 Task: Find a place to stay in Brest, France, from 26 Aug to 10 Sep for 8 guests, with a price range of ₹12,000 to ₹15,000, including amenities like free parking and wifi, and property type as house.
Action: Mouse moved to (476, 110)
Screenshot: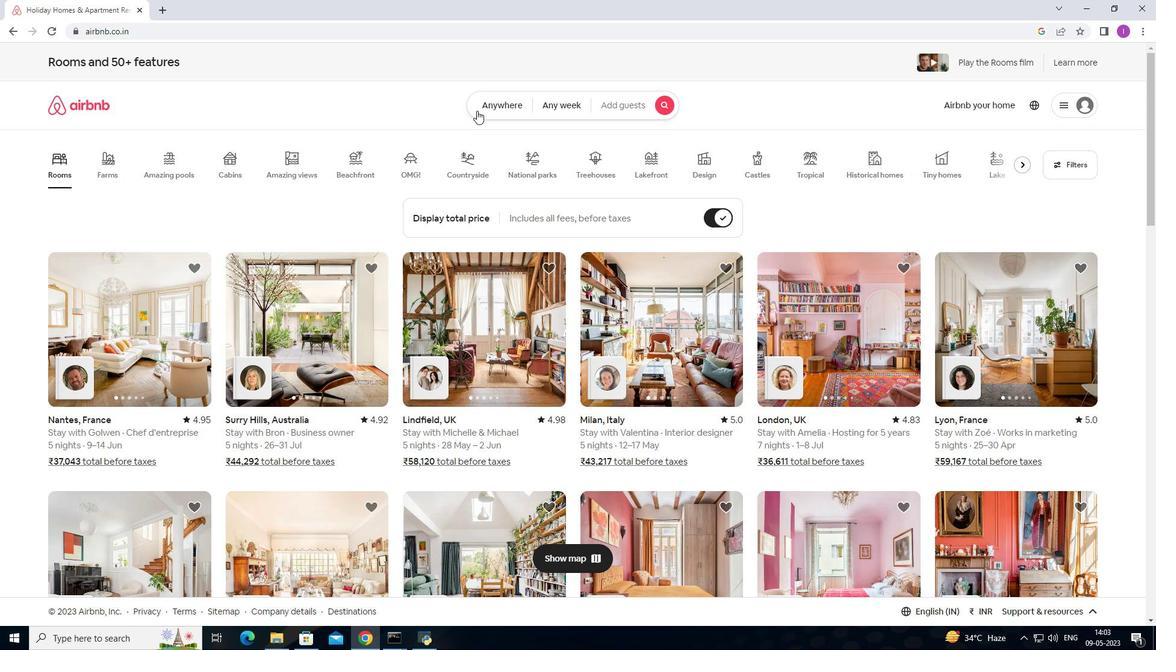 
Action: Mouse pressed left at (476, 110)
Screenshot: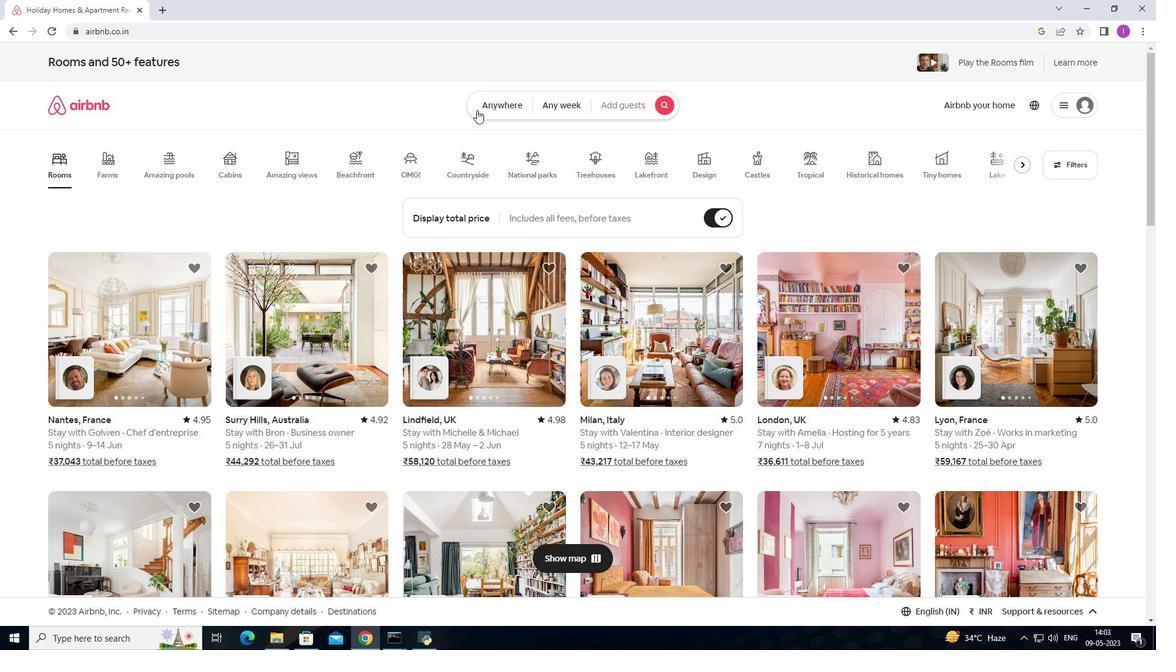 
Action: Mouse moved to (383, 160)
Screenshot: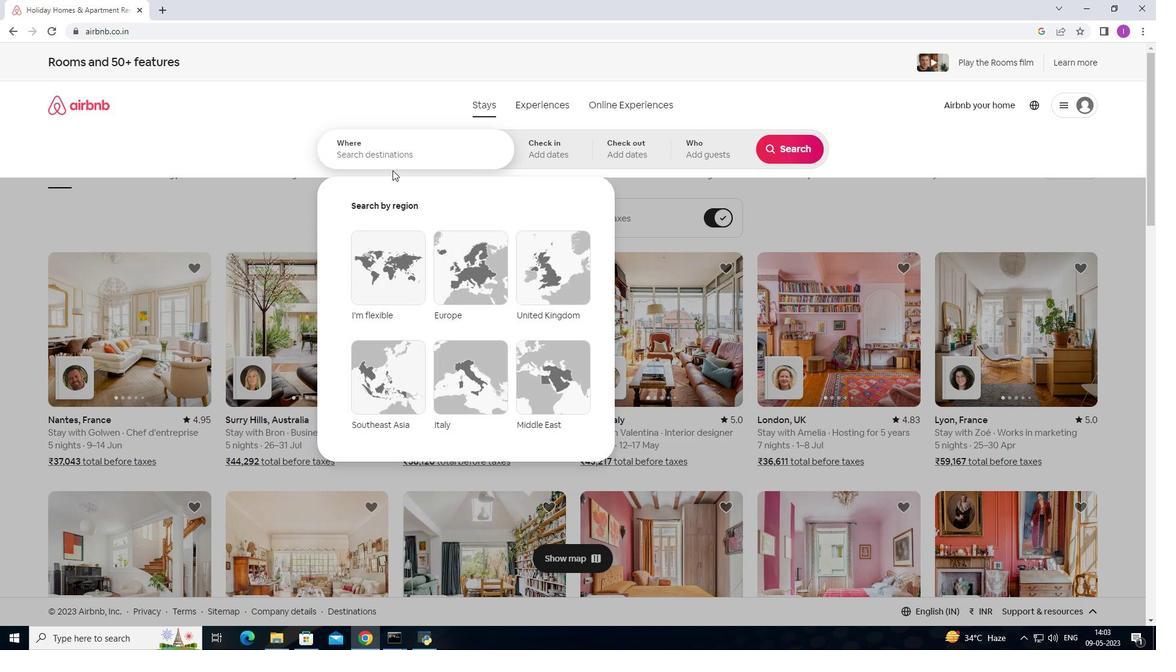 
Action: Mouse pressed left at (383, 160)
Screenshot: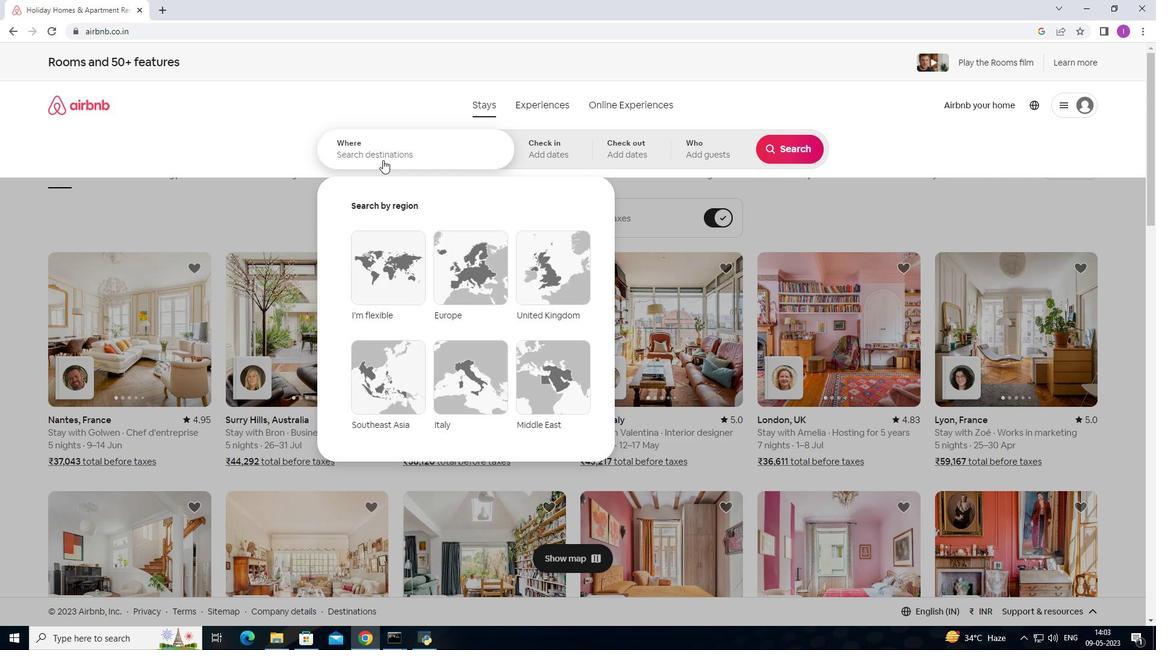 
Action: Mouse moved to (372, 158)
Screenshot: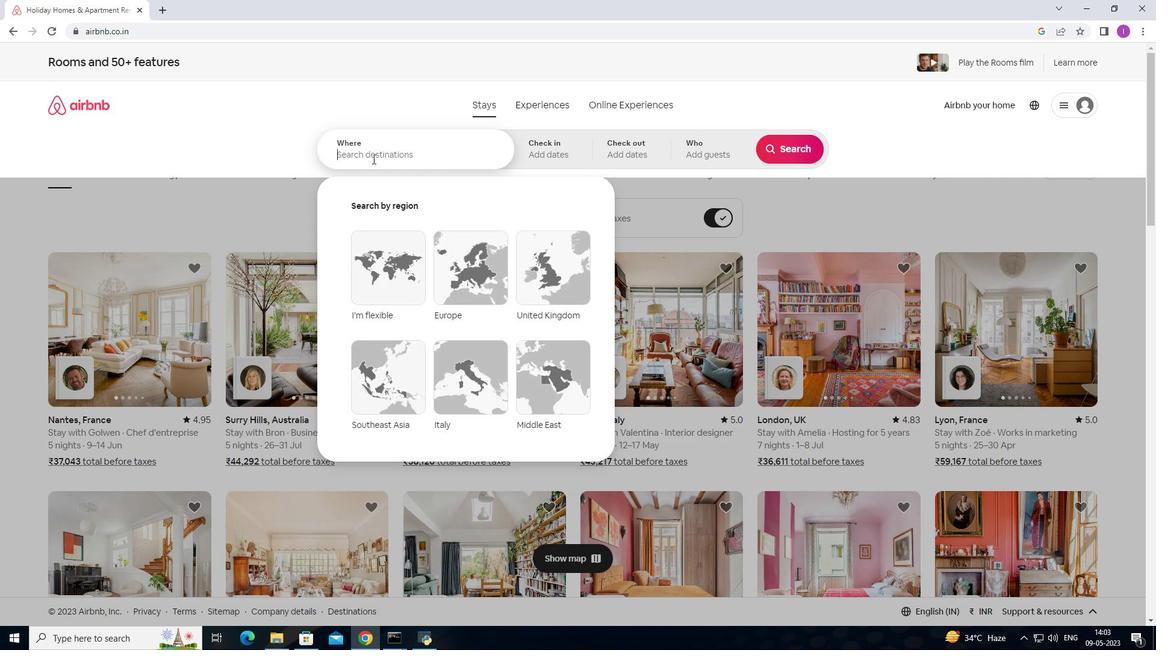 
Action: Key pressed <Key.shift>Brea<Key.backspace>st,<Key.shift>France
Screenshot: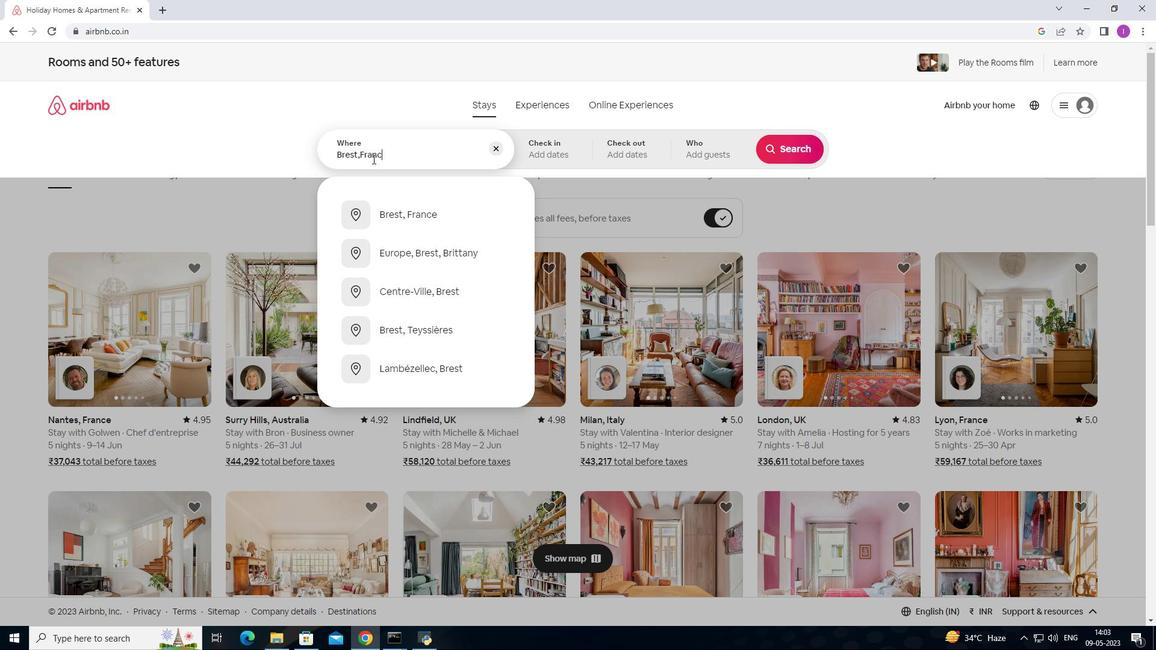 
Action: Mouse moved to (542, 151)
Screenshot: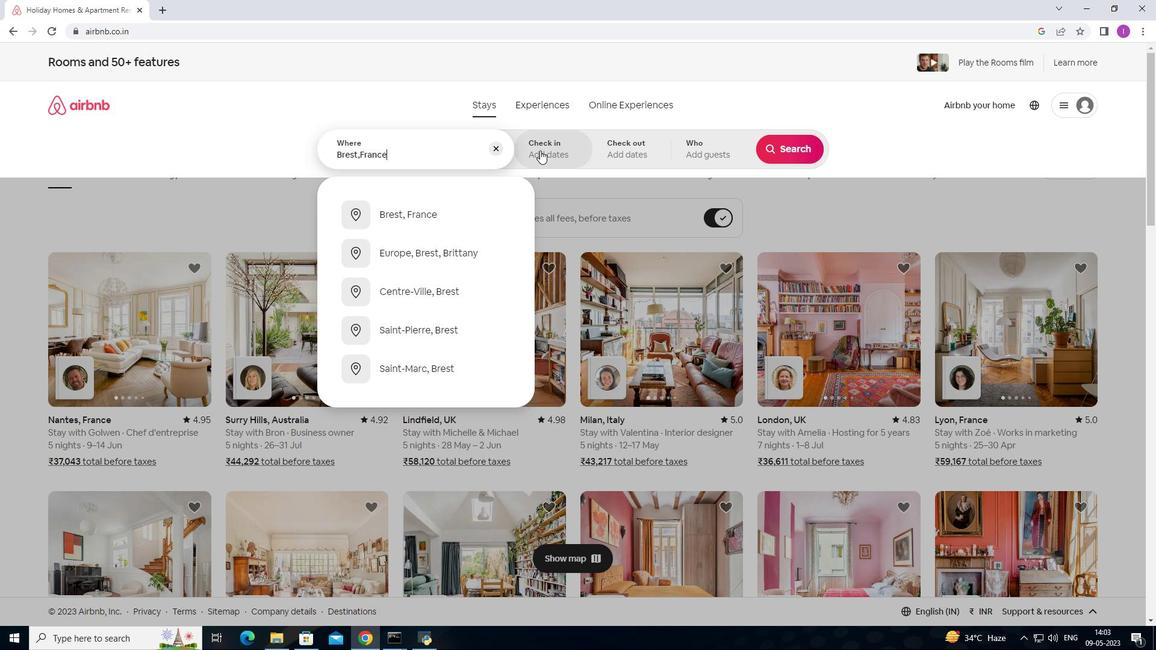 
Action: Mouse pressed left at (542, 151)
Screenshot: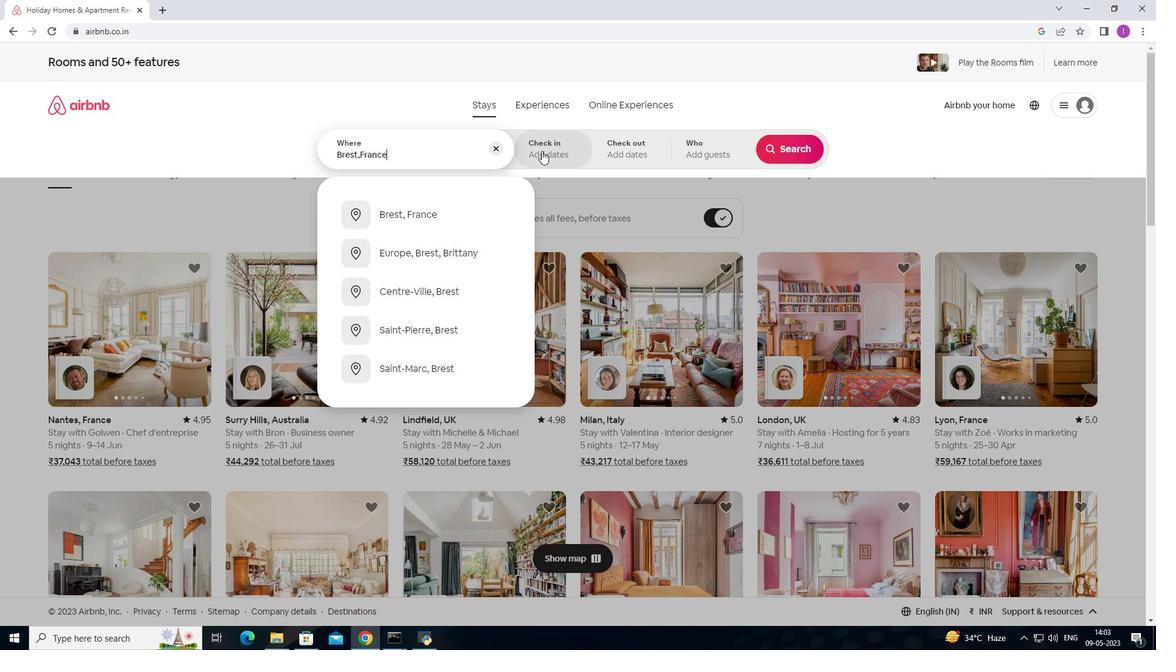 
Action: Mouse moved to (791, 249)
Screenshot: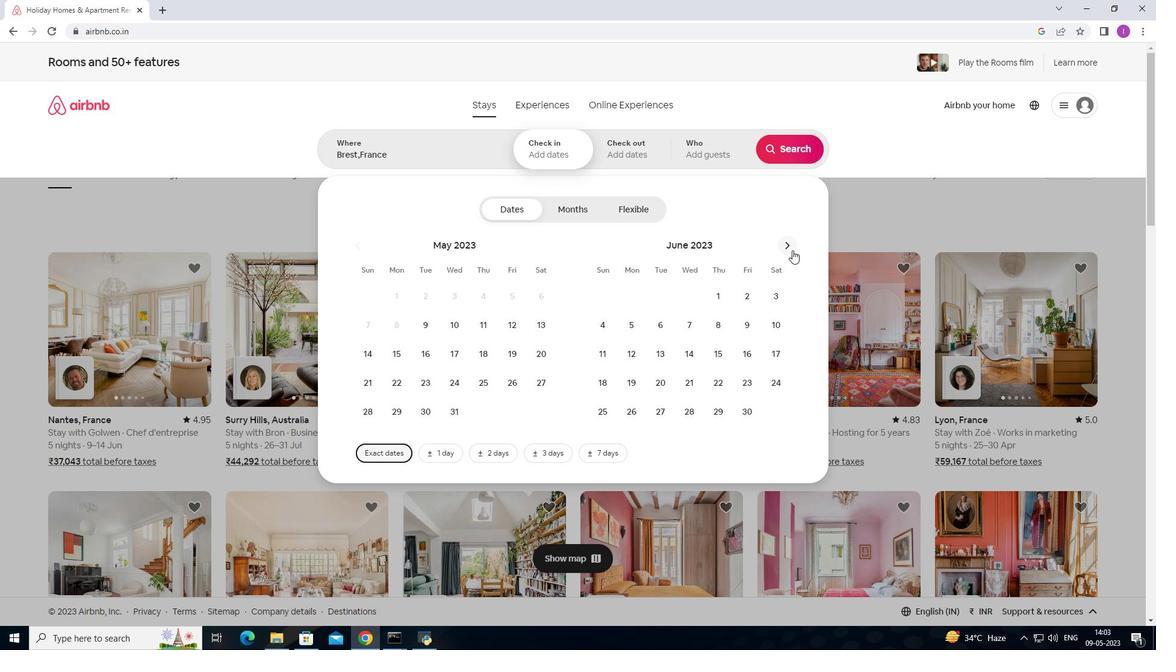 
Action: Mouse pressed left at (791, 249)
Screenshot: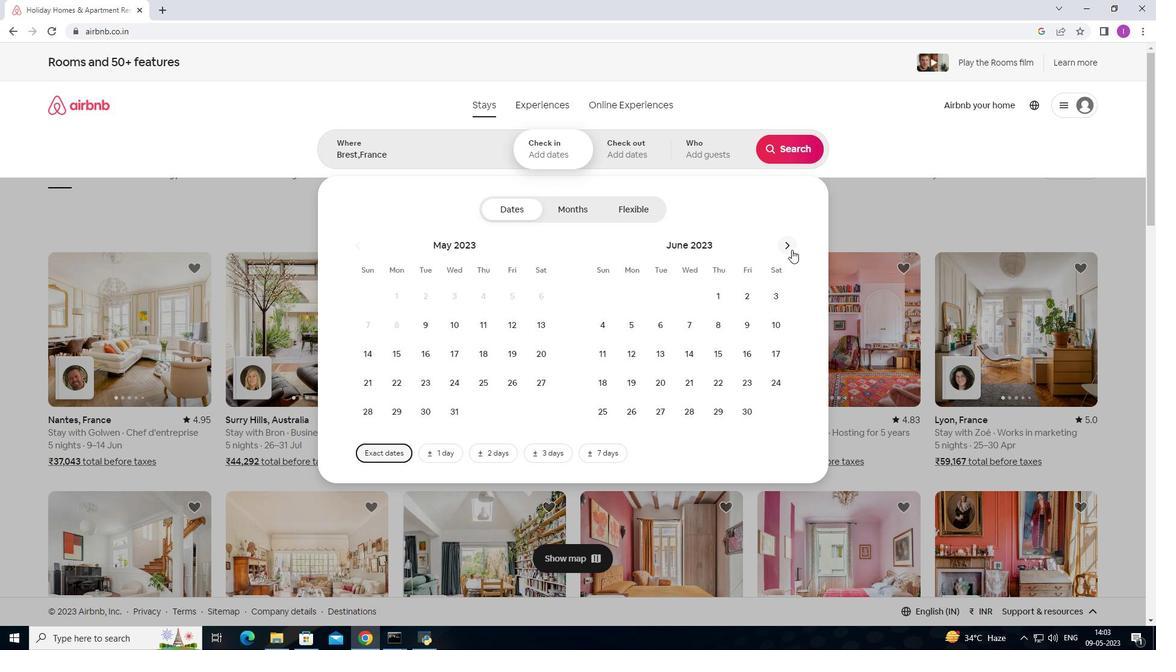 
Action: Mouse pressed left at (791, 249)
Screenshot: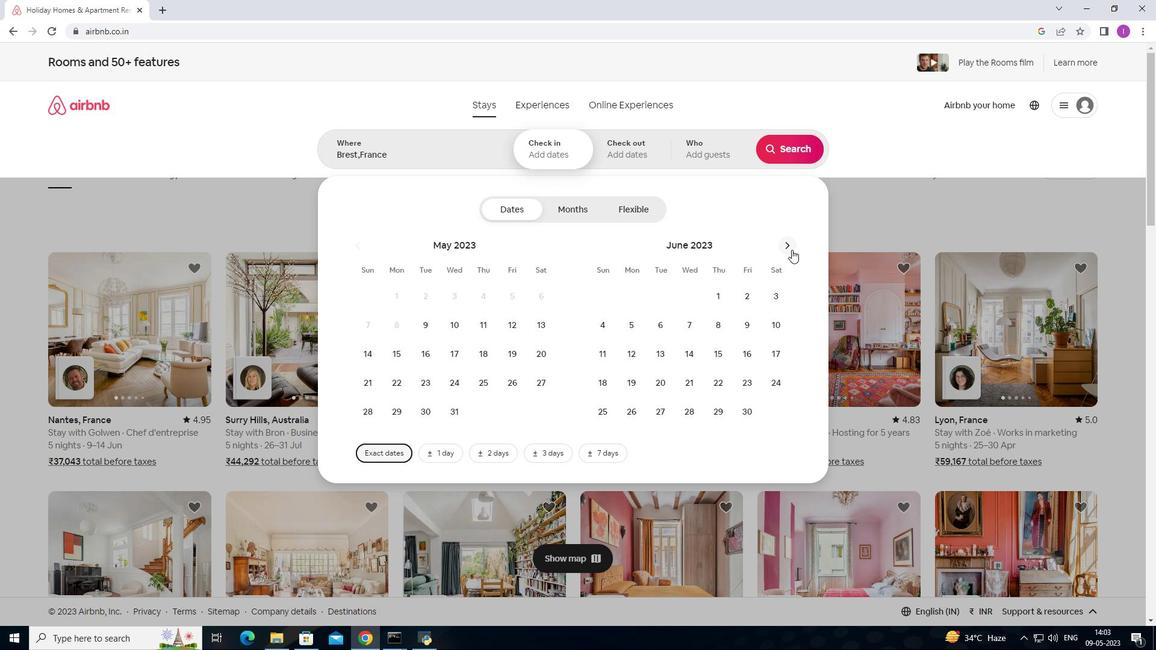 
Action: Mouse pressed left at (791, 249)
Screenshot: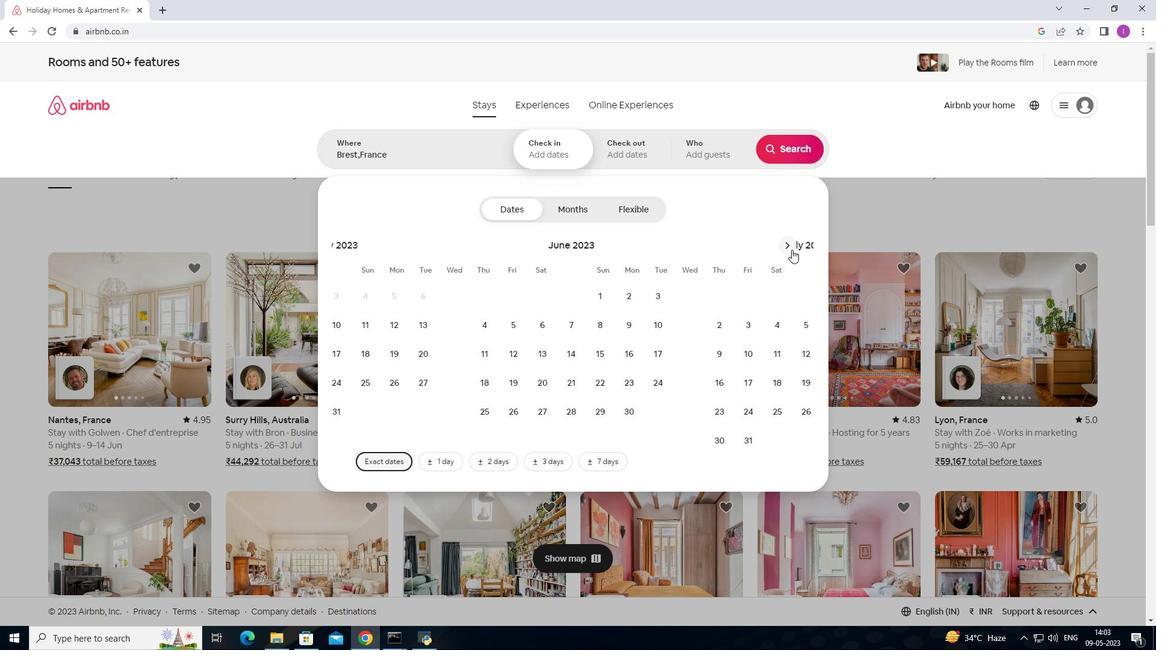 
Action: Mouse moved to (783, 262)
Screenshot: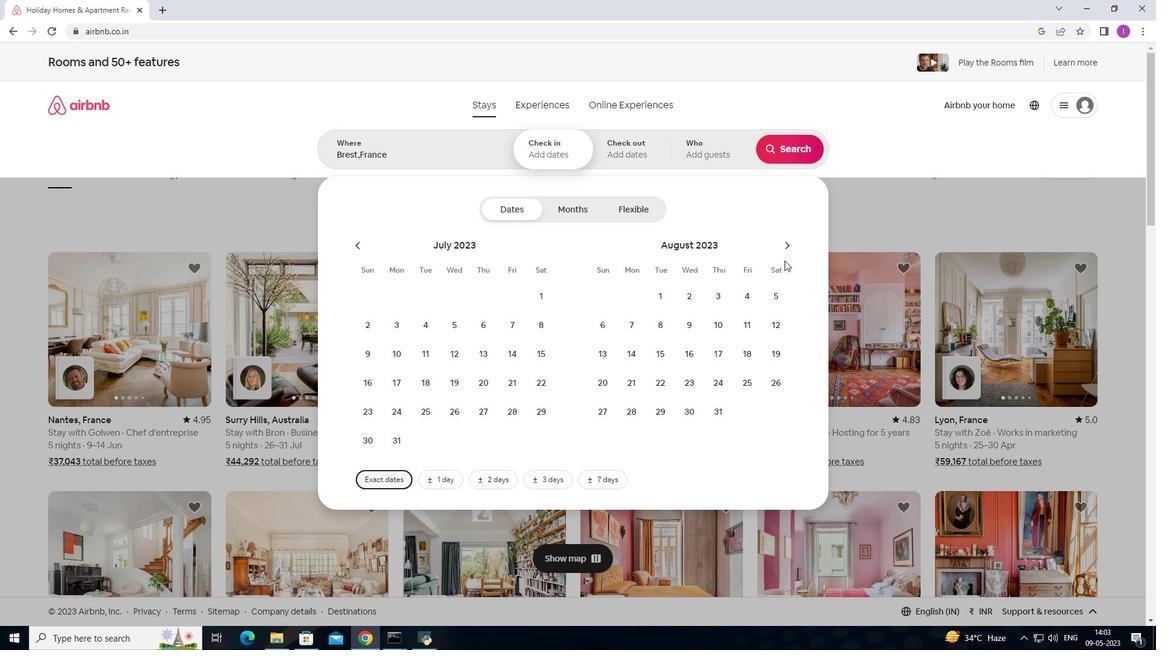 
Action: Mouse pressed left at (783, 262)
Screenshot: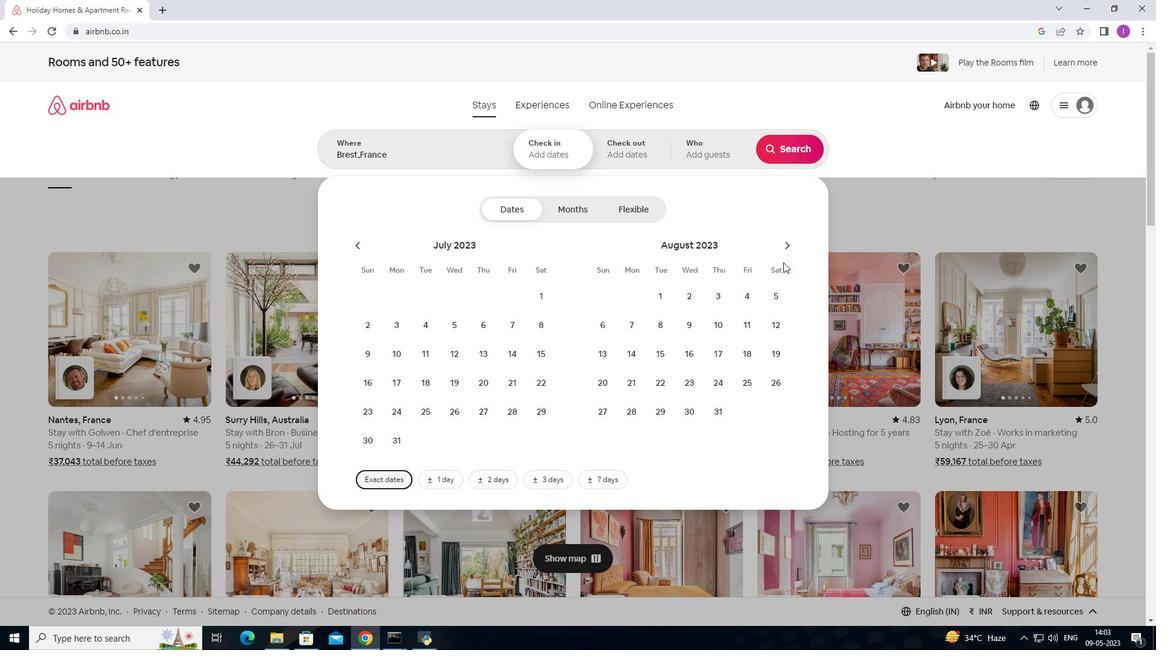 
Action: Mouse moved to (784, 248)
Screenshot: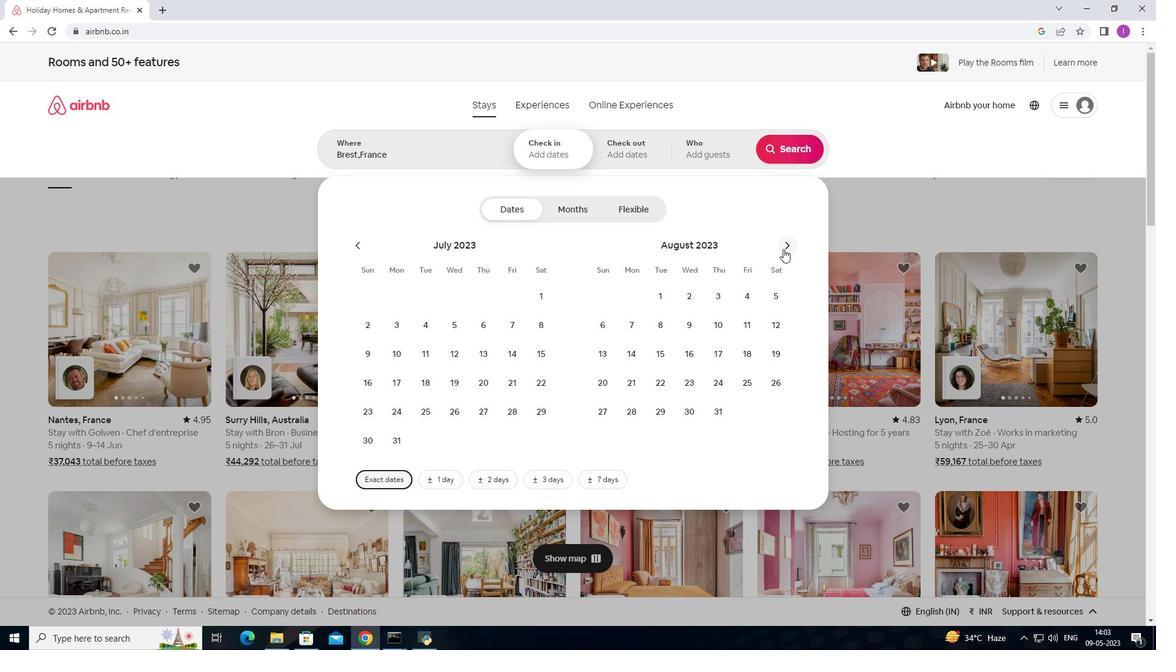 
Action: Mouse pressed left at (784, 248)
Screenshot: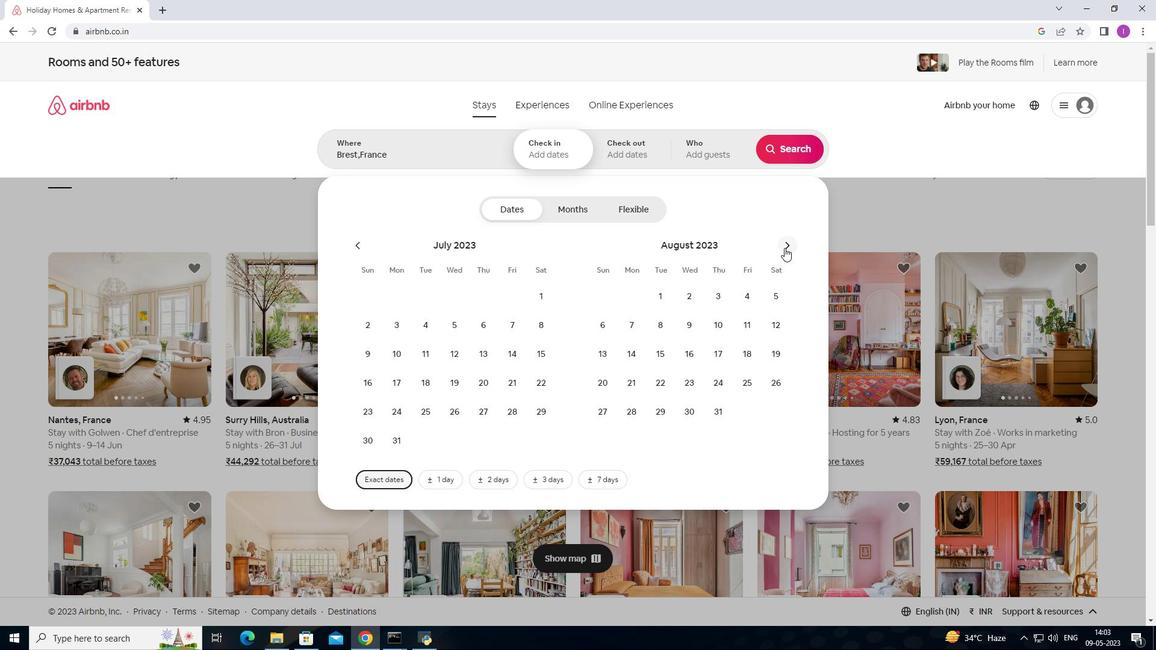 
Action: Mouse moved to (534, 384)
Screenshot: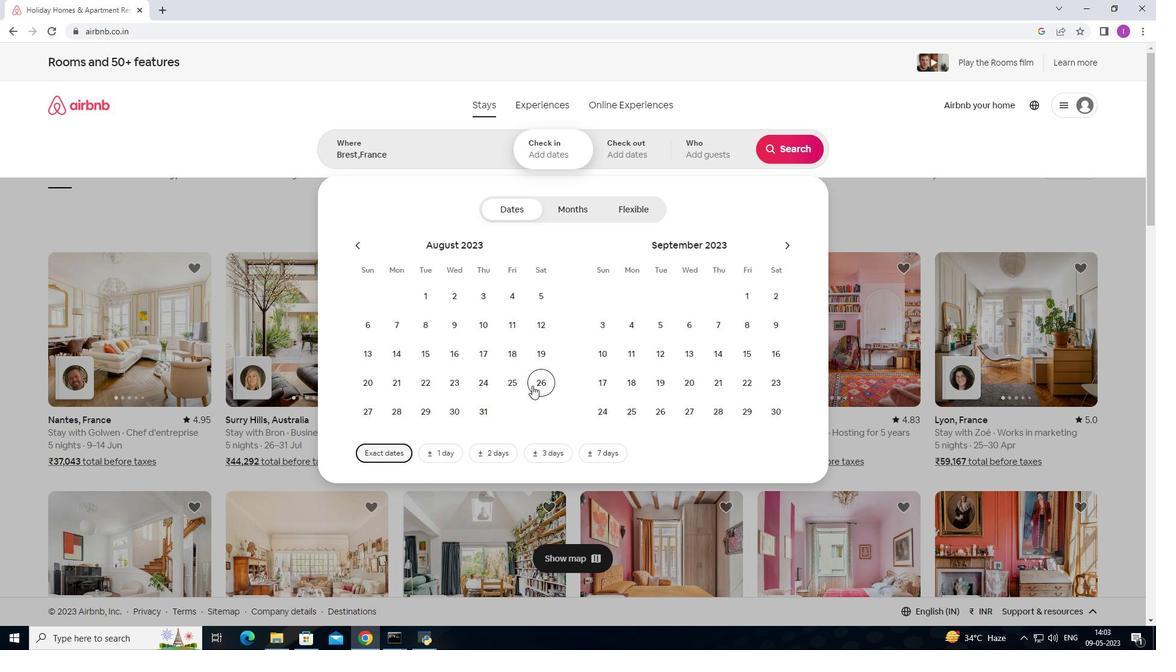 
Action: Mouse pressed left at (534, 384)
Screenshot: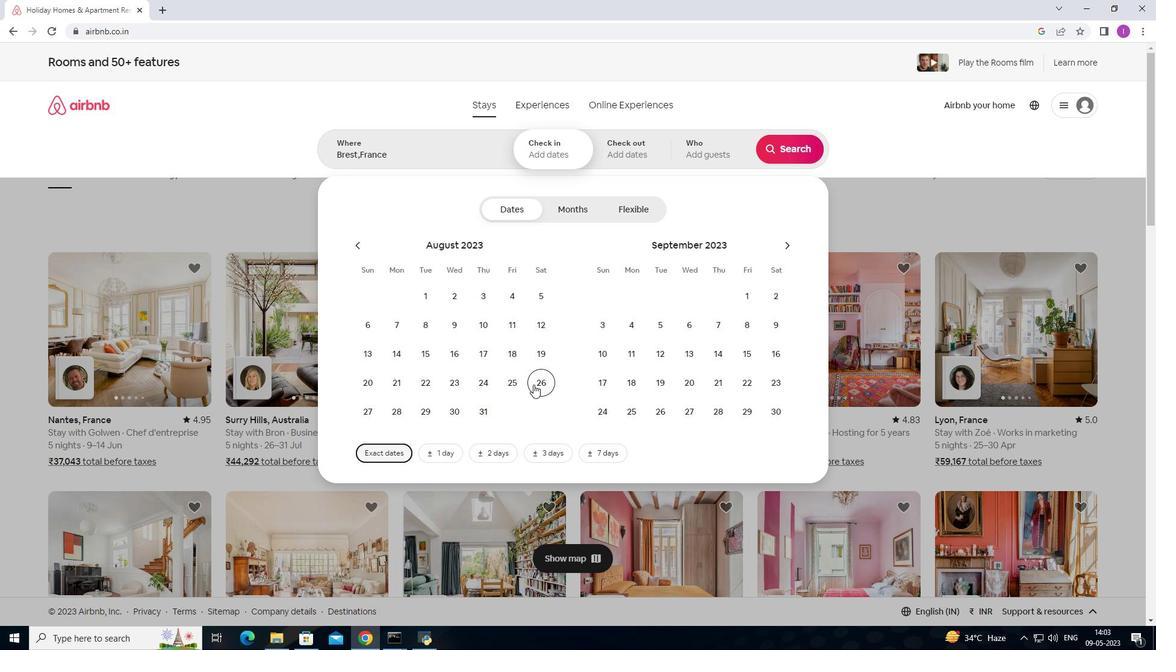 
Action: Mouse moved to (612, 354)
Screenshot: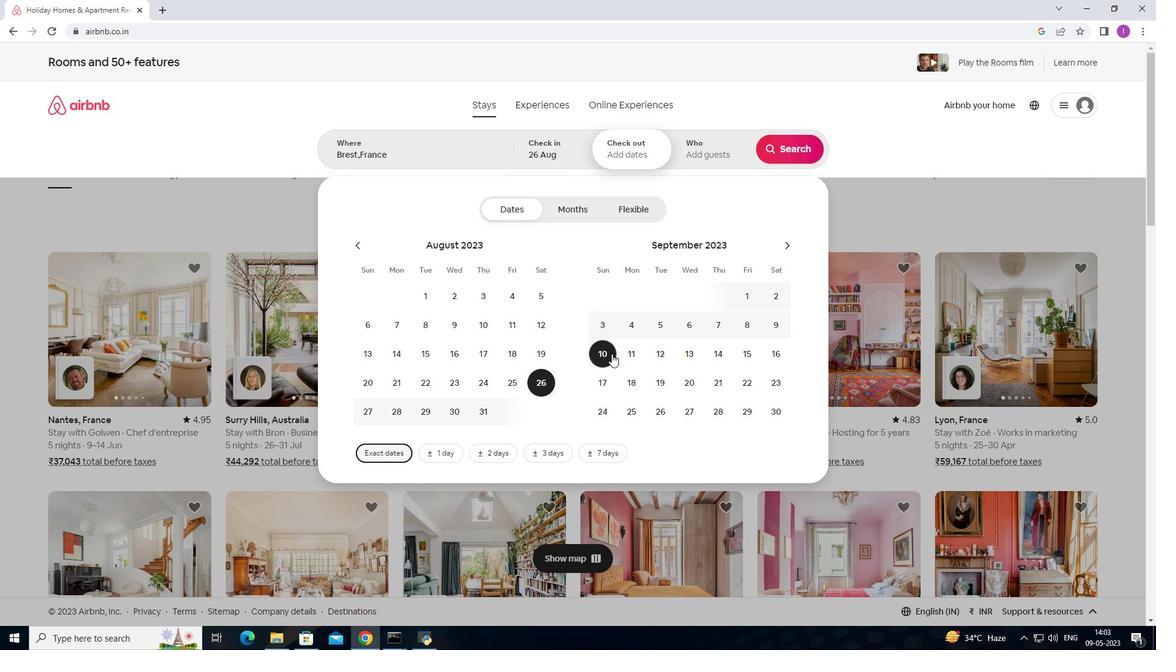 
Action: Mouse pressed left at (612, 354)
Screenshot: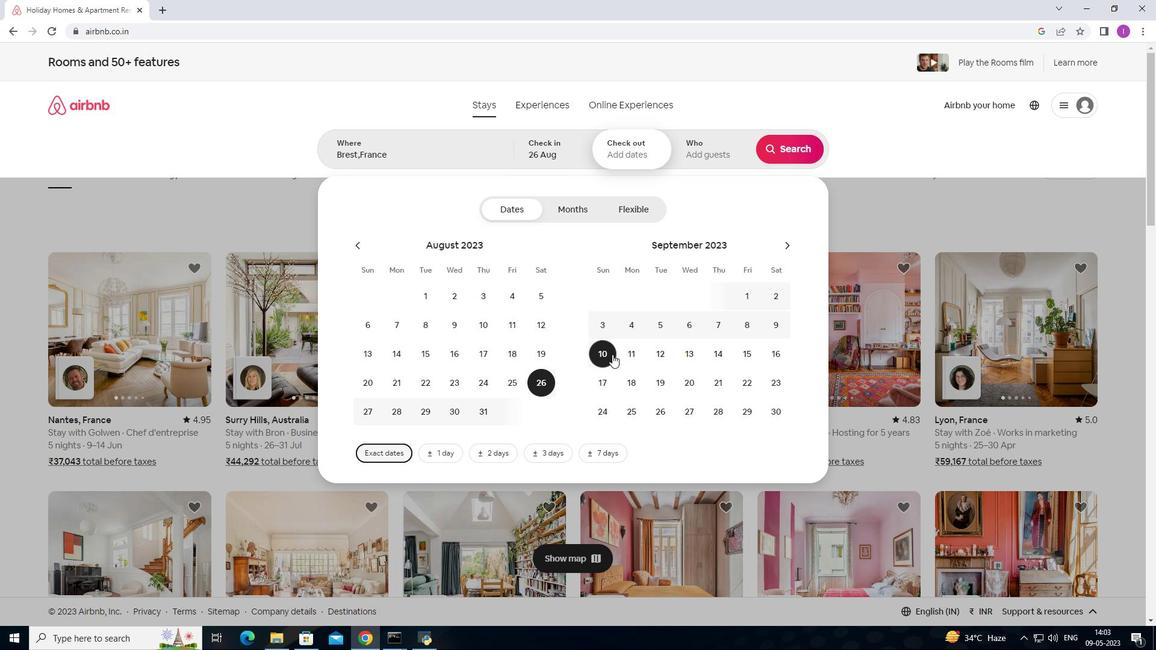 
Action: Mouse moved to (696, 159)
Screenshot: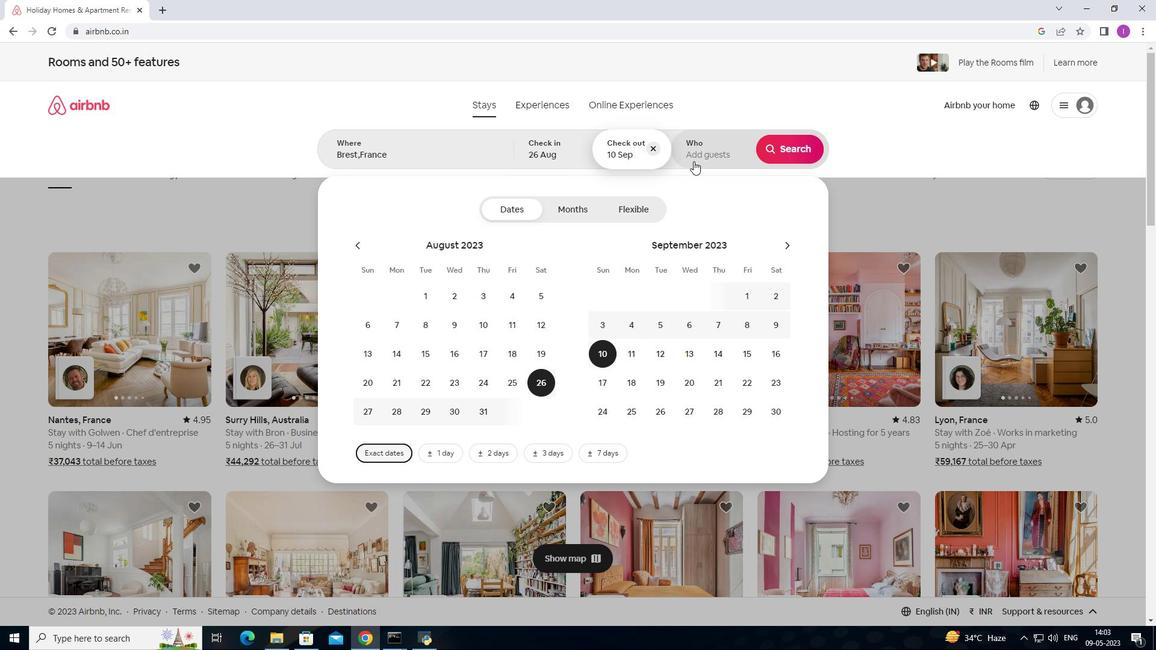 
Action: Mouse pressed left at (696, 159)
Screenshot: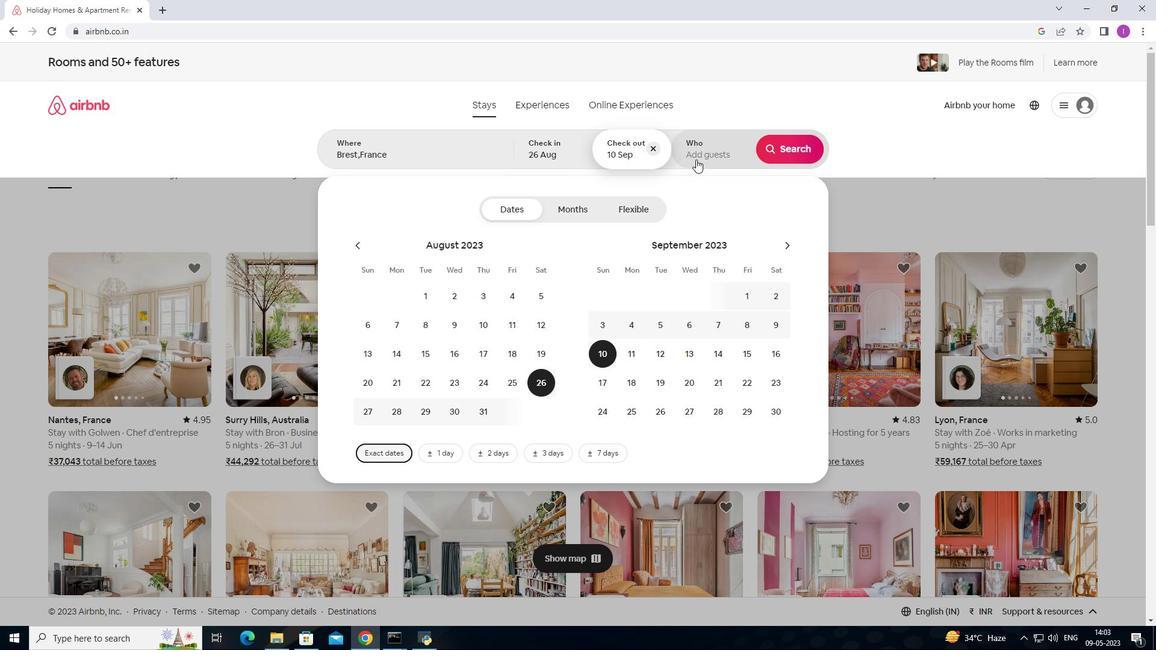 
Action: Mouse moved to (792, 213)
Screenshot: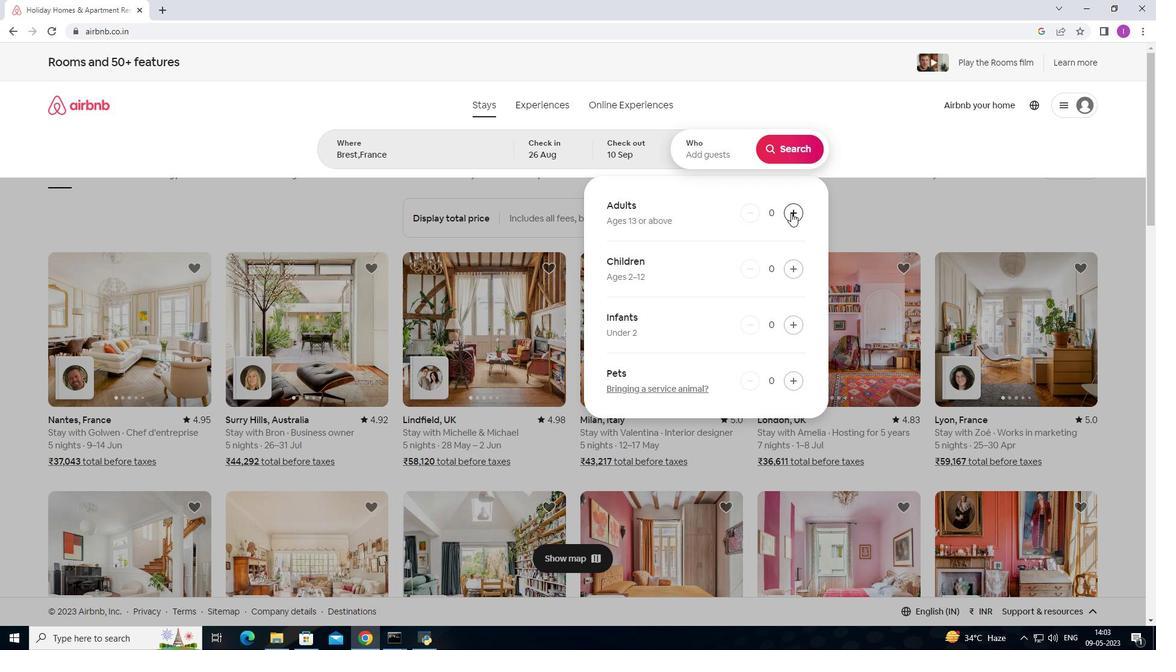 
Action: Mouse pressed left at (792, 213)
Screenshot: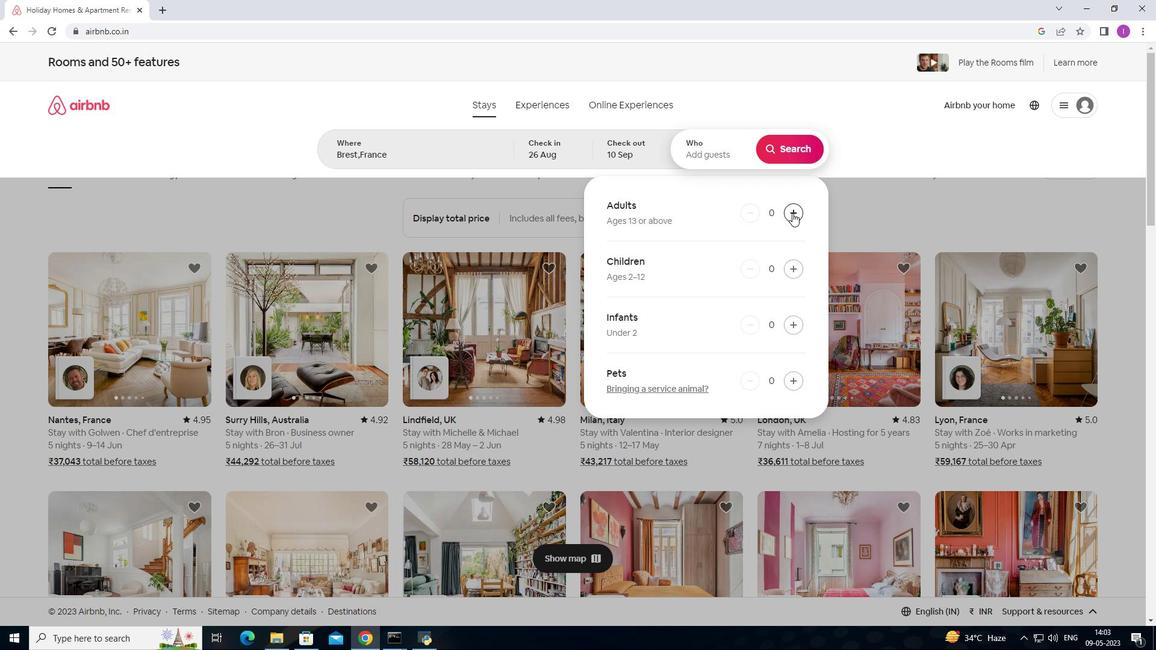 
Action: Mouse moved to (793, 213)
Screenshot: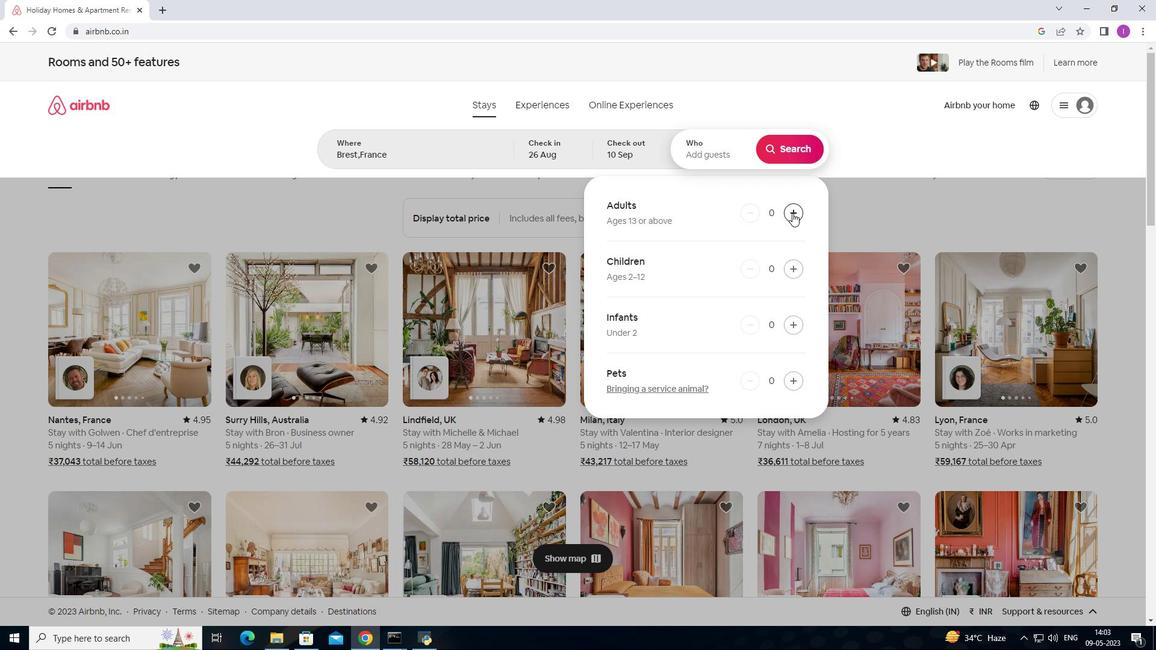 
Action: Mouse pressed left at (793, 213)
Screenshot: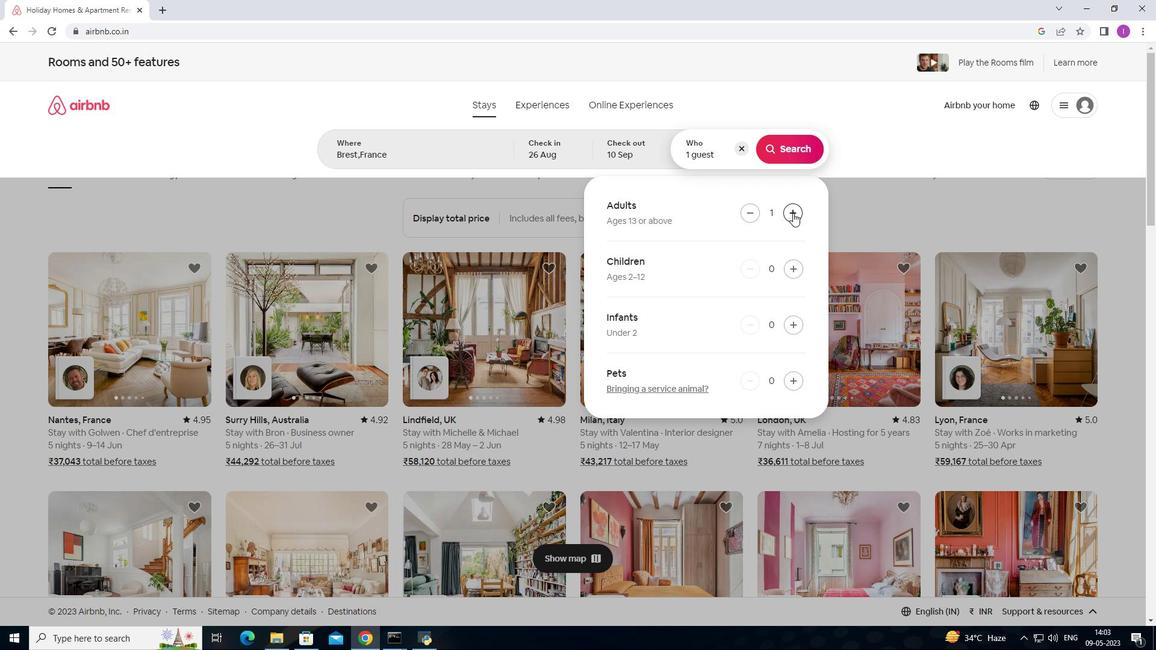 
Action: Mouse pressed left at (793, 213)
Screenshot: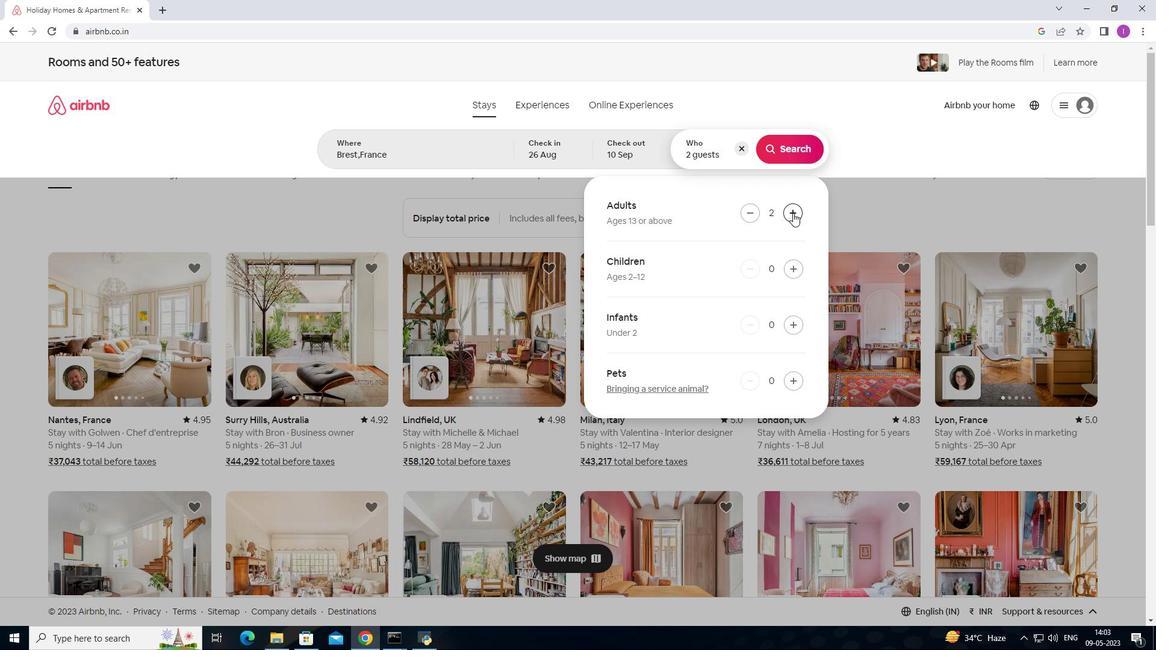 
Action: Mouse pressed left at (793, 213)
Screenshot: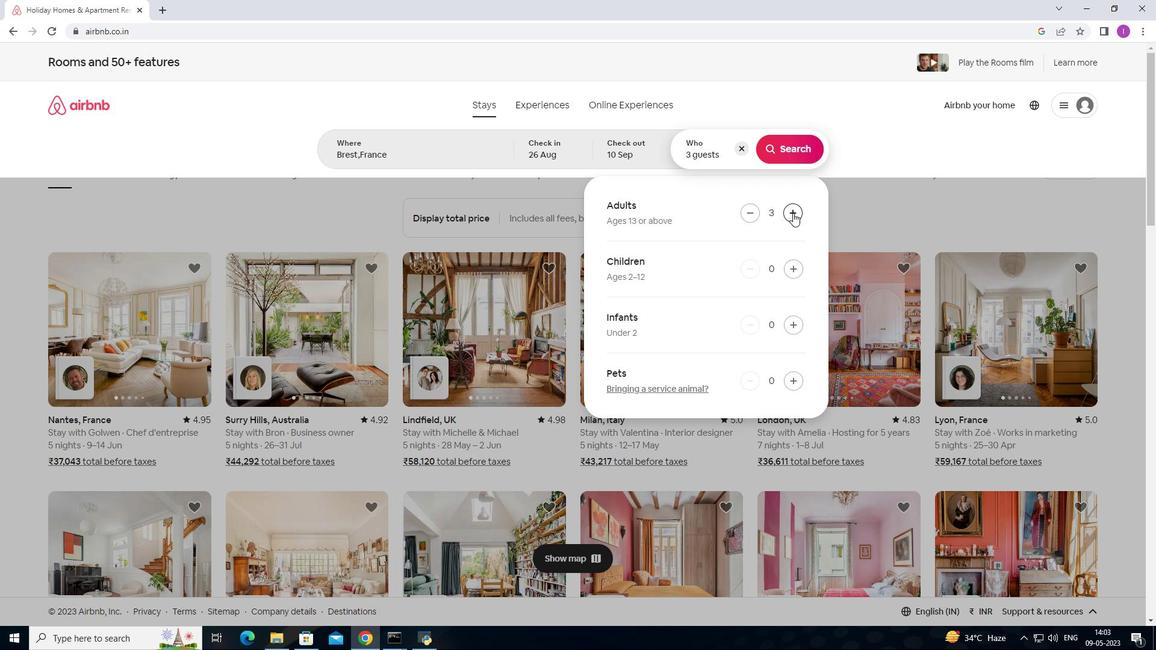 
Action: Mouse pressed left at (793, 213)
Screenshot: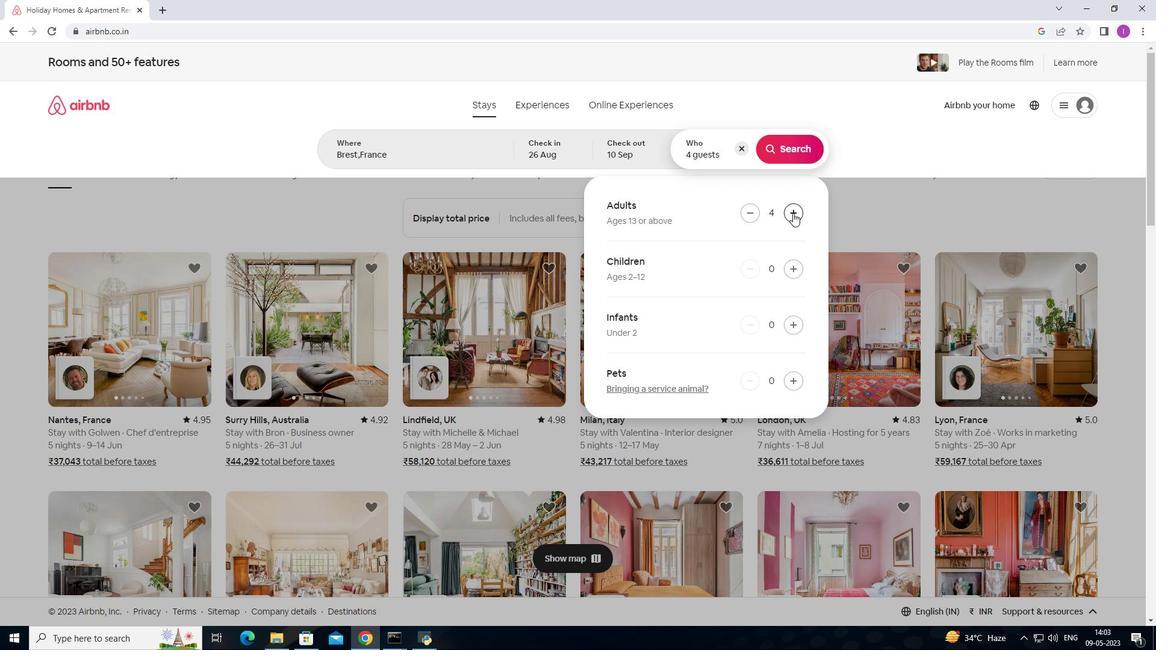 
Action: Mouse pressed left at (793, 213)
Screenshot: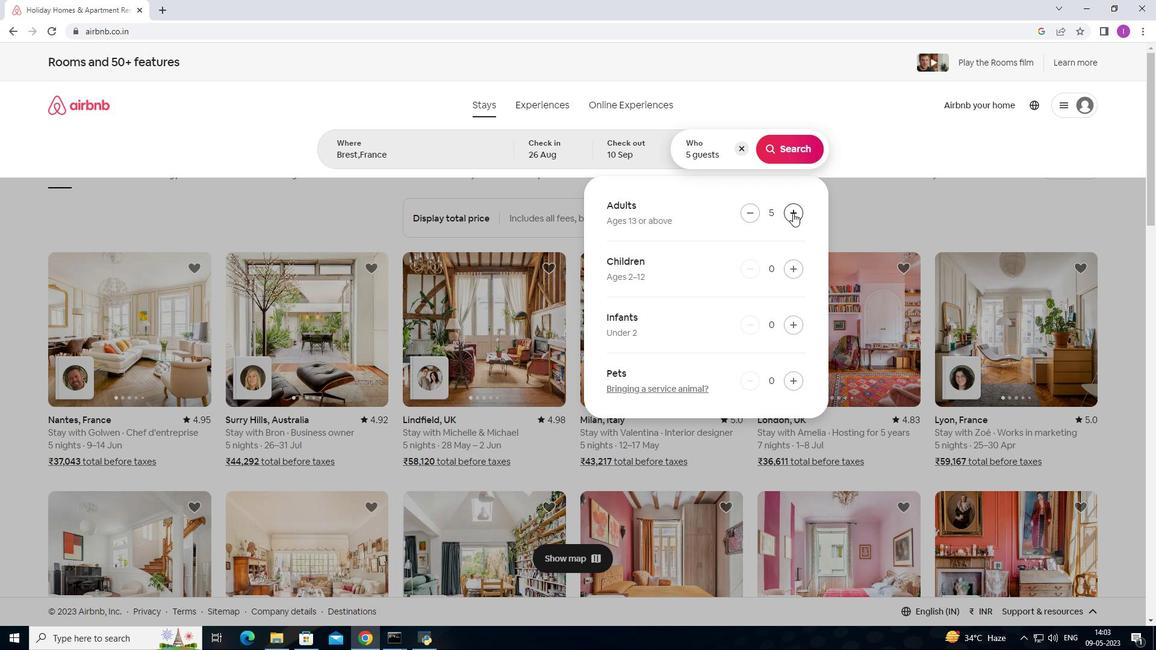 
Action: Mouse moved to (794, 272)
Screenshot: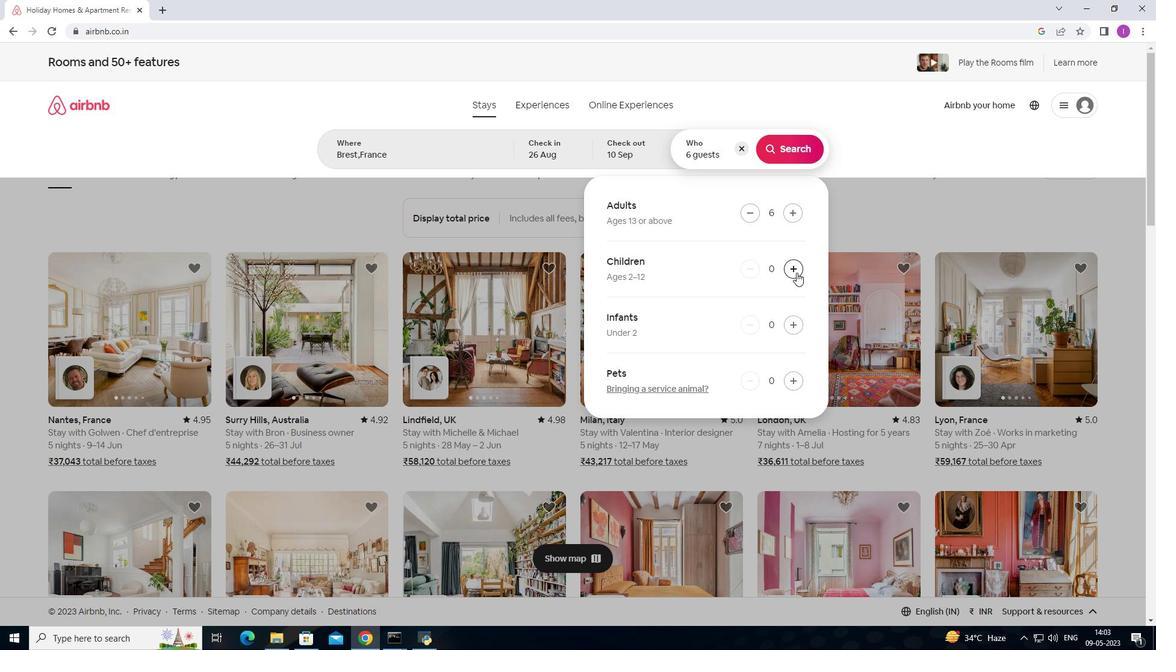 
Action: Mouse pressed left at (794, 272)
Screenshot: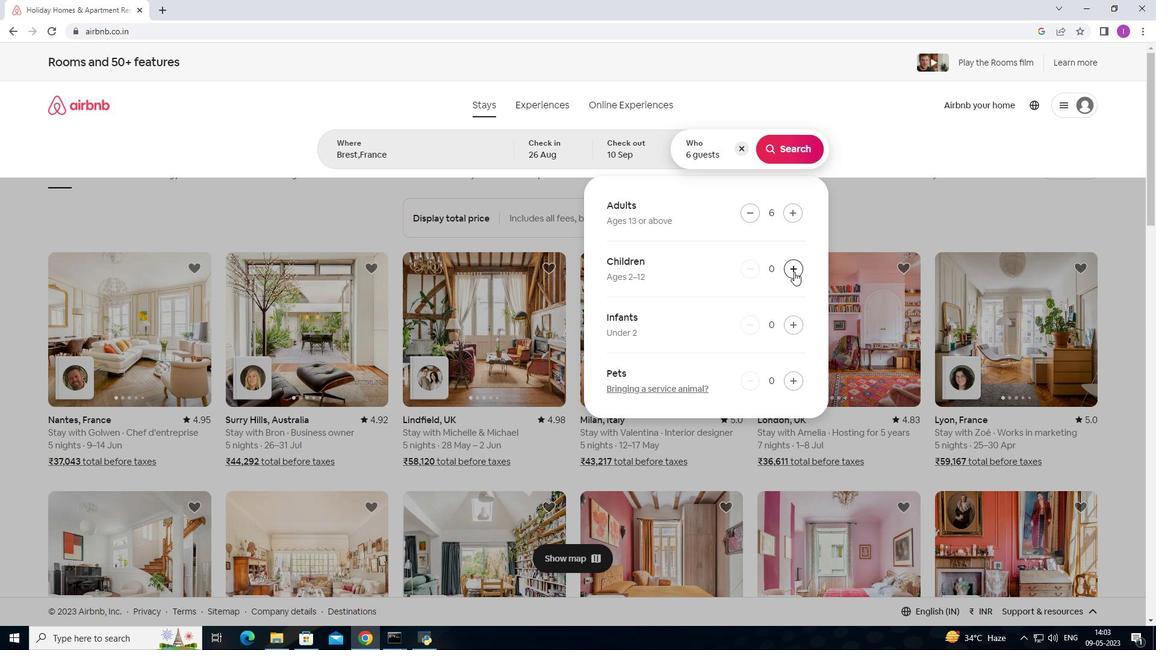 
Action: Mouse pressed left at (794, 272)
Screenshot: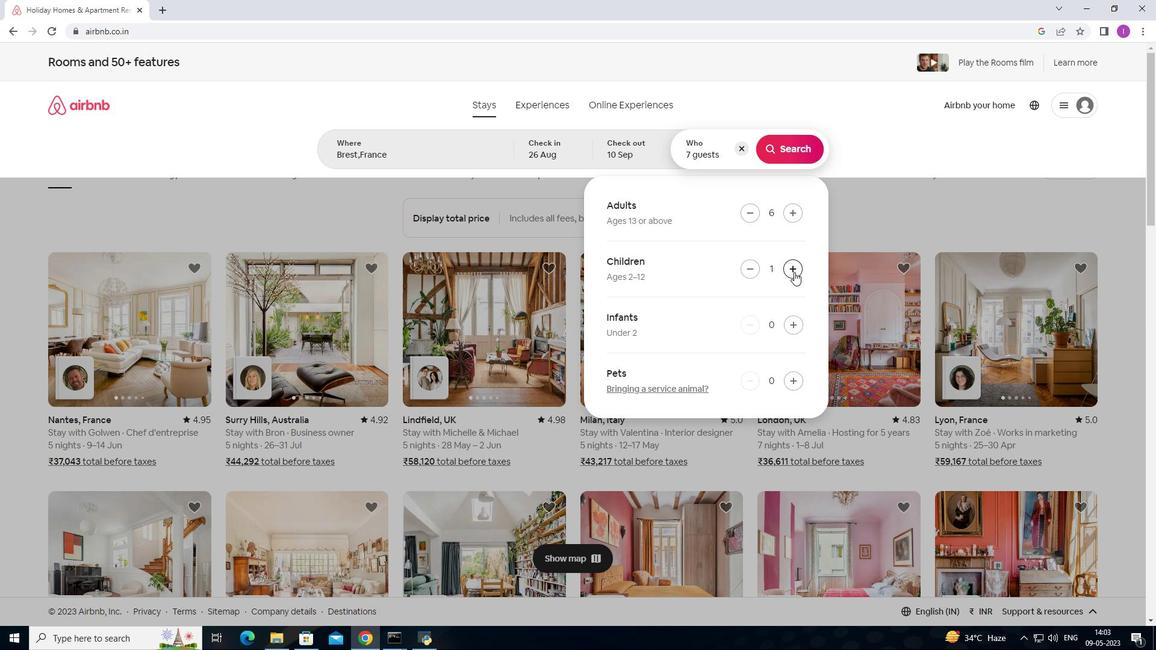 
Action: Mouse moved to (792, 142)
Screenshot: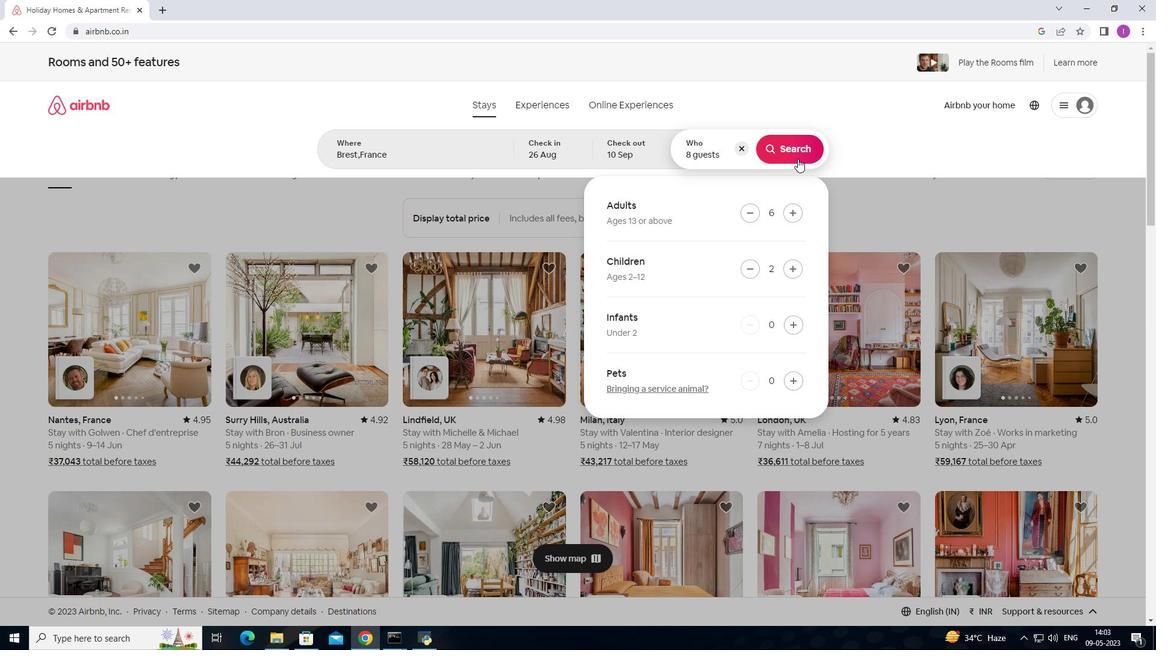 
Action: Mouse pressed left at (792, 142)
Screenshot: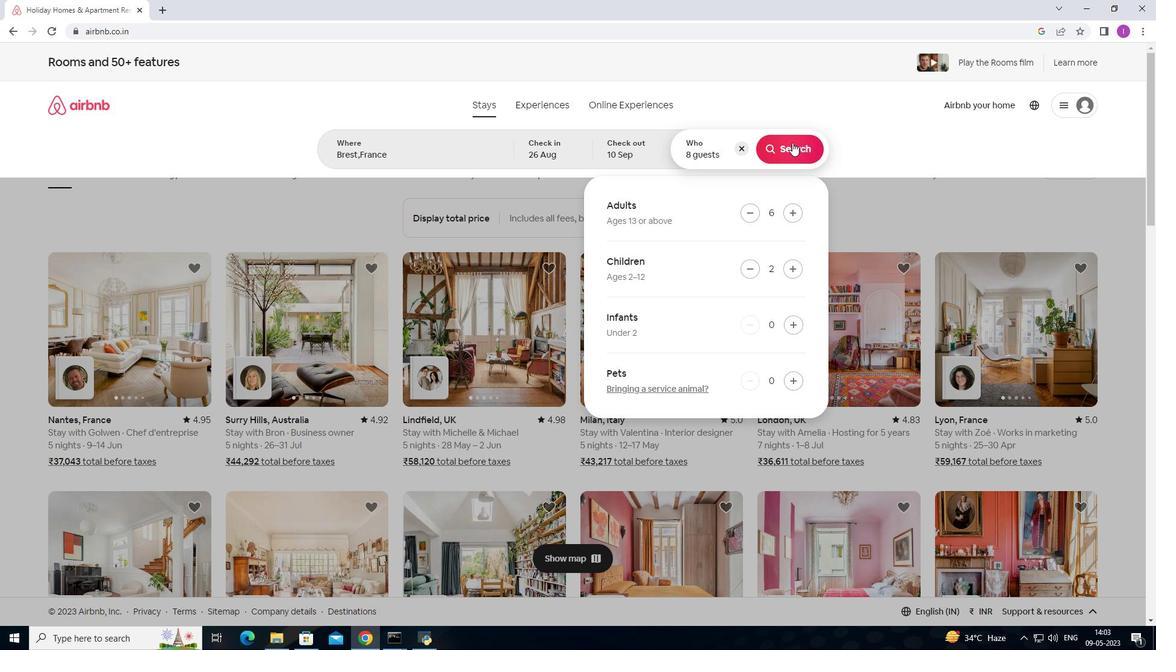 
Action: Mouse moved to (1094, 112)
Screenshot: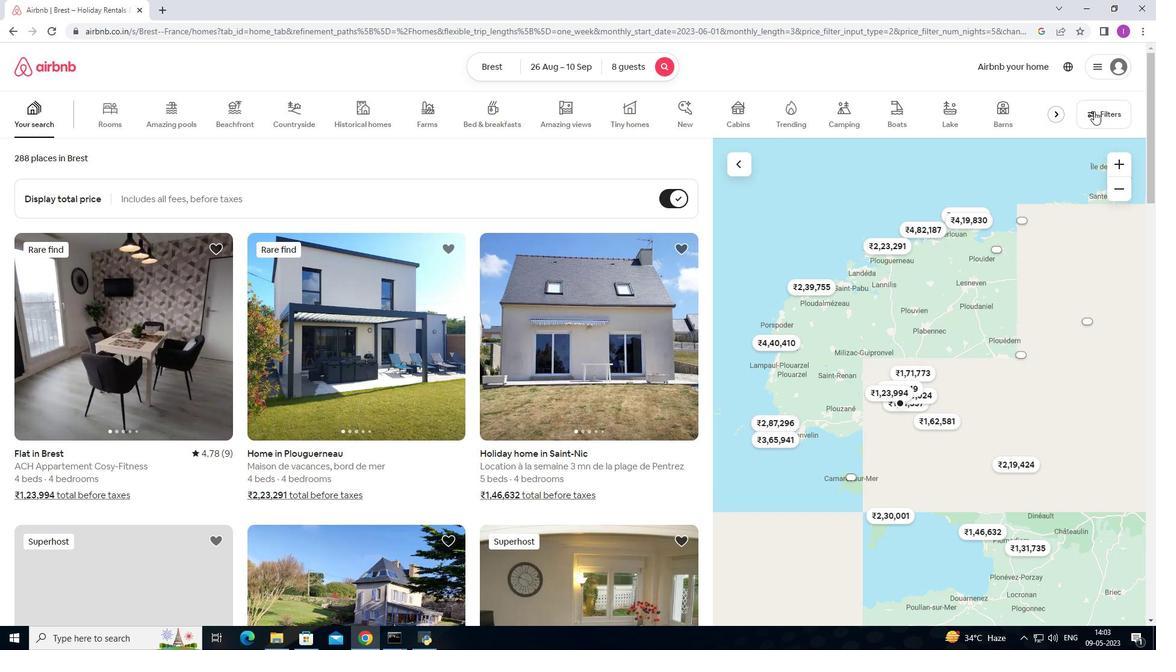 
Action: Mouse pressed left at (1094, 112)
Screenshot: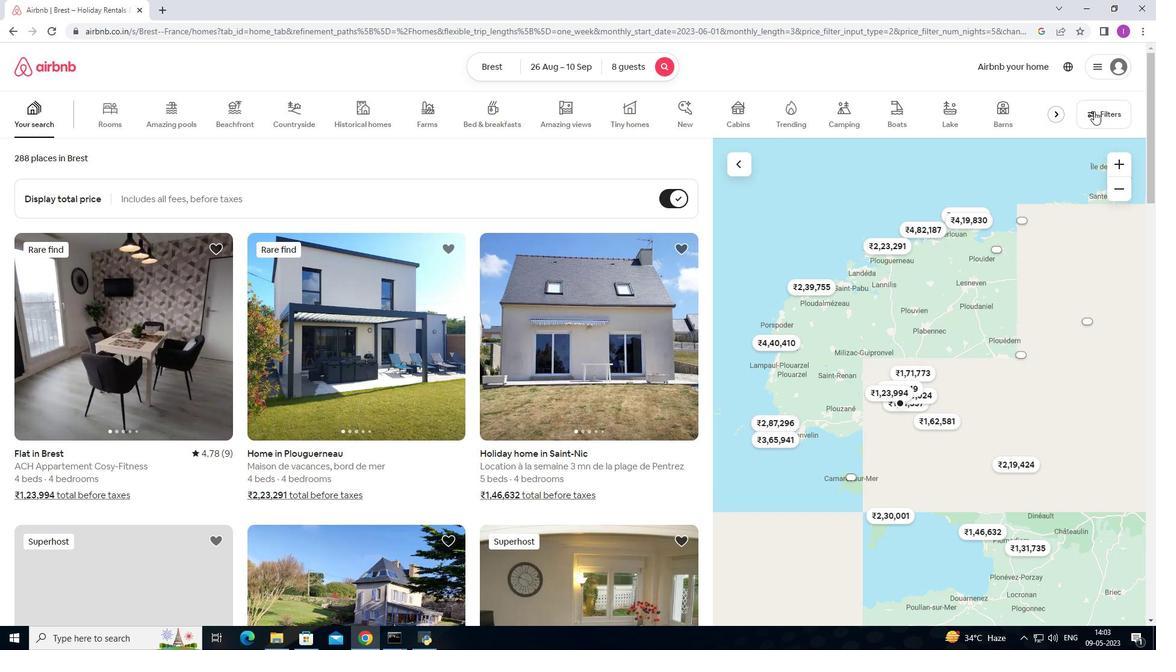 
Action: Mouse moved to (433, 414)
Screenshot: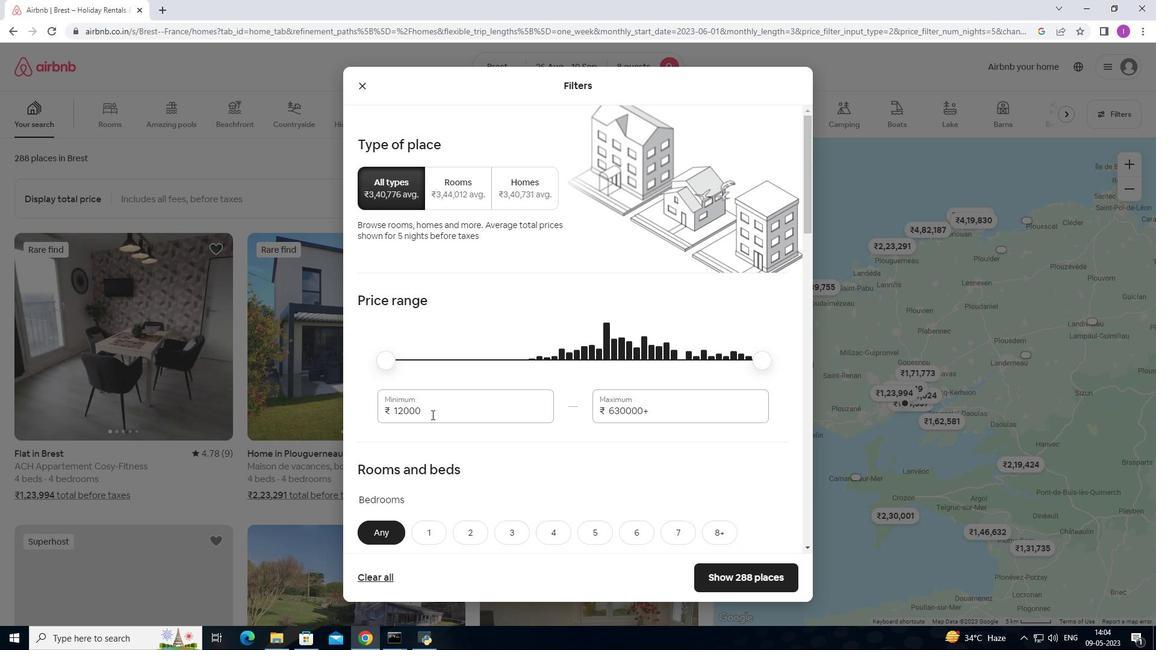 
Action: Mouse pressed left at (433, 414)
Screenshot: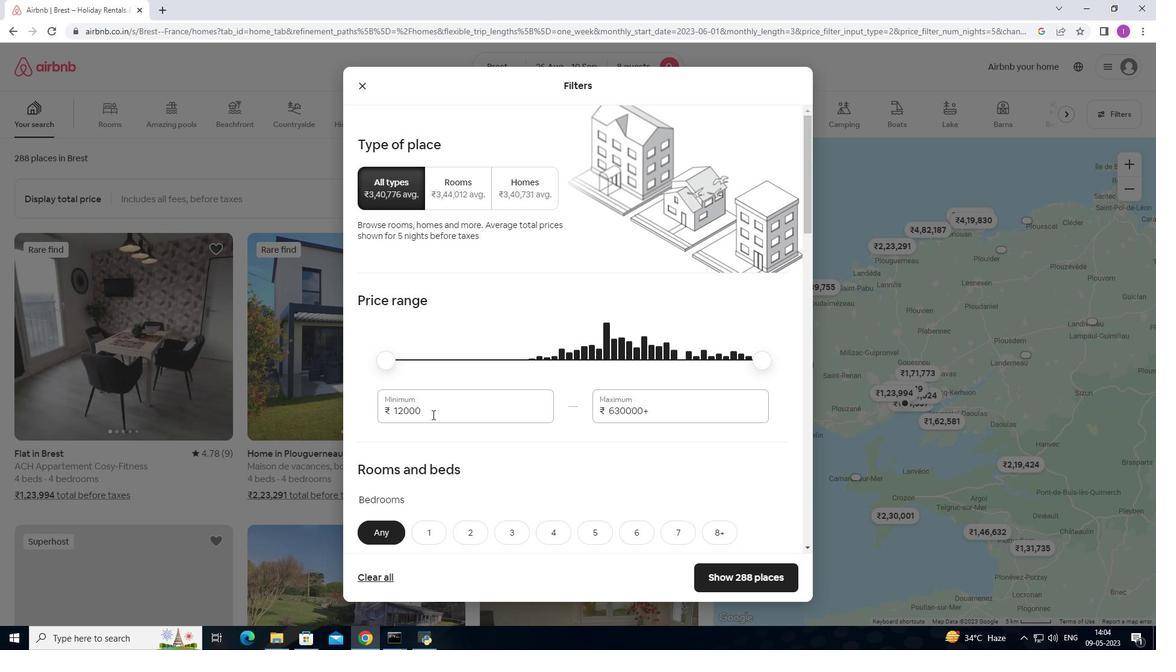 
Action: Mouse moved to (390, 413)
Screenshot: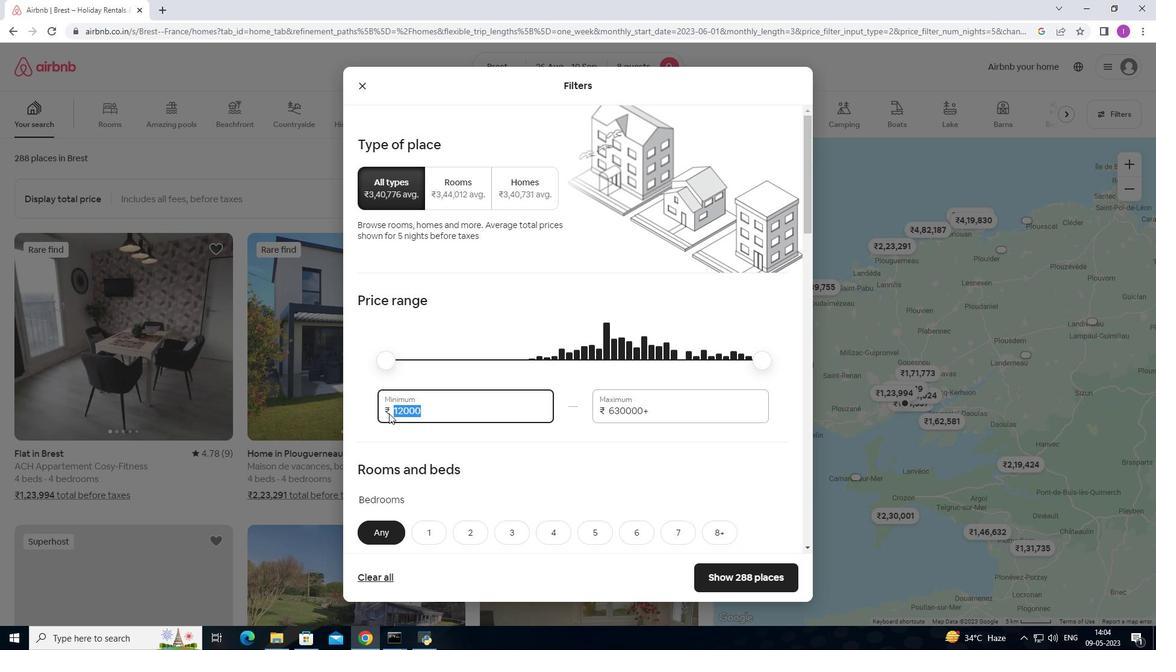 
Action: Key pressed 100
Screenshot: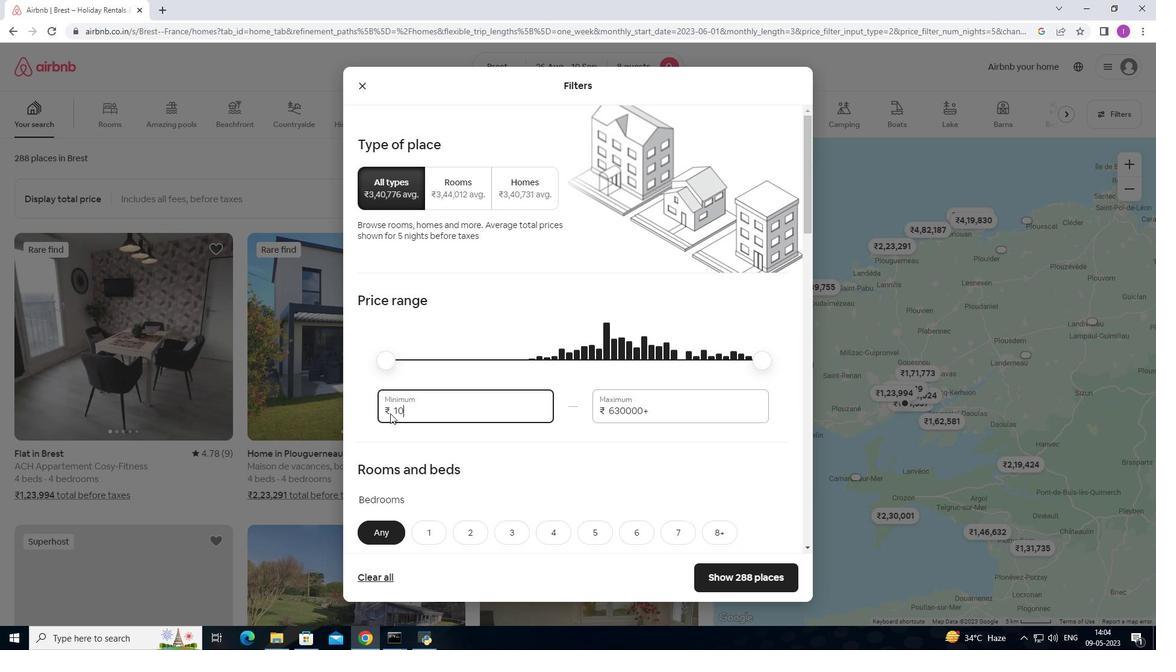 
Action: Mouse moved to (391, 412)
Screenshot: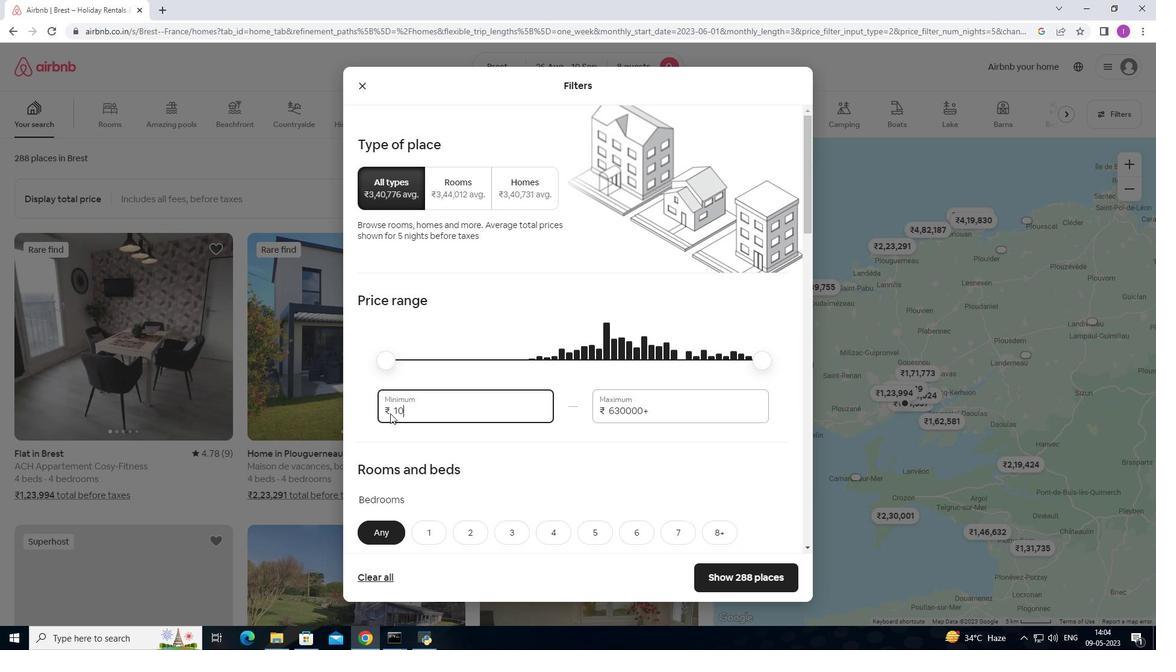 
Action: Key pressed 00
Screenshot: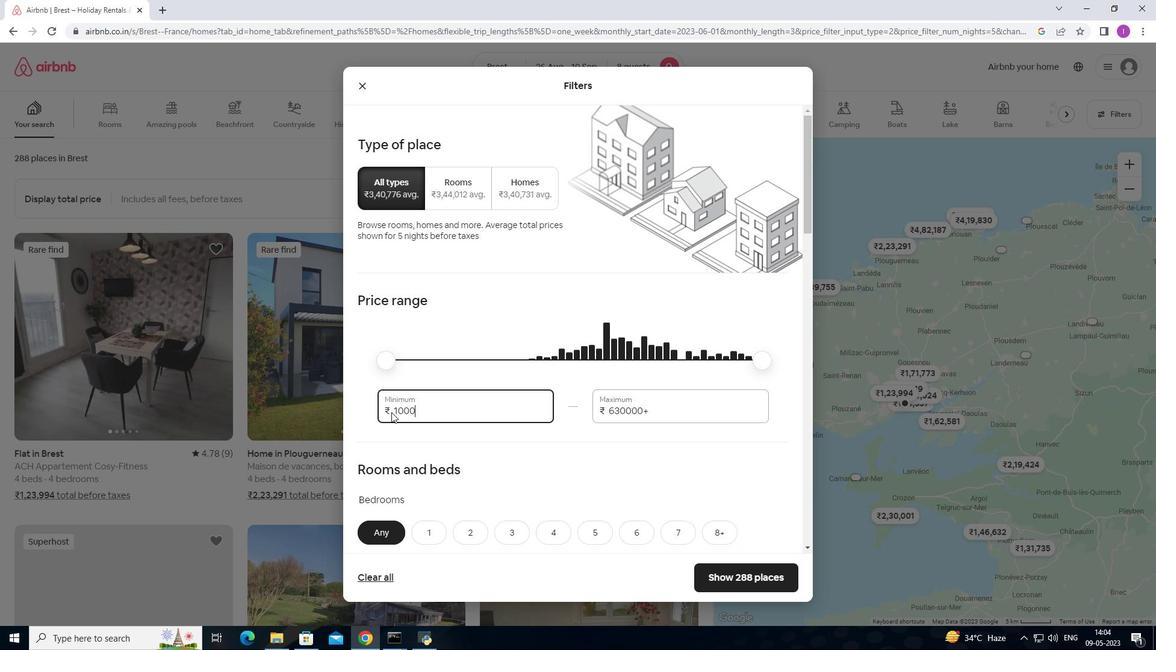 
Action: Mouse moved to (660, 413)
Screenshot: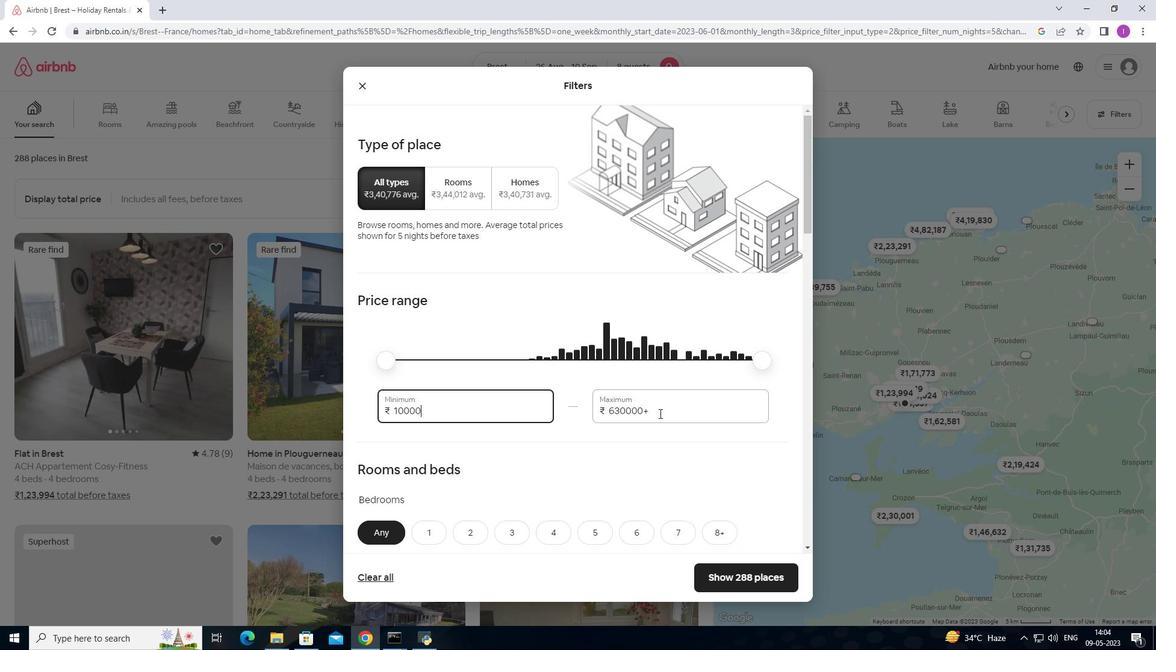 
Action: Mouse pressed left at (660, 413)
Screenshot: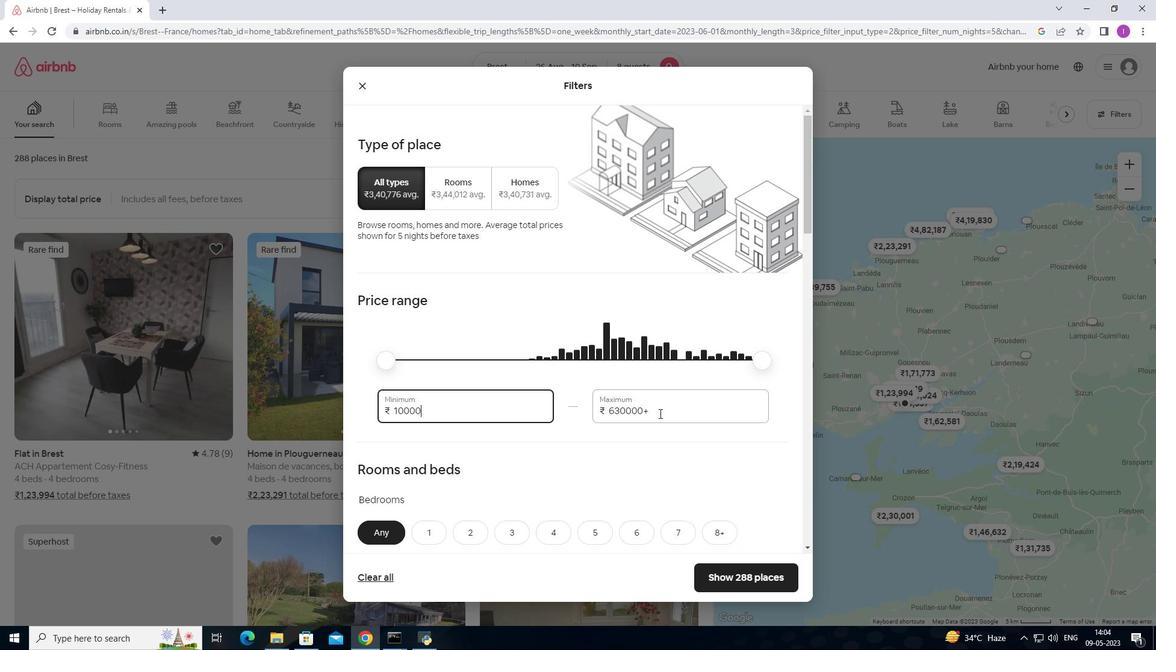 
Action: Mouse moved to (702, 396)
Screenshot: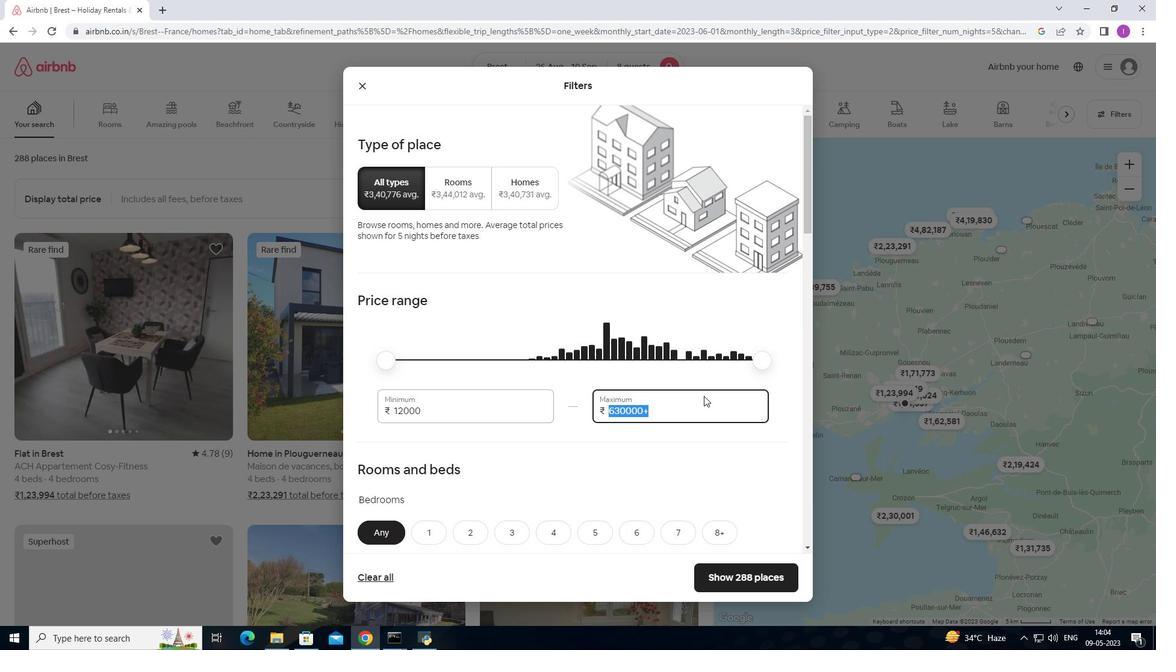 
Action: Key pressed 1
Screenshot: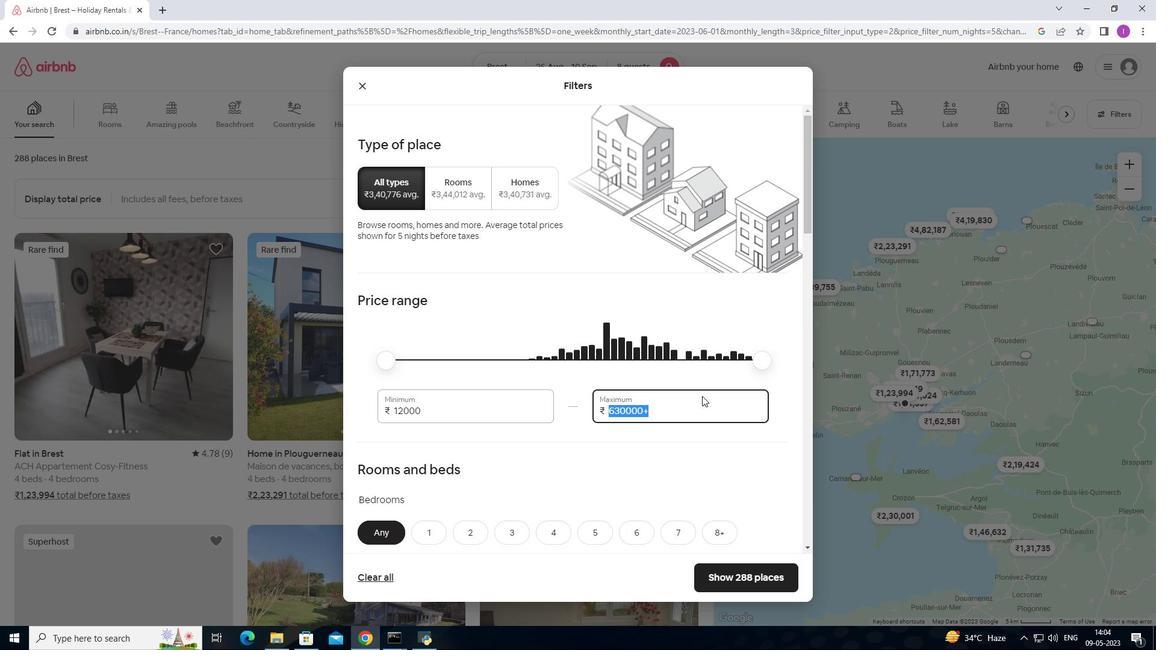 
Action: Mouse moved to (701, 396)
Screenshot: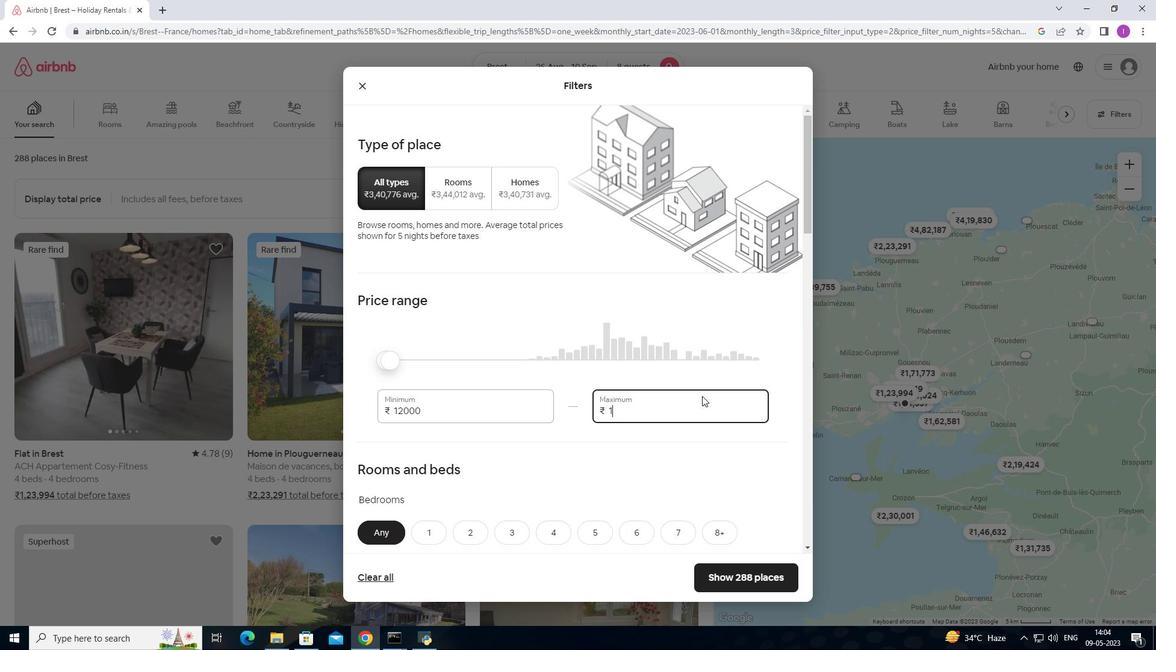 
Action: Key pressed 5
Screenshot: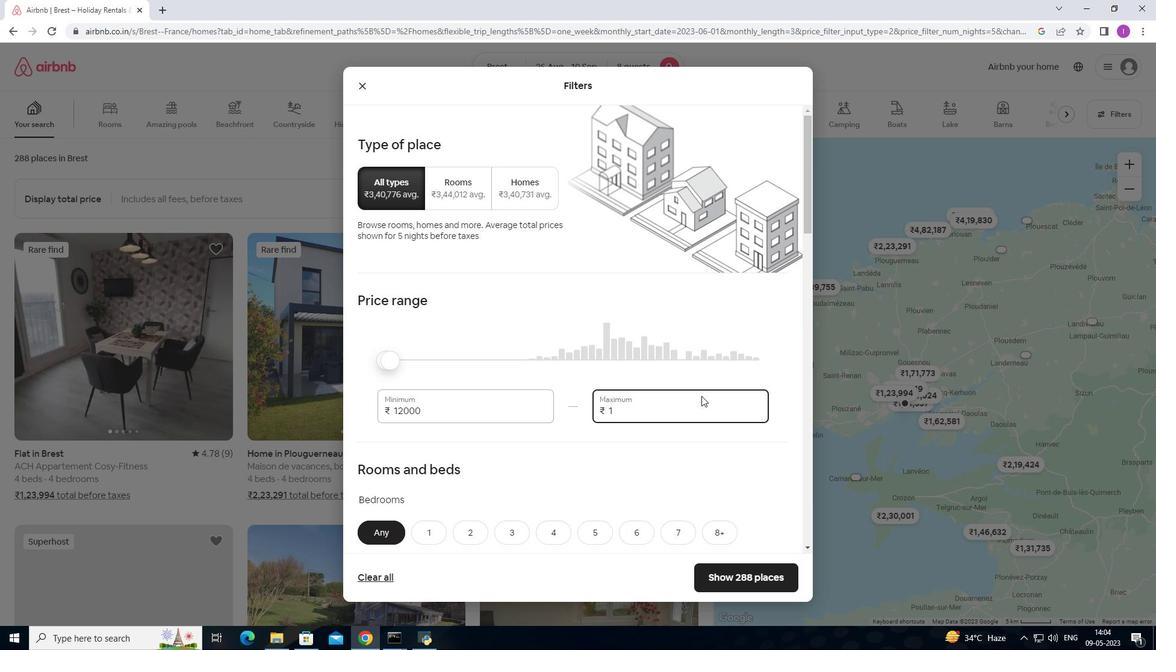 
Action: Mouse moved to (696, 398)
Screenshot: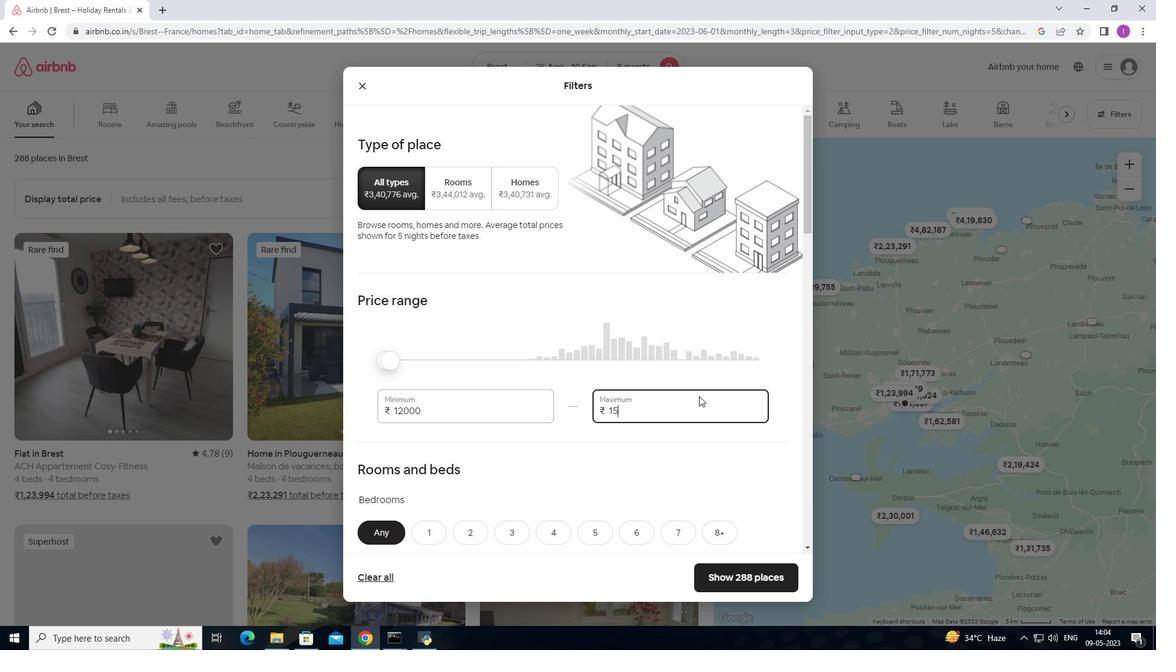 
Action: Key pressed 0
Screenshot: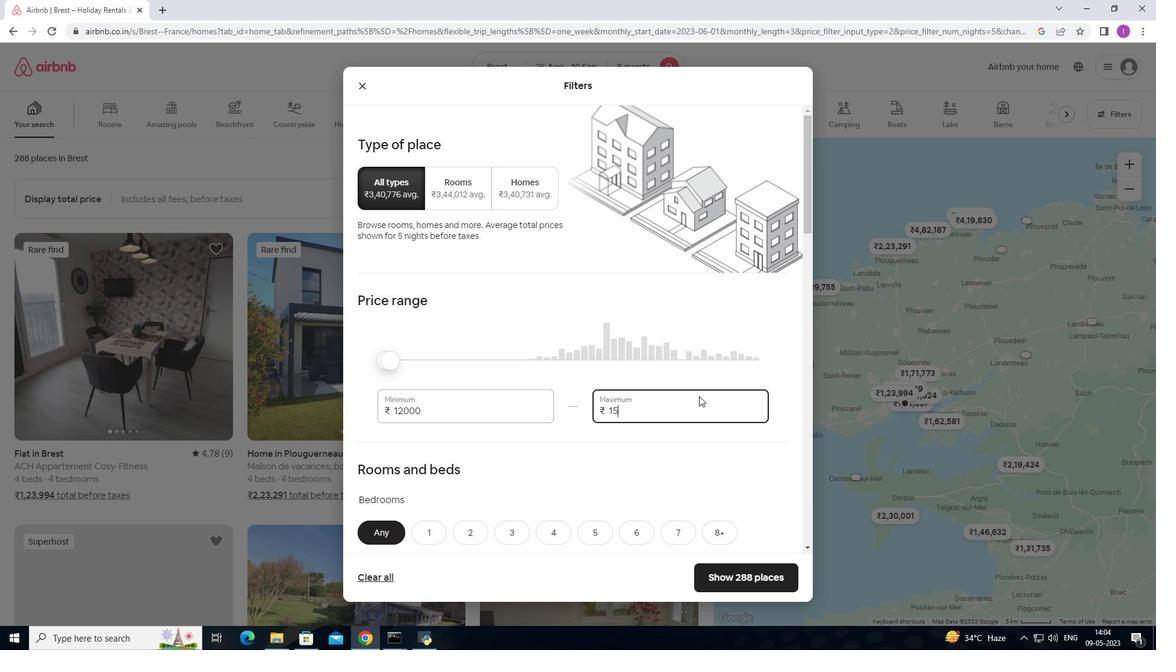
Action: Mouse moved to (695, 398)
Screenshot: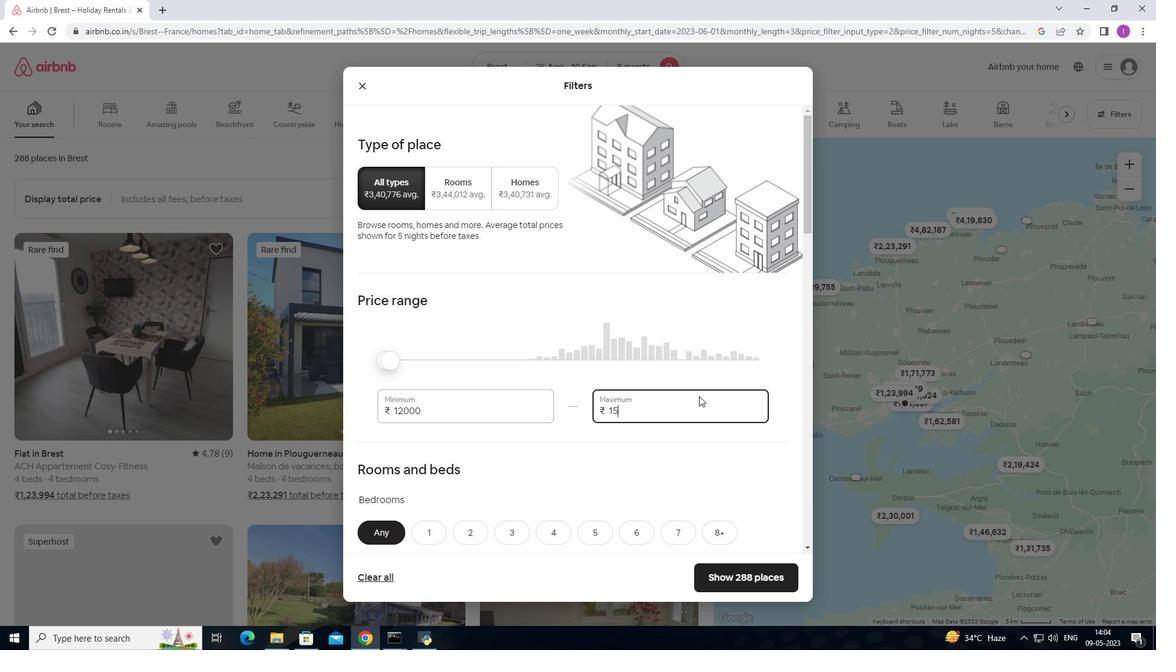 
Action: Key pressed 0
Screenshot: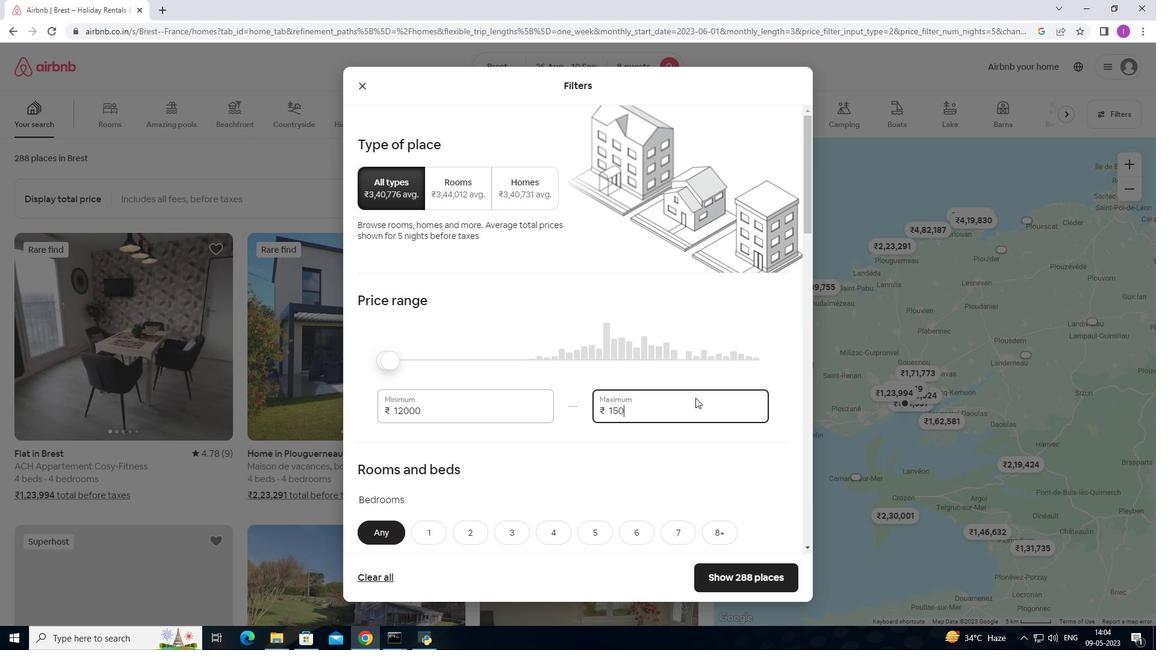
Action: Mouse moved to (695, 398)
Screenshot: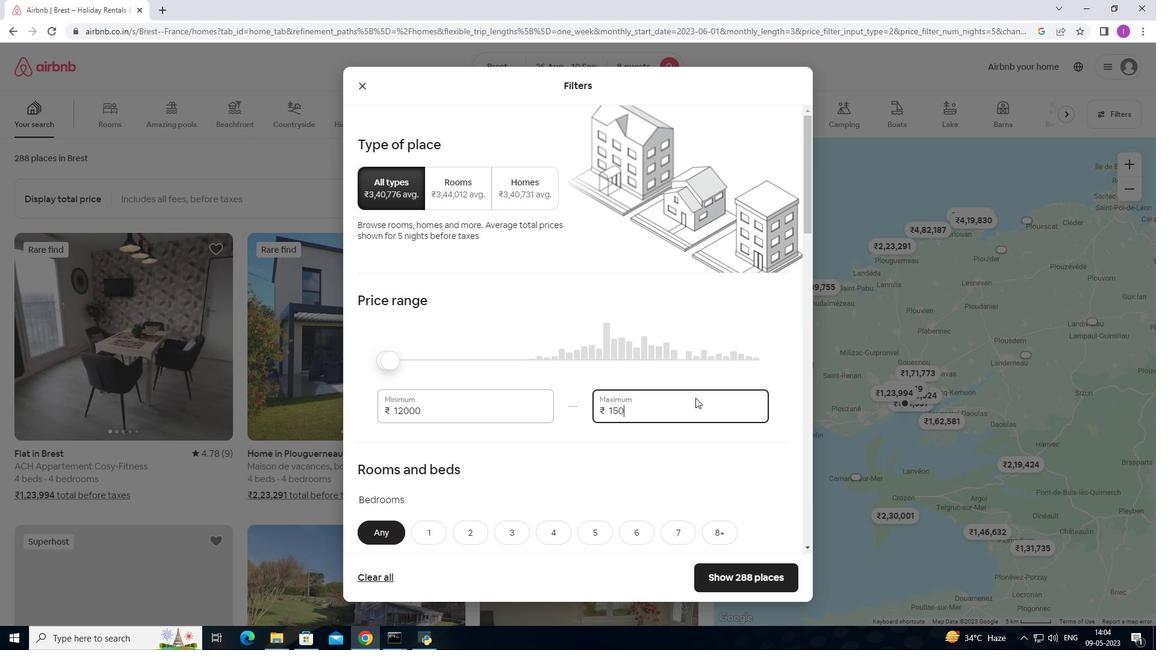 
Action: Key pressed 0
Screenshot: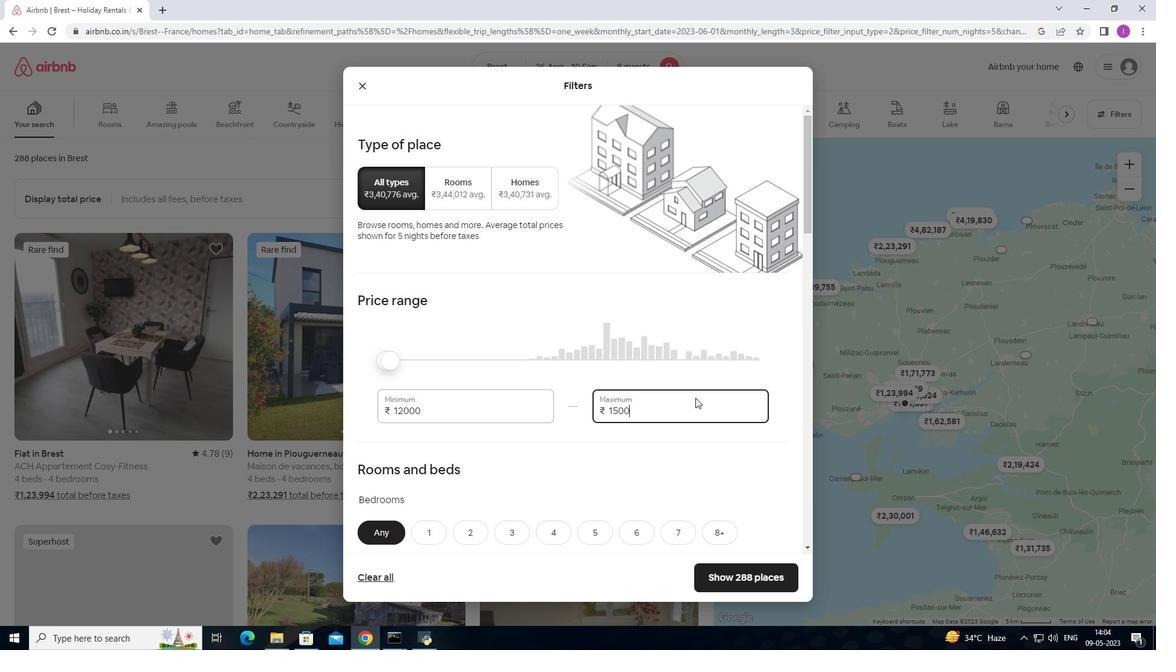 
Action: Mouse moved to (585, 390)
Screenshot: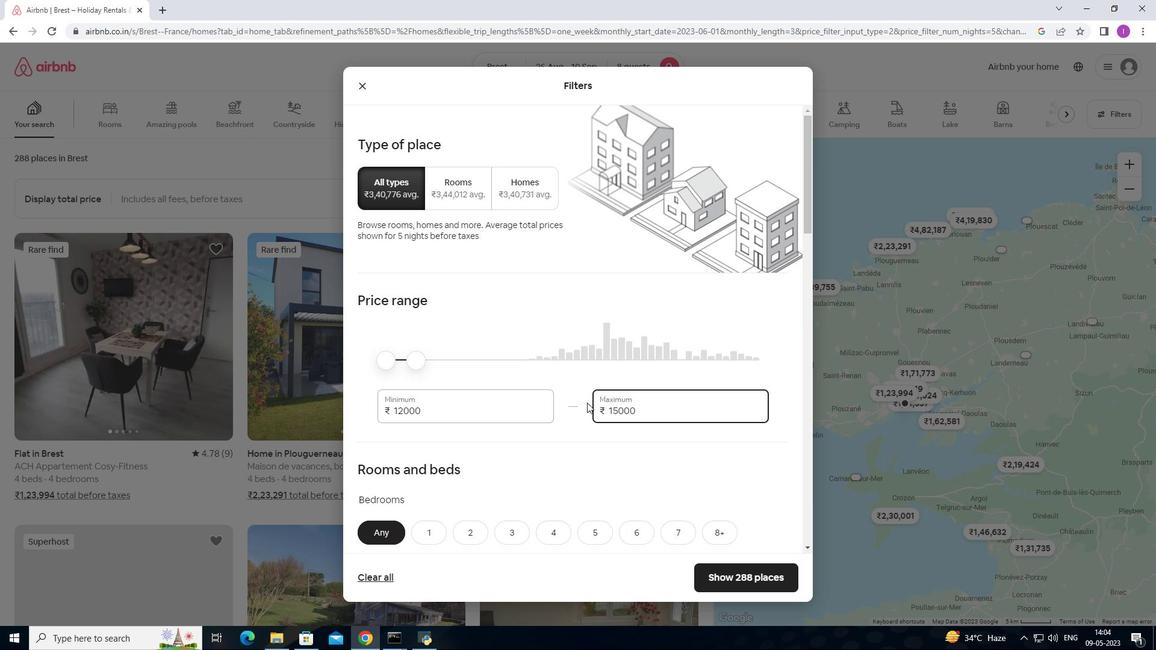 
Action: Mouse scrolled (585, 389) with delta (0, 0)
Screenshot: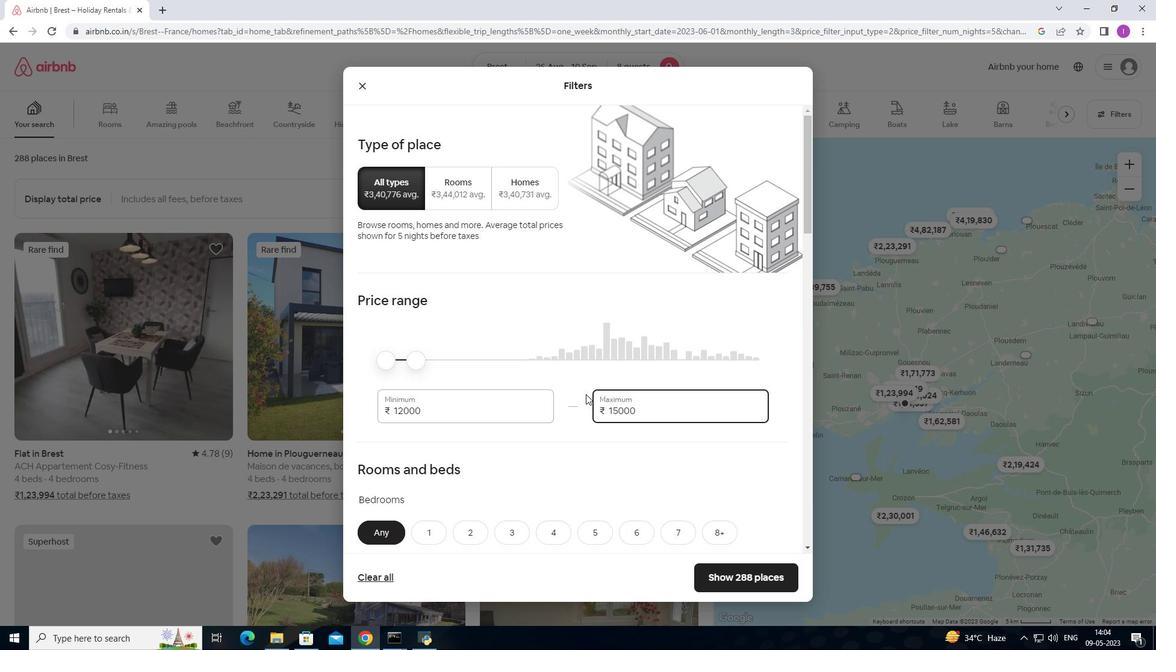 
Action: Mouse moved to (585, 390)
Screenshot: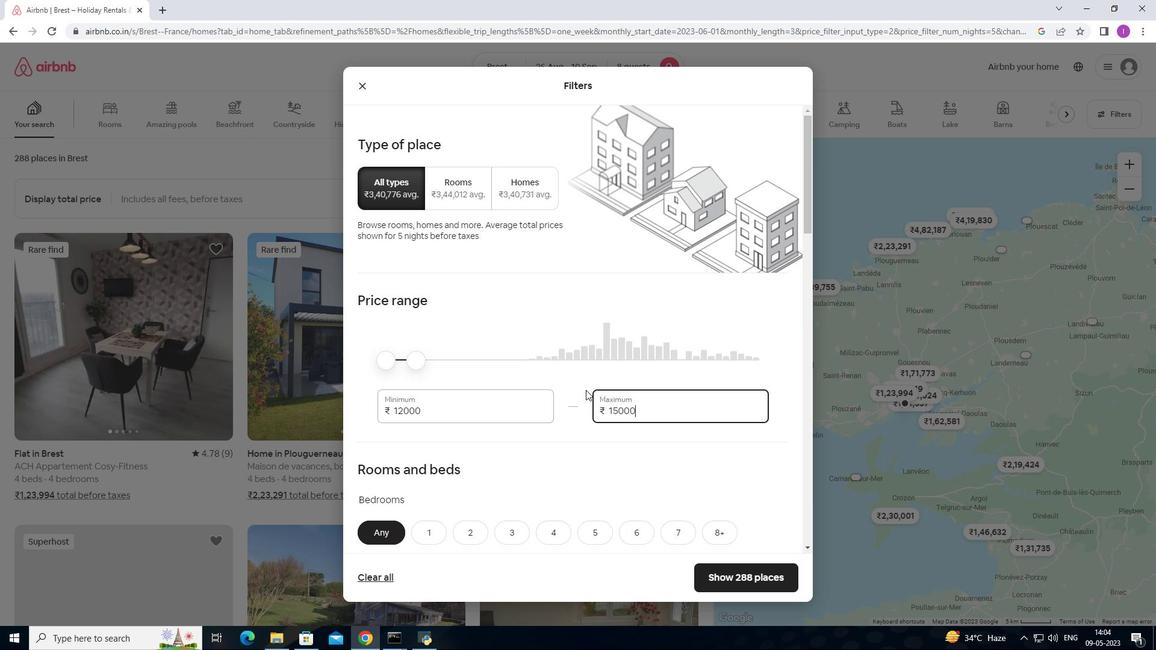 
Action: Mouse scrolled (585, 390) with delta (0, 0)
Screenshot: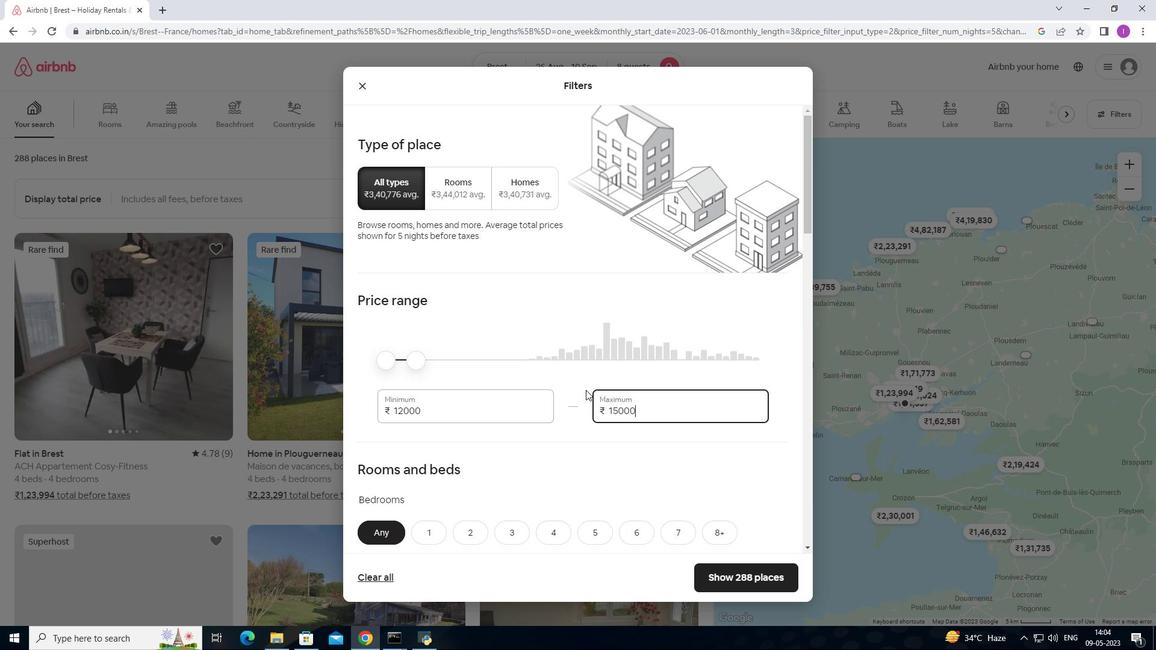 
Action: Mouse moved to (590, 396)
Screenshot: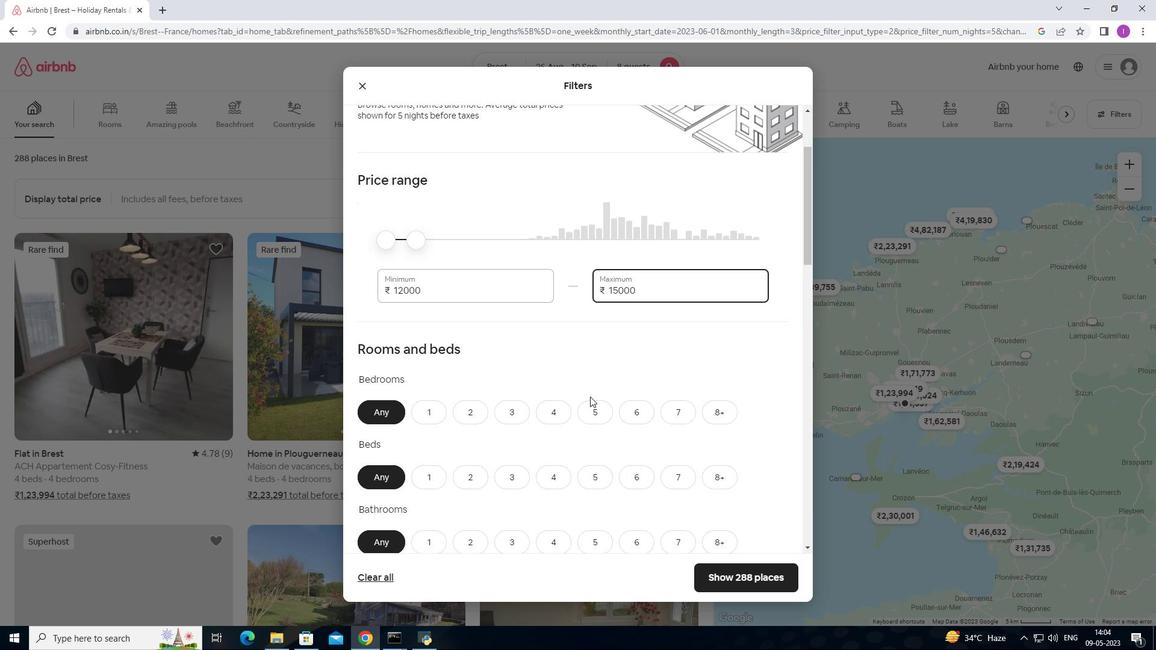 
Action: Mouse scrolled (590, 395) with delta (0, 0)
Screenshot: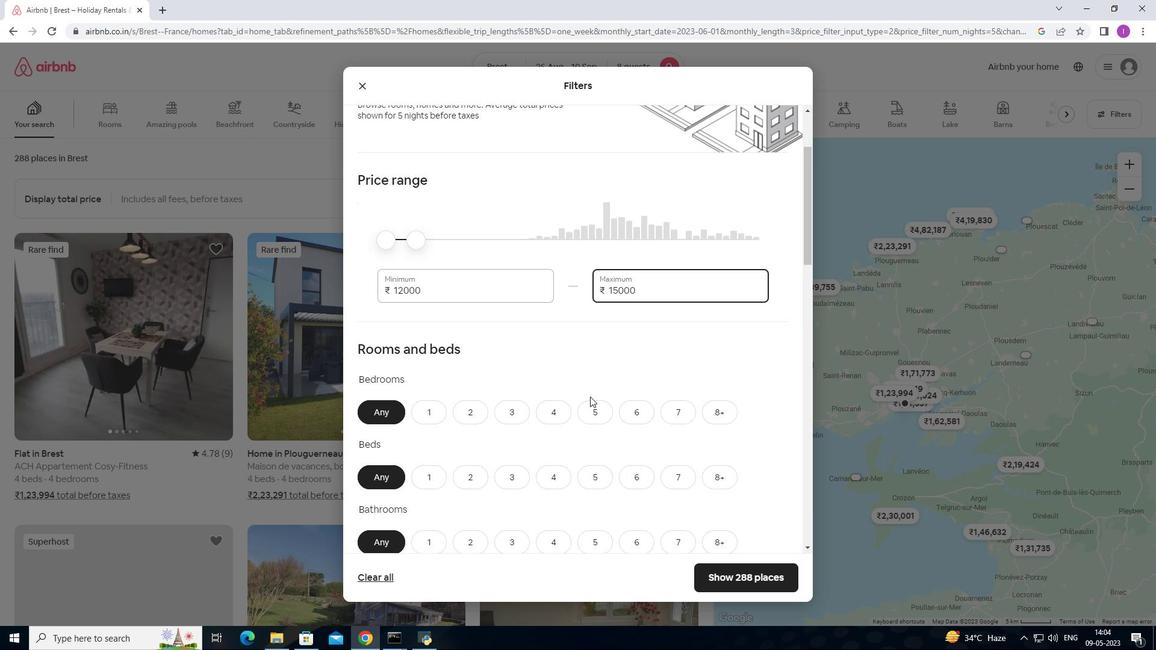 
Action: Mouse moved to (578, 390)
Screenshot: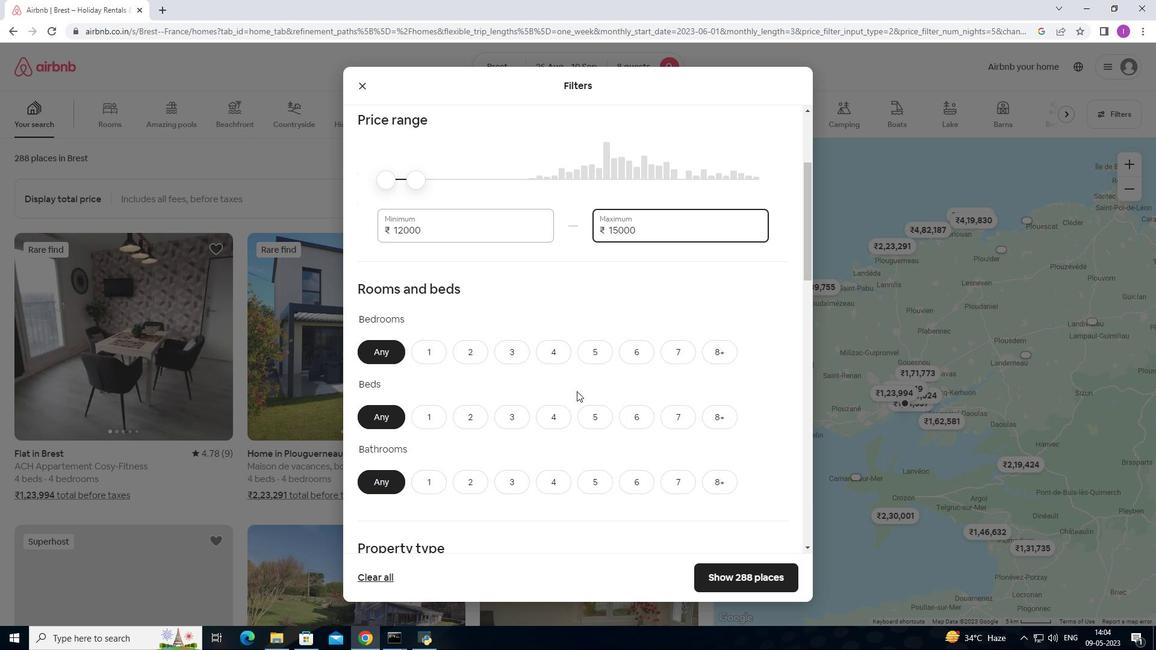 
Action: Mouse scrolled (577, 390) with delta (0, 0)
Screenshot: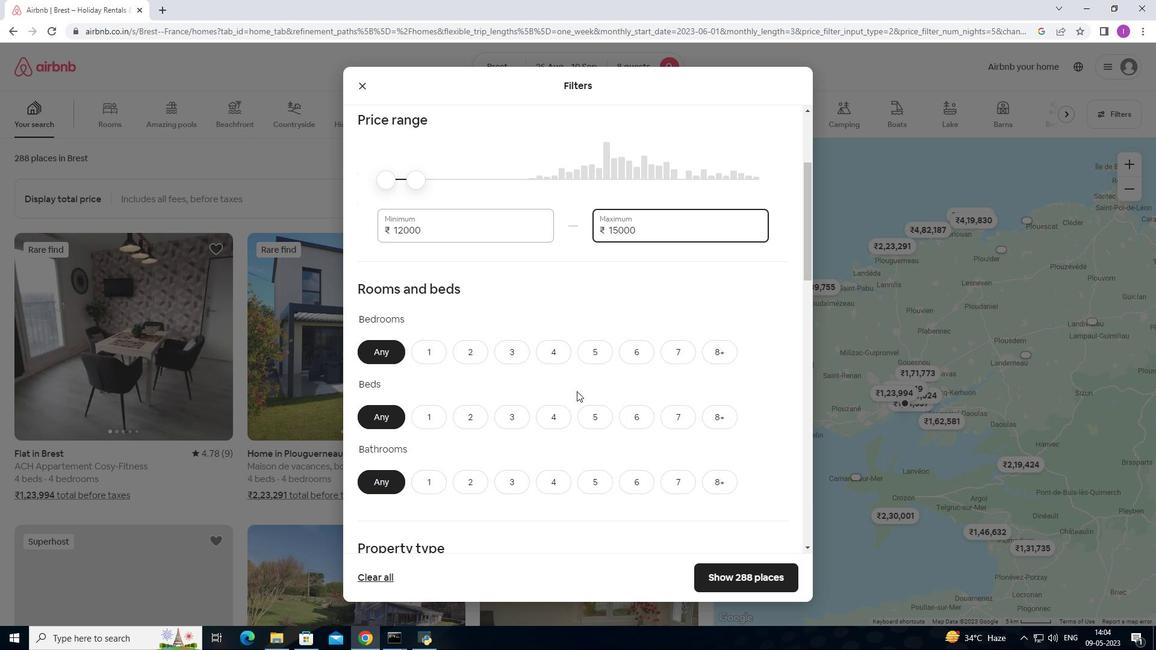 
Action: Mouse moved to (579, 390)
Screenshot: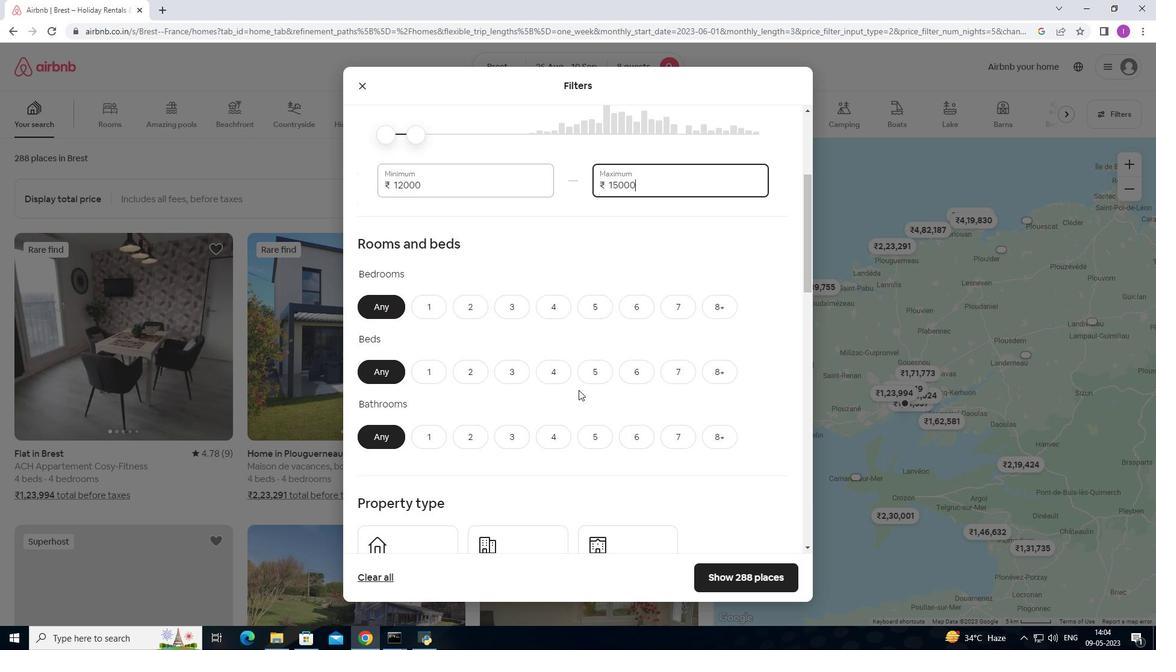 
Action: Mouse scrolled (579, 389) with delta (0, 0)
Screenshot: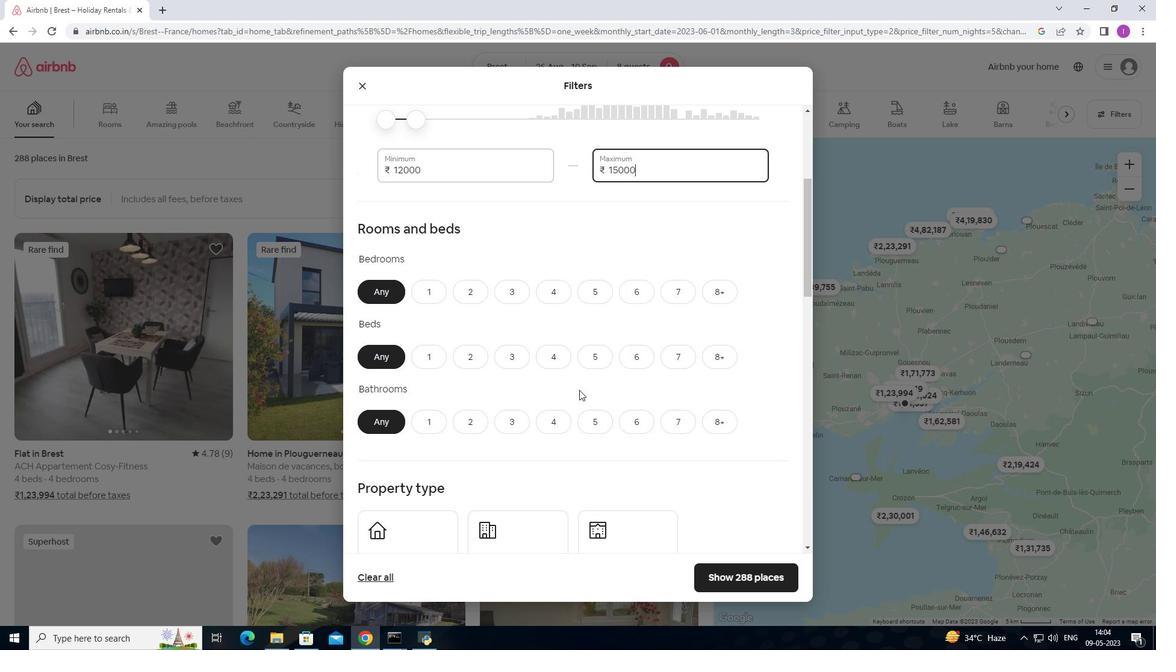 
Action: Mouse moved to (642, 234)
Screenshot: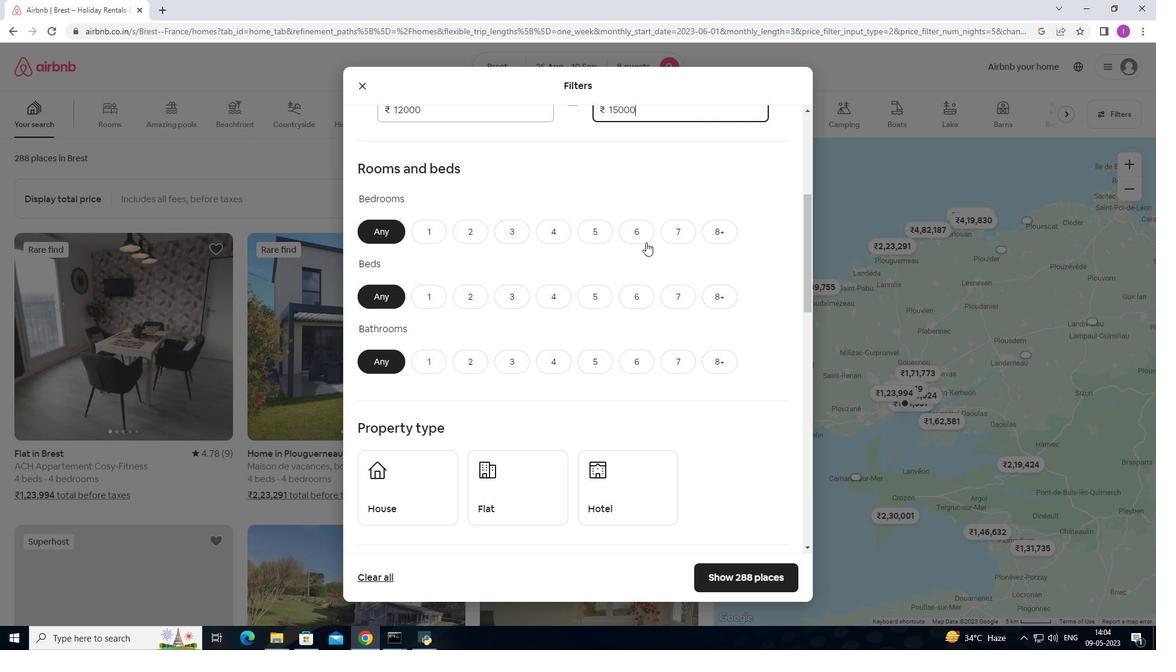 
Action: Mouse pressed left at (642, 234)
Screenshot: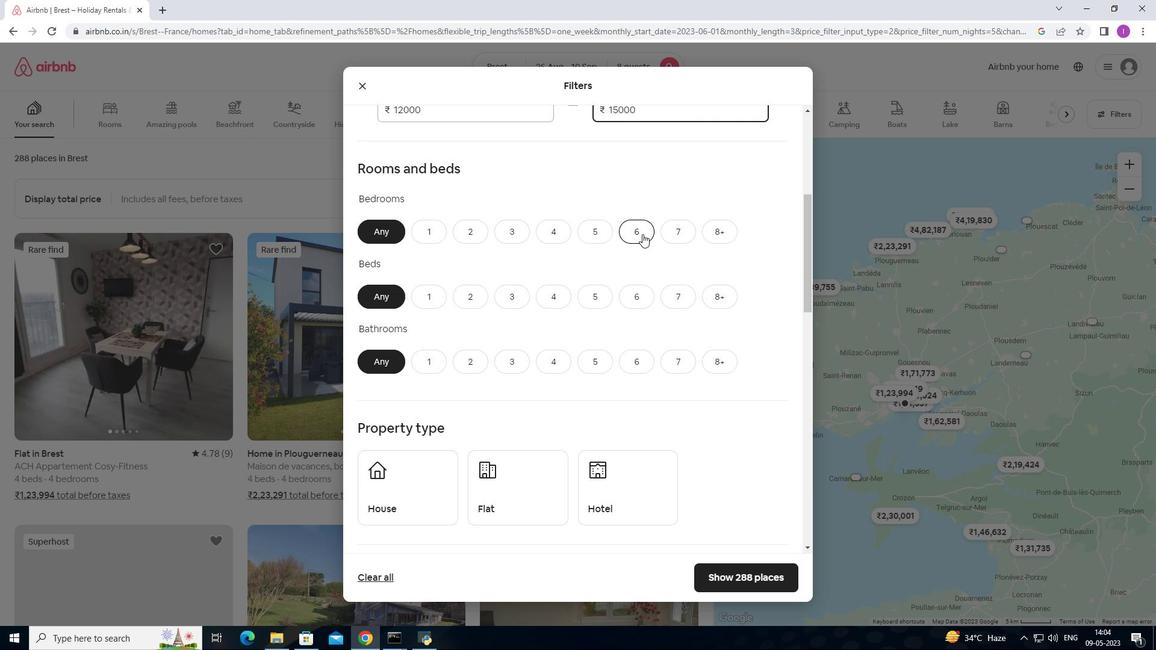 
Action: Mouse moved to (638, 295)
Screenshot: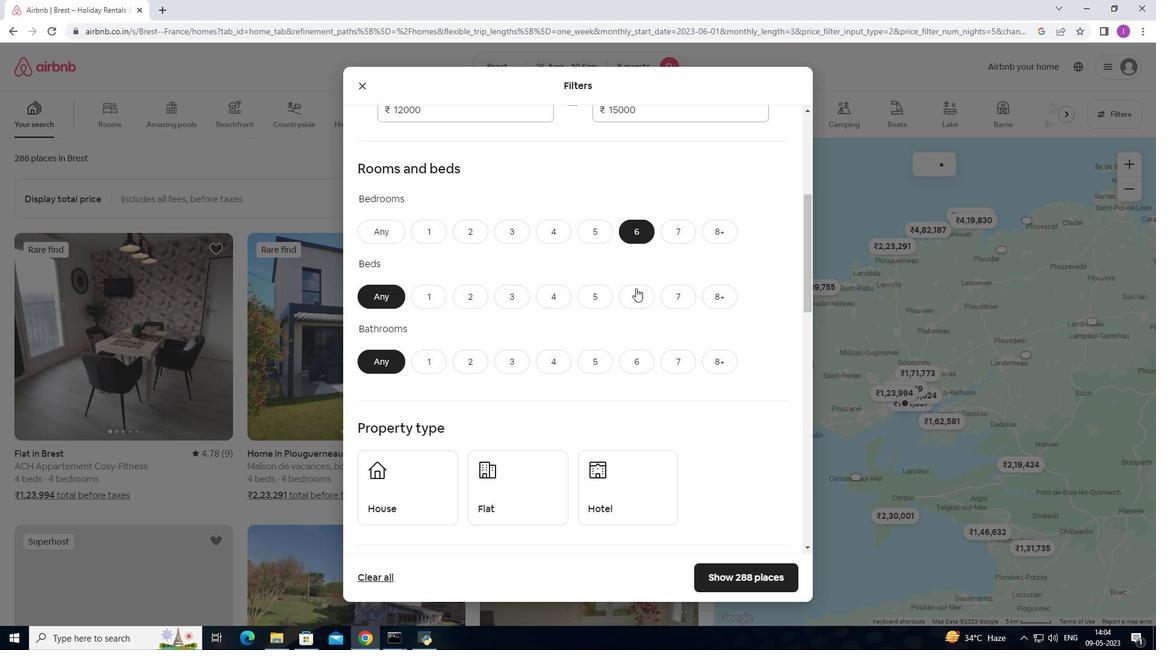 
Action: Mouse pressed left at (638, 295)
Screenshot: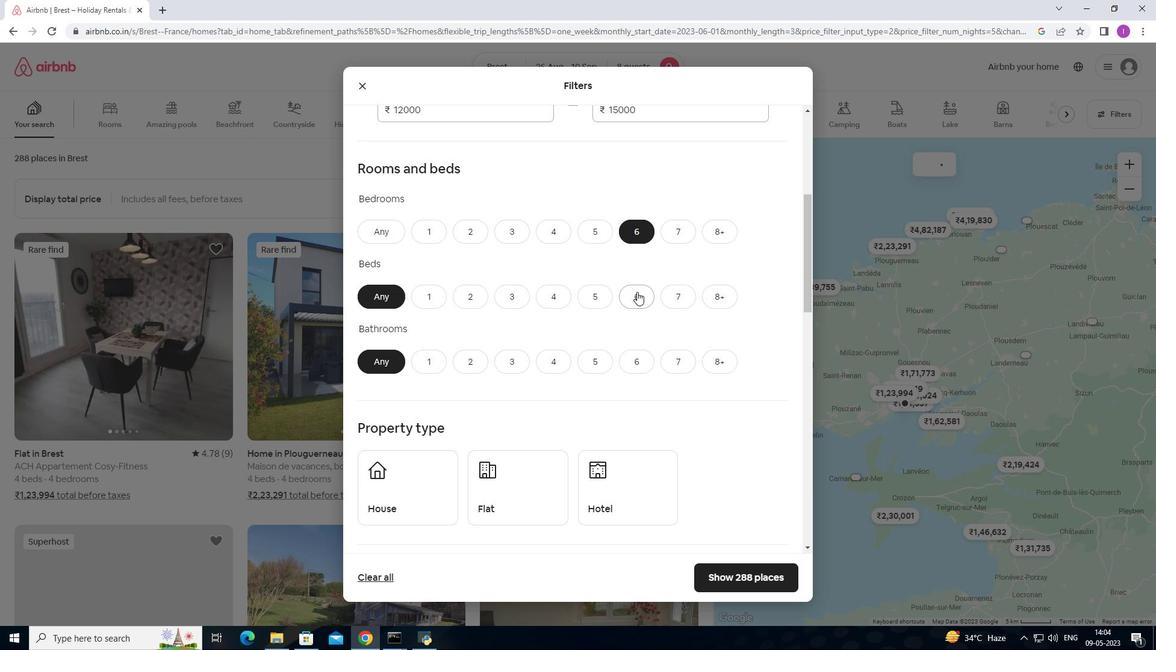 
Action: Mouse moved to (643, 364)
Screenshot: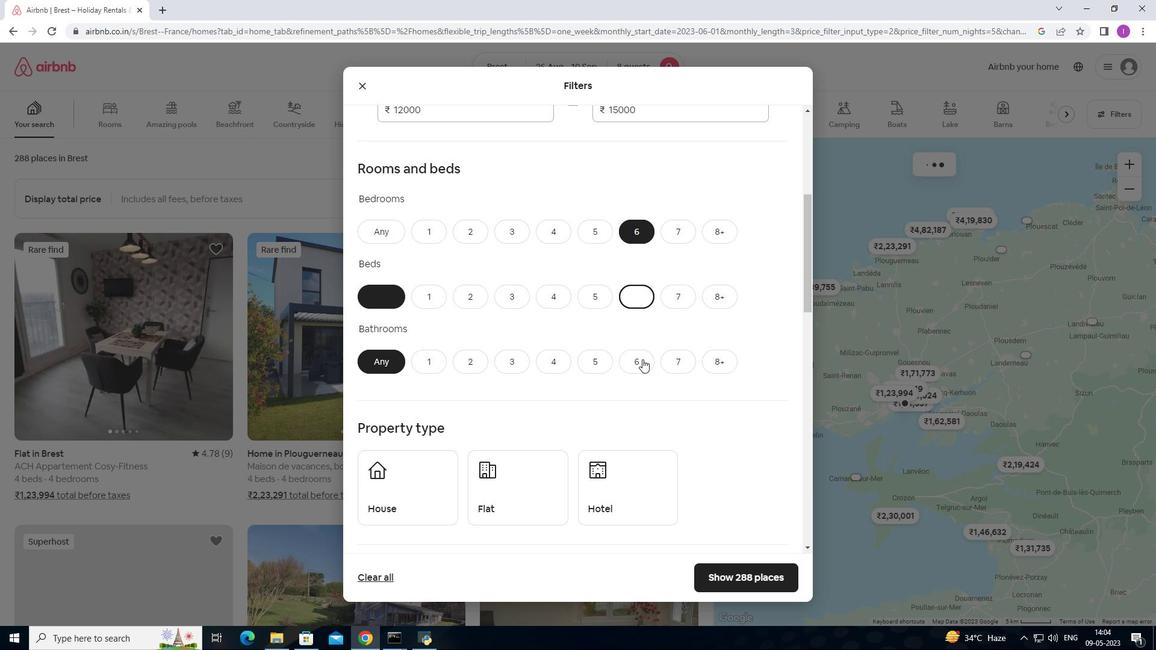 
Action: Mouse pressed left at (643, 364)
Screenshot: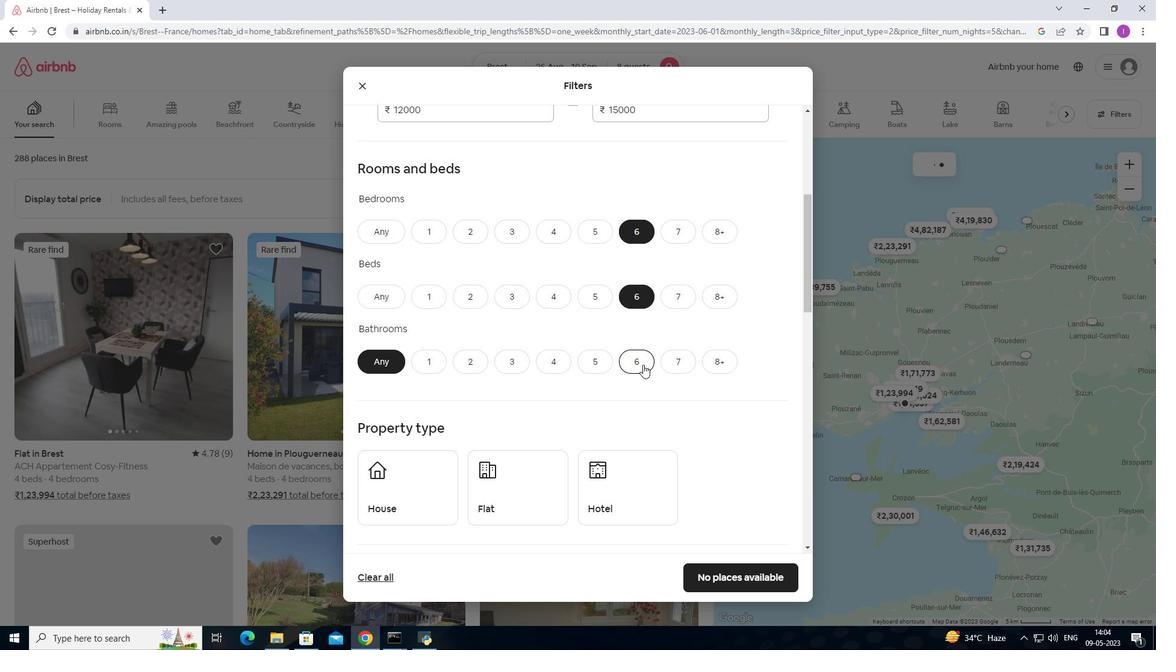 
Action: Mouse moved to (552, 383)
Screenshot: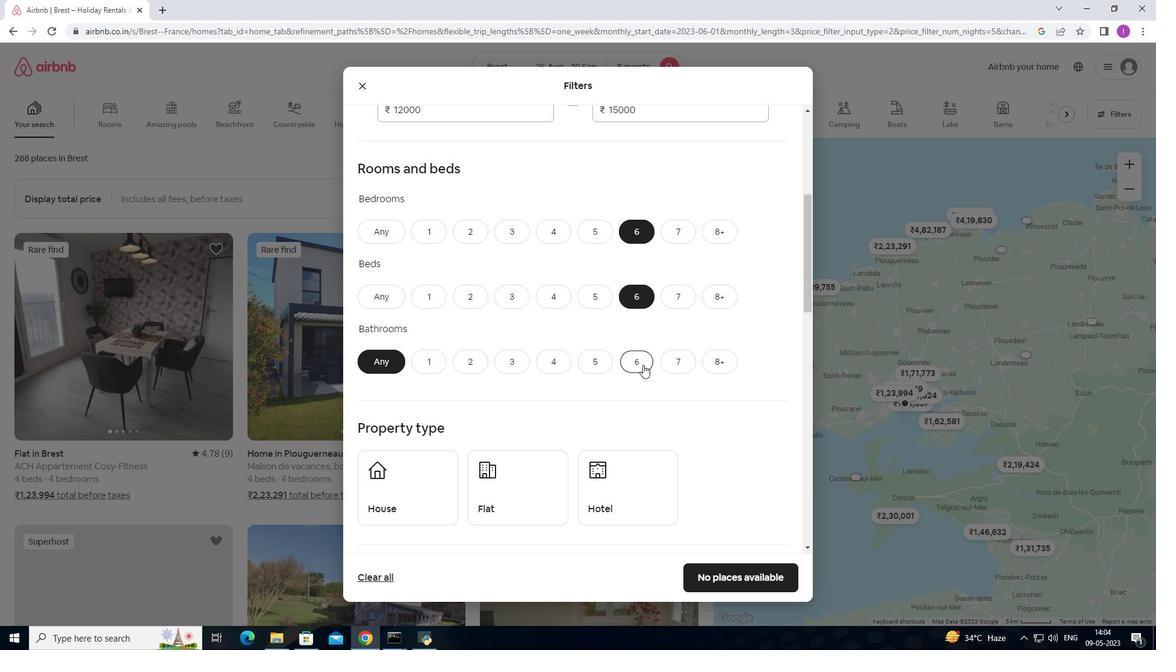 
Action: Mouse scrolled (552, 383) with delta (0, 0)
Screenshot: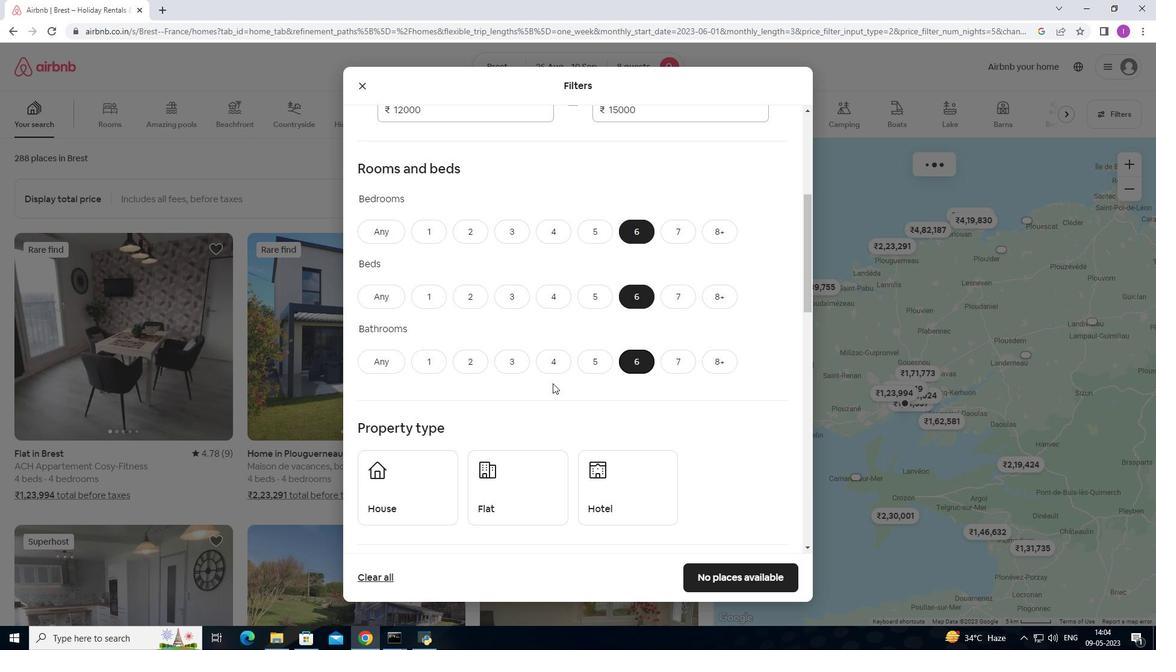 
Action: Mouse scrolled (552, 383) with delta (0, 0)
Screenshot: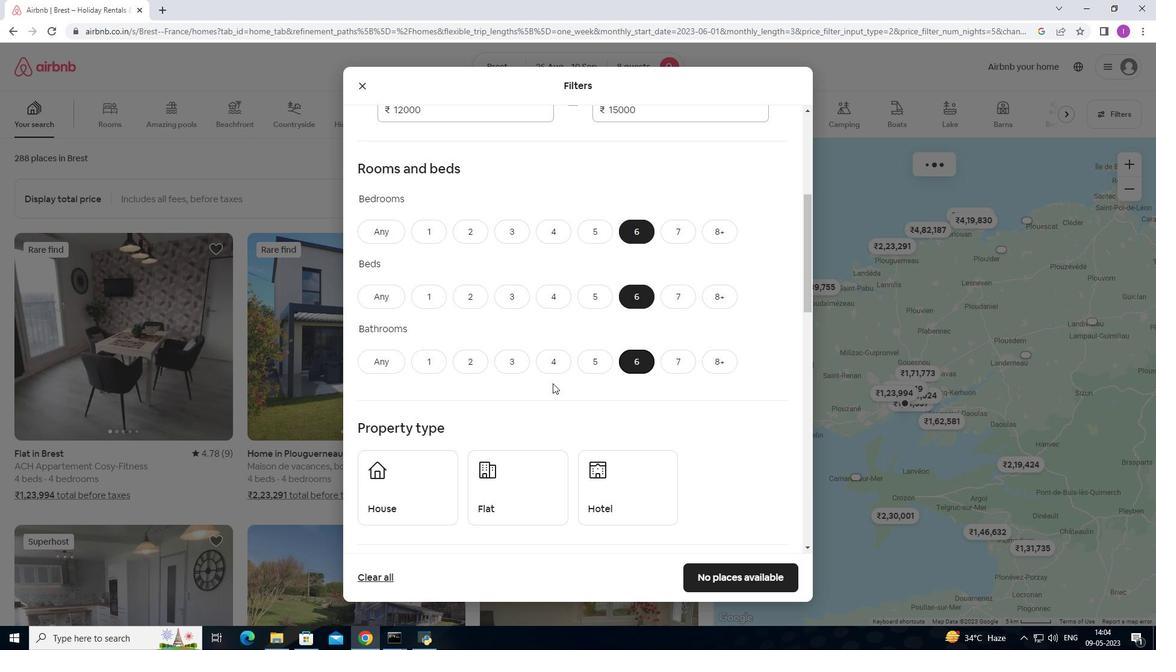 
Action: Mouse scrolled (552, 383) with delta (0, 0)
Screenshot: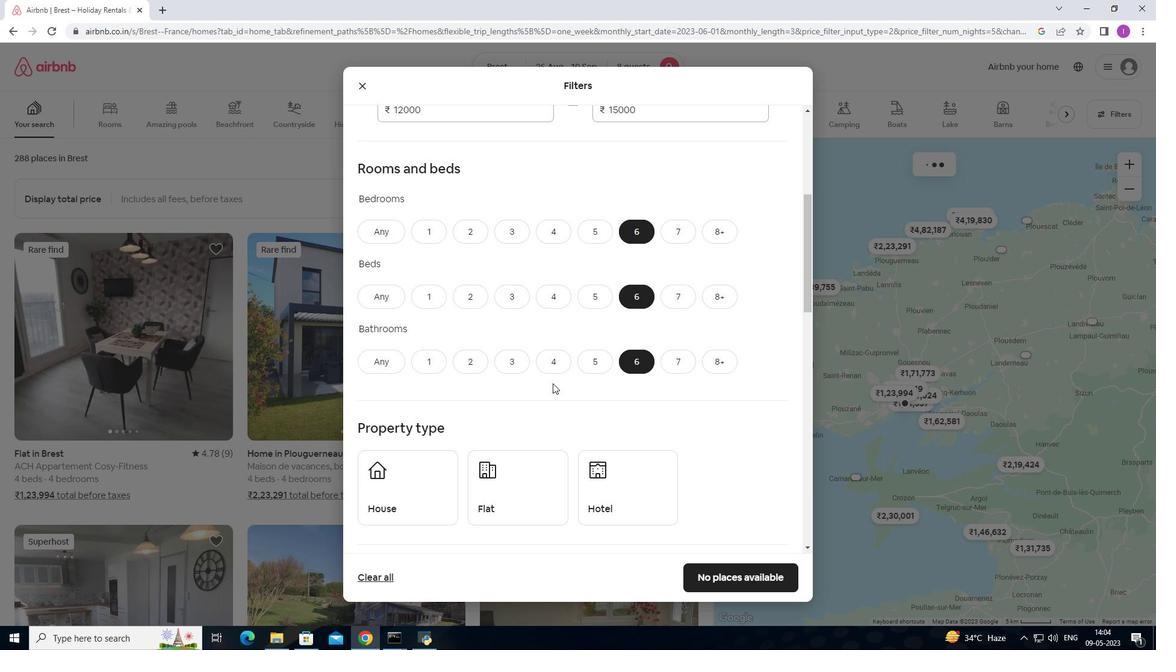 
Action: Mouse moved to (407, 312)
Screenshot: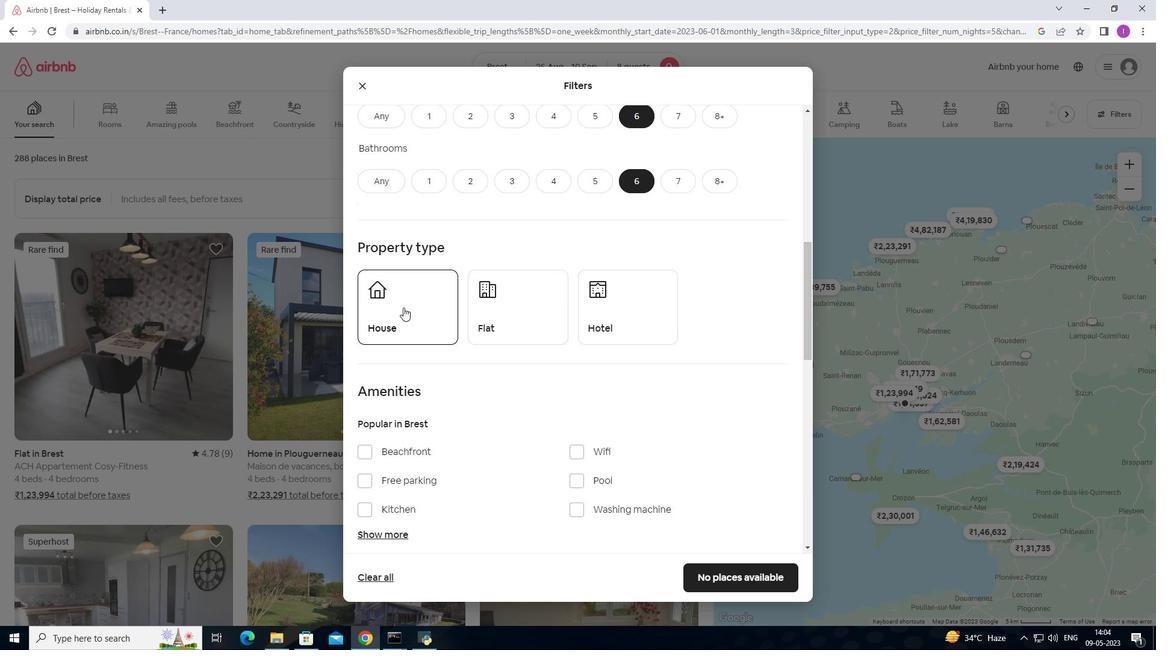 
Action: Mouse pressed left at (407, 312)
Screenshot: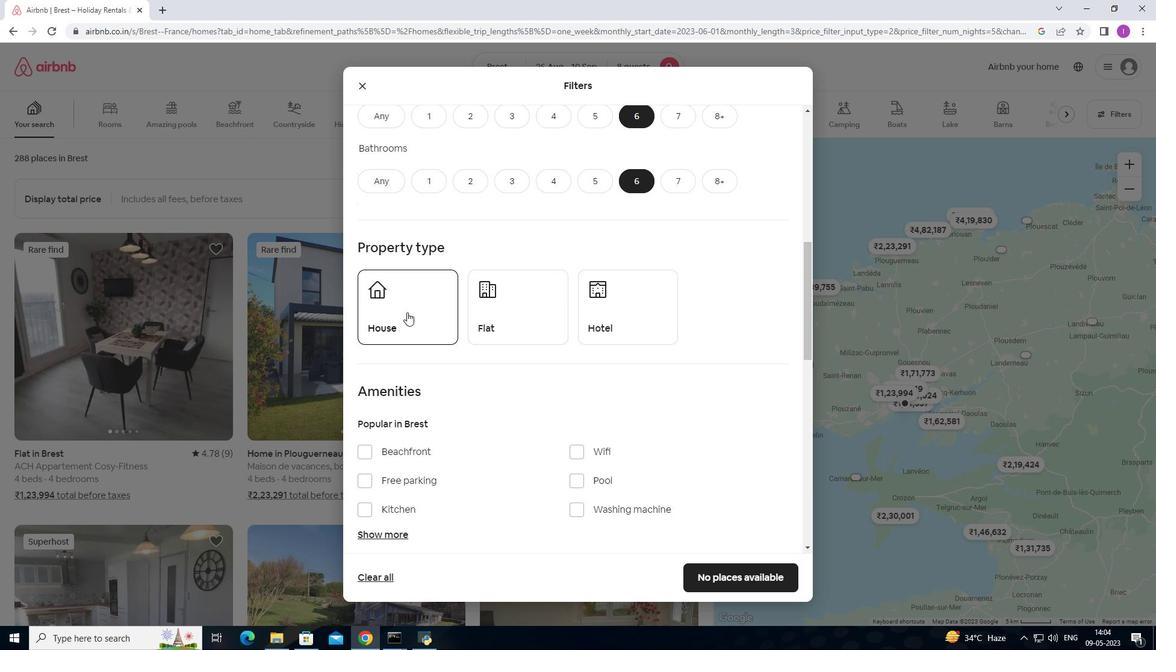 
Action: Mouse moved to (493, 313)
Screenshot: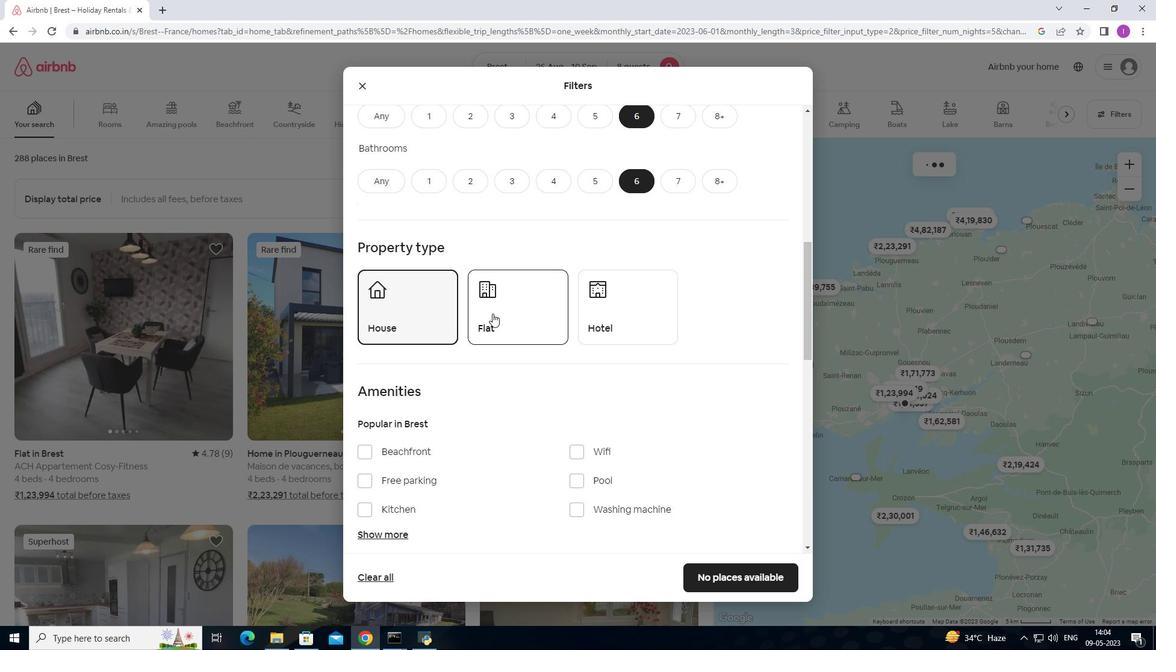
Action: Mouse pressed left at (493, 313)
Screenshot: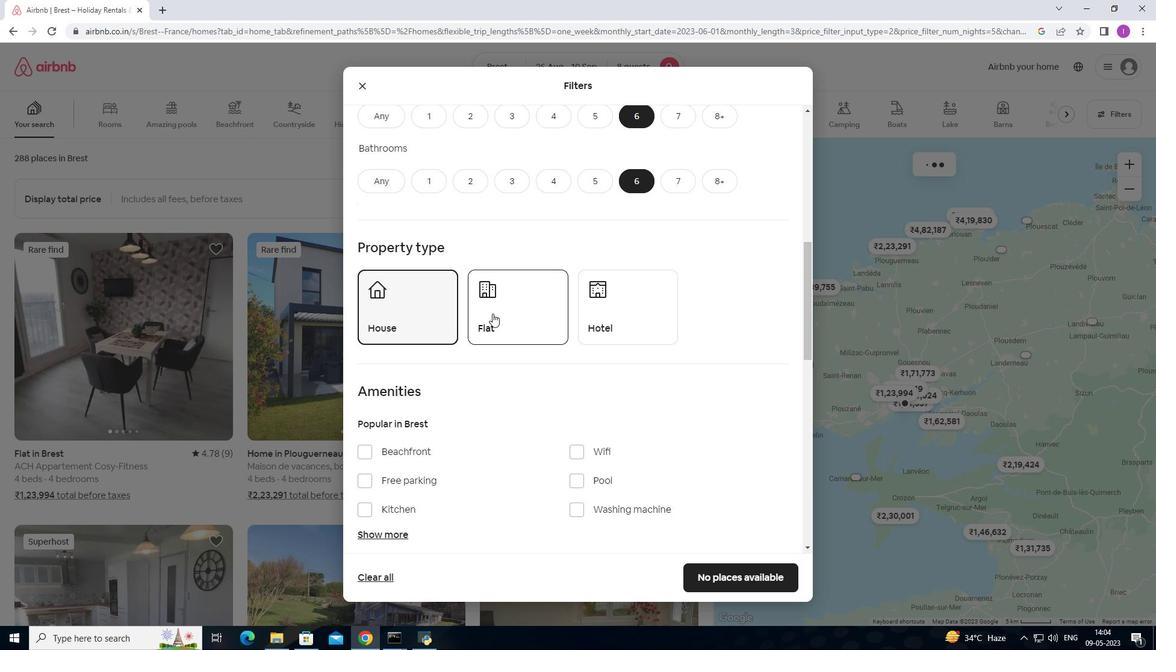 
Action: Mouse moved to (611, 324)
Screenshot: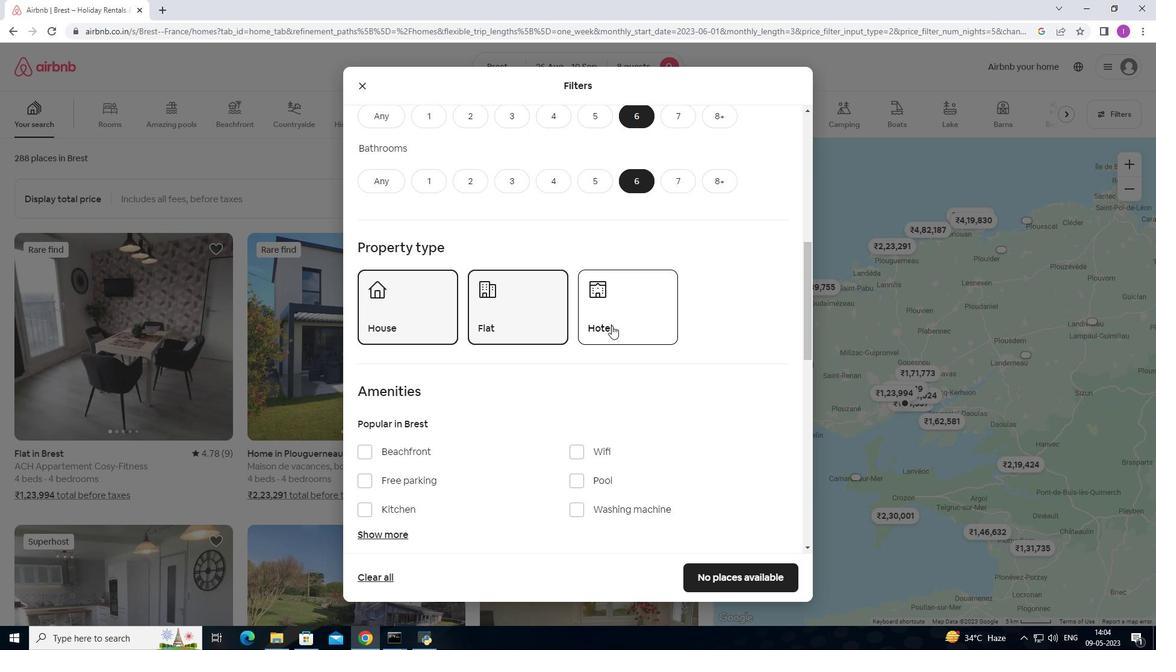 
Action: Mouse scrolled (611, 323) with delta (0, 0)
Screenshot: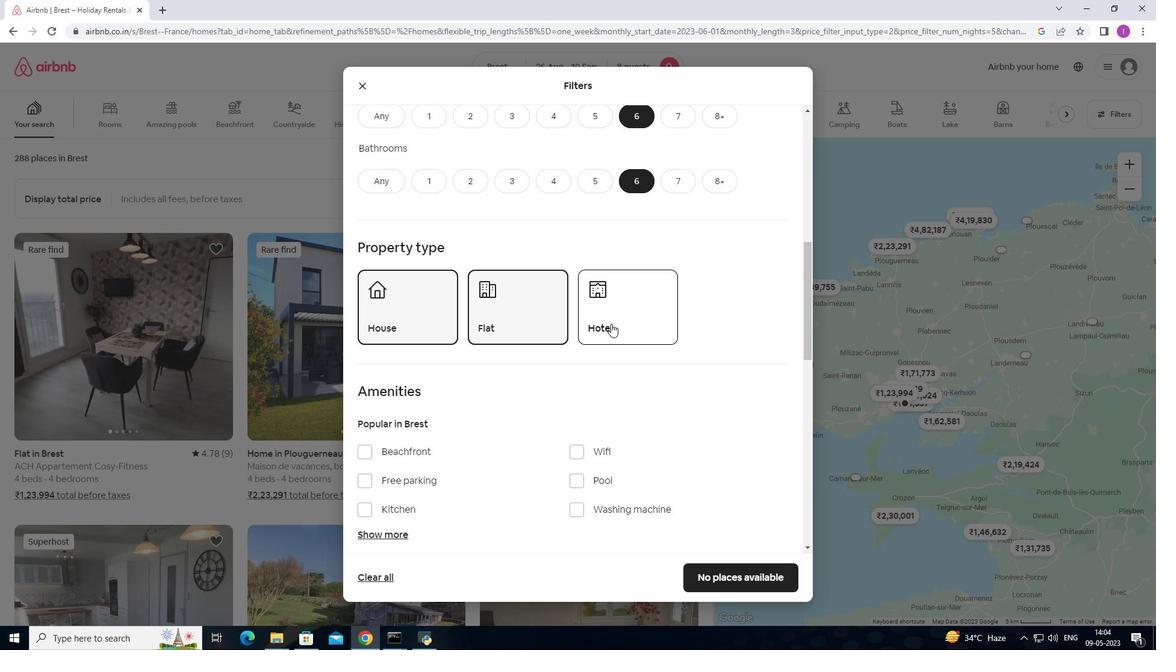 
Action: Mouse scrolled (611, 323) with delta (0, 0)
Screenshot: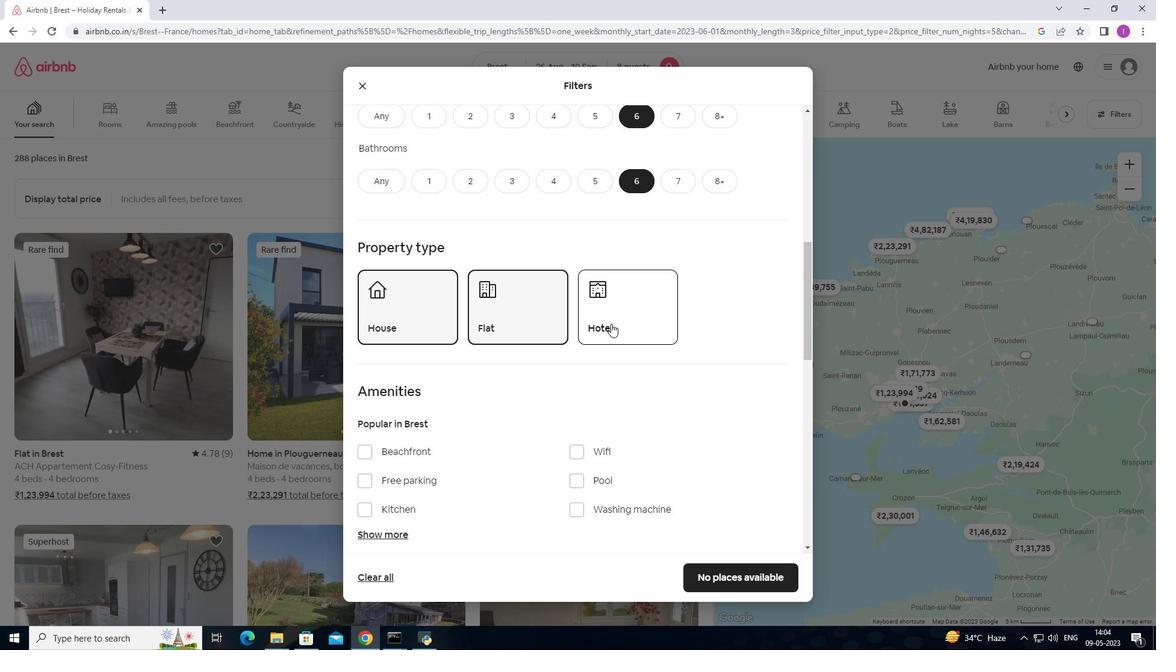 
Action: Mouse scrolled (611, 323) with delta (0, 0)
Screenshot: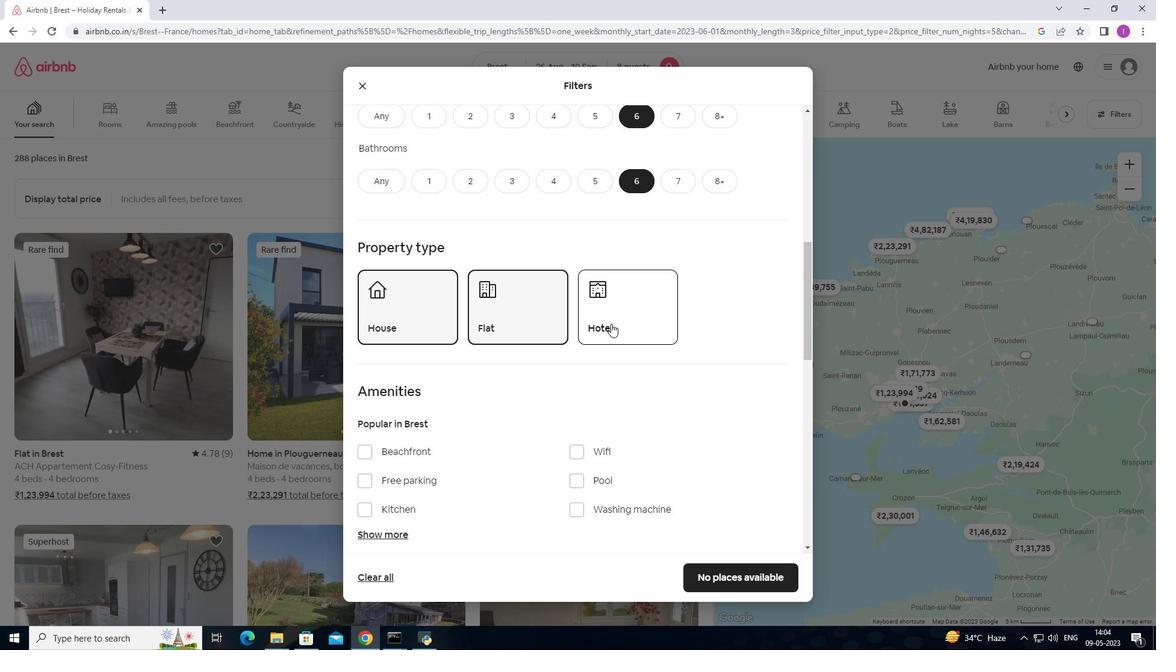 
Action: Mouse moved to (372, 304)
Screenshot: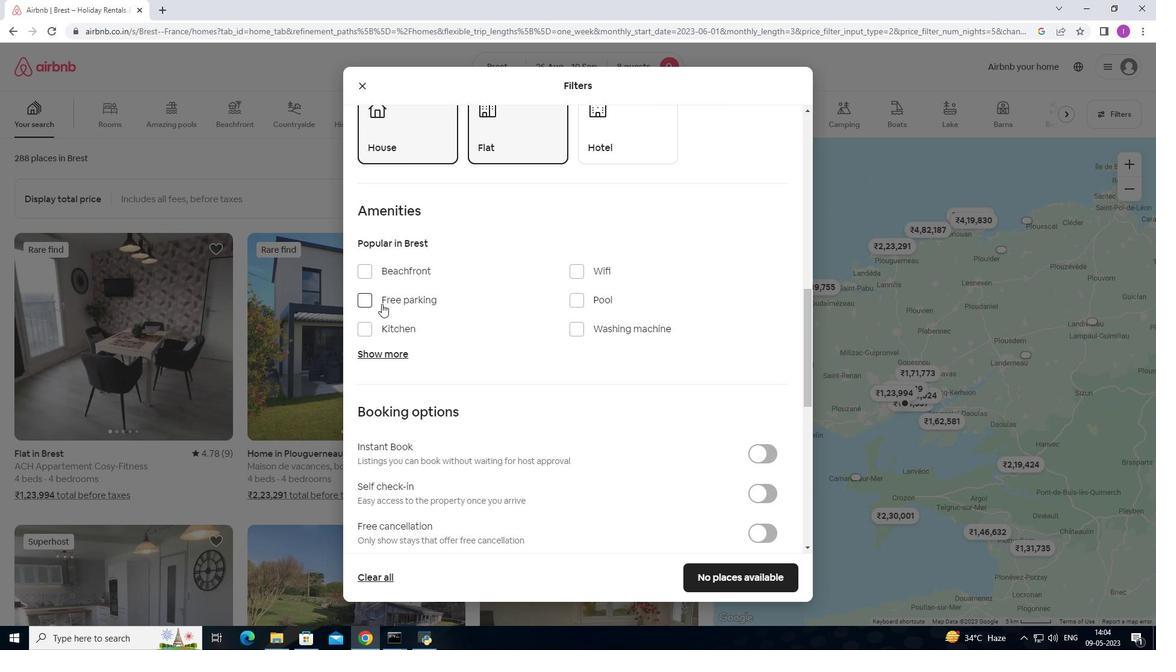 
Action: Mouse pressed left at (372, 304)
Screenshot: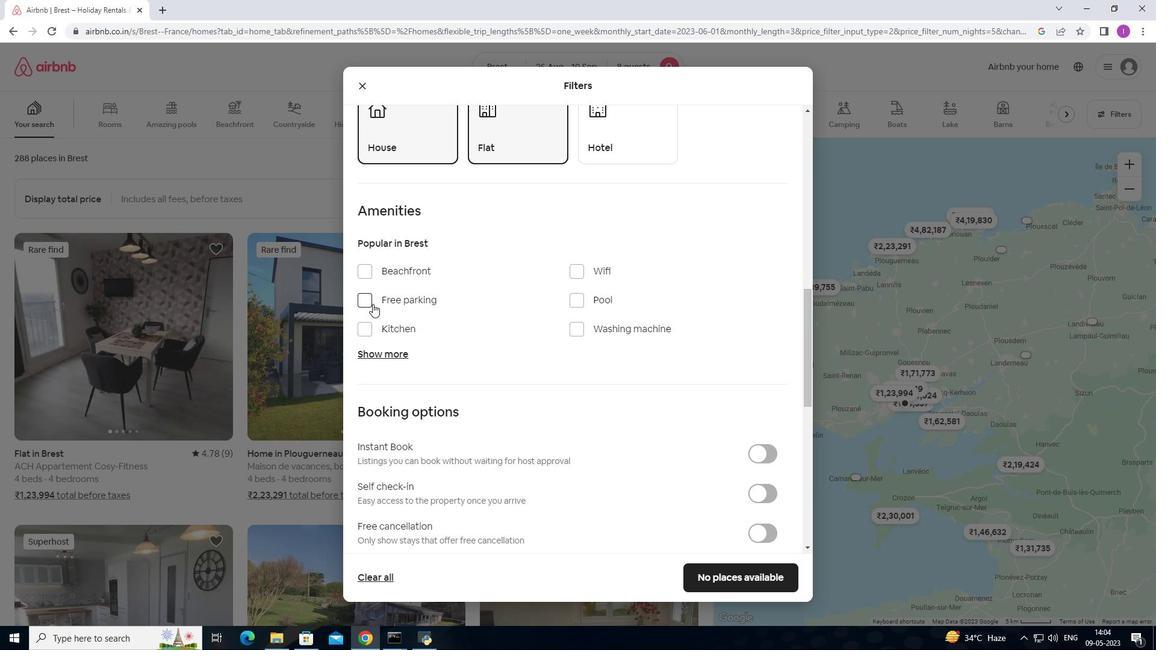 
Action: Mouse moved to (586, 274)
Screenshot: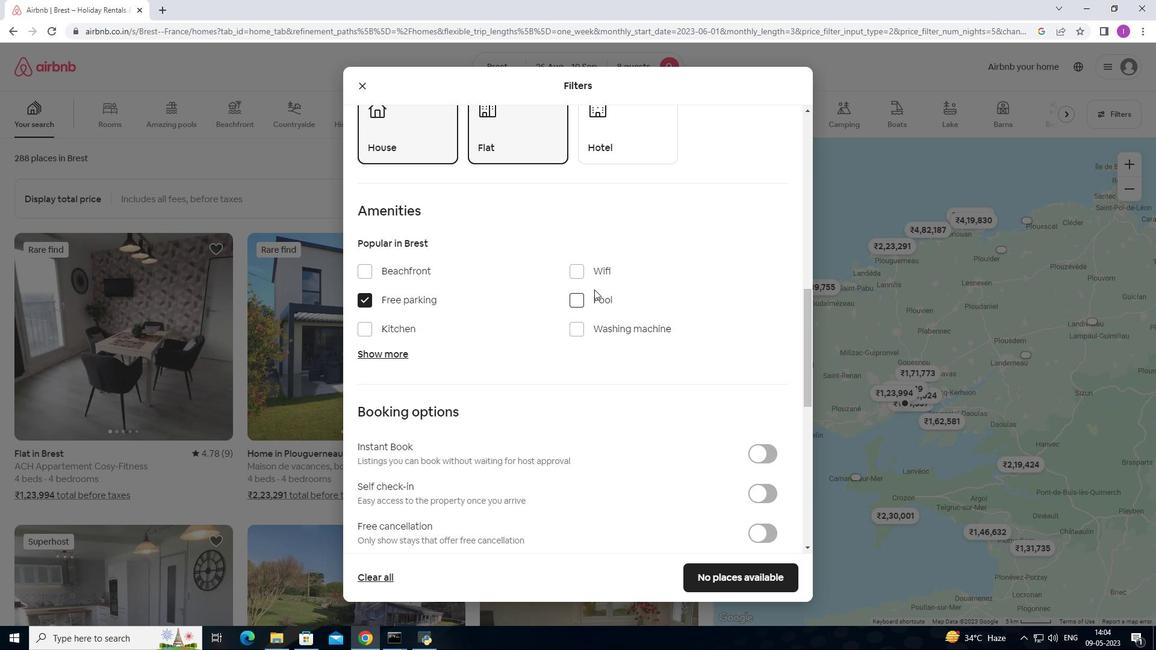
Action: Mouse pressed left at (586, 274)
Screenshot: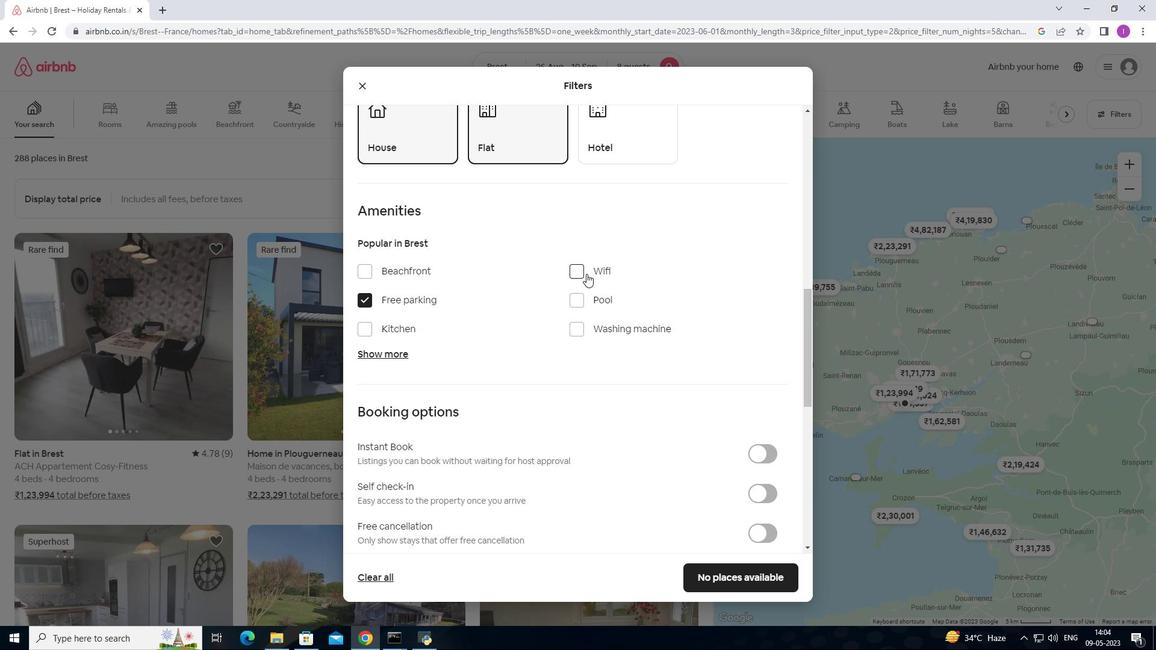 
Action: Mouse moved to (451, 335)
Screenshot: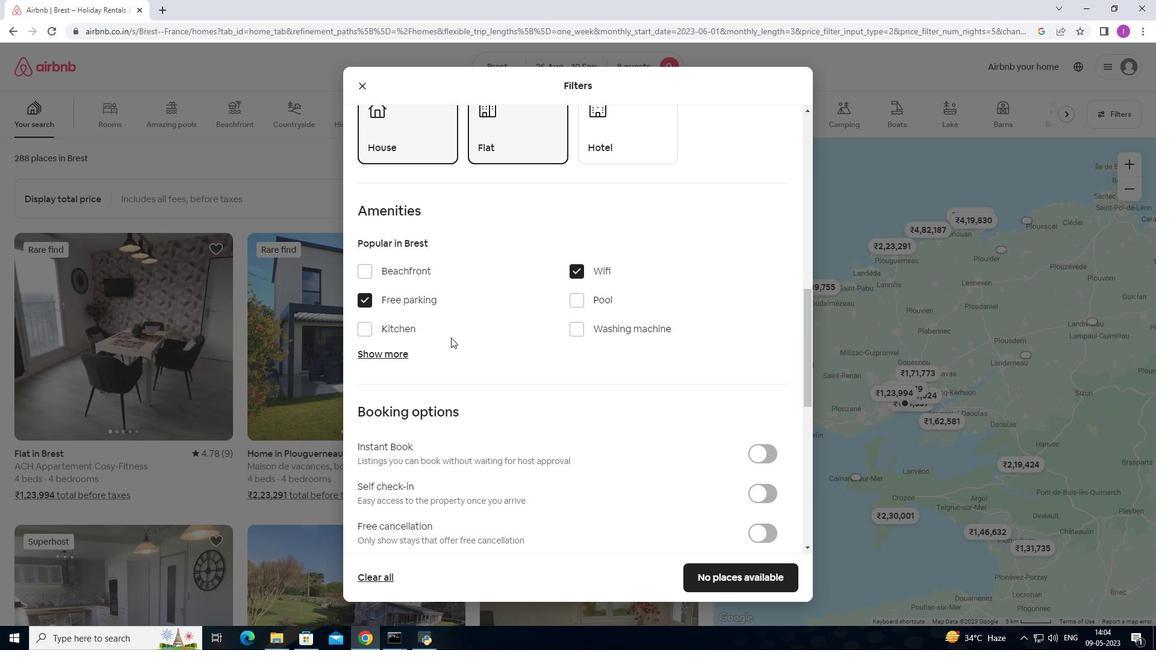 
Action: Mouse scrolled (451, 334) with delta (0, 0)
Screenshot: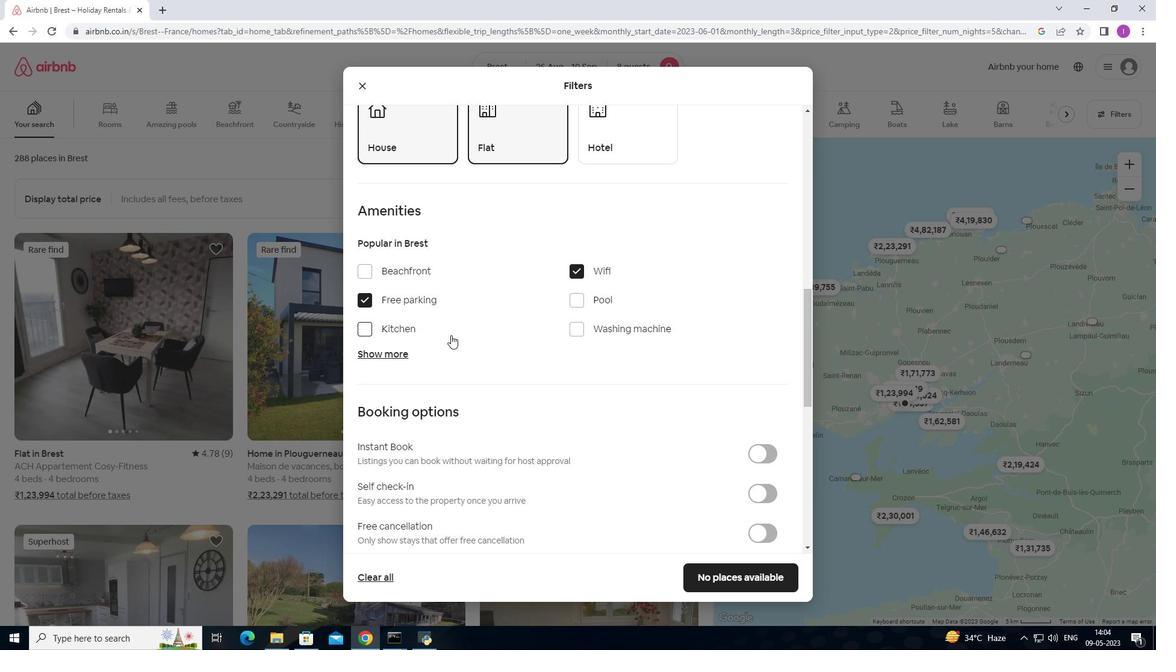 
Action: Mouse moved to (404, 292)
Screenshot: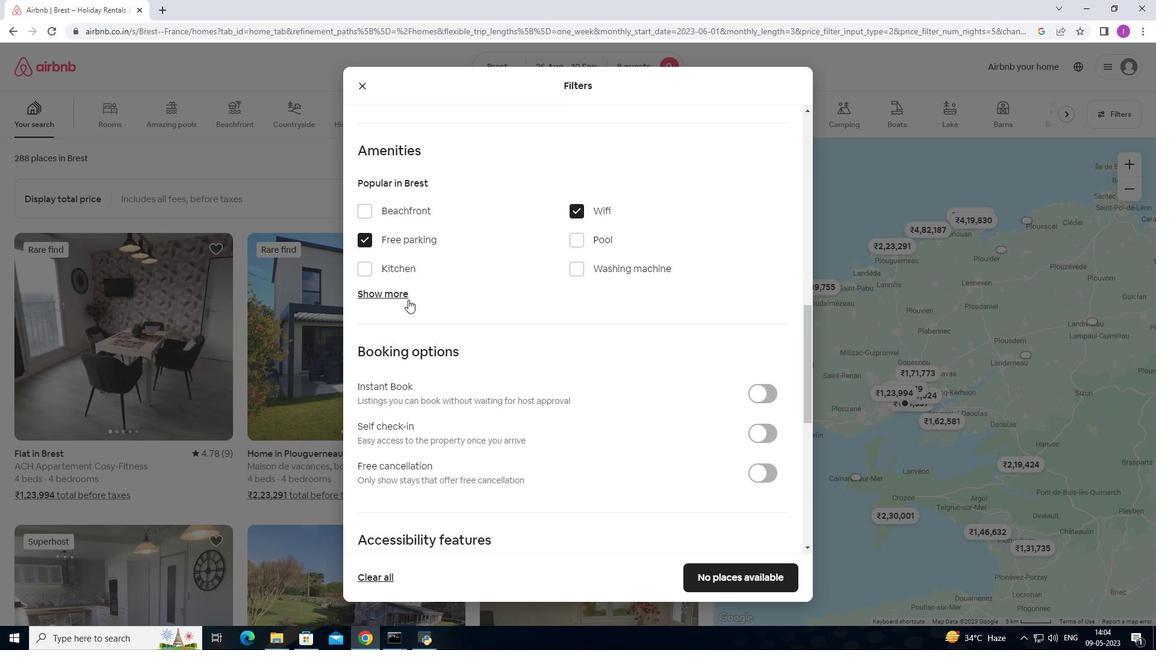 
Action: Mouse pressed left at (404, 292)
Screenshot: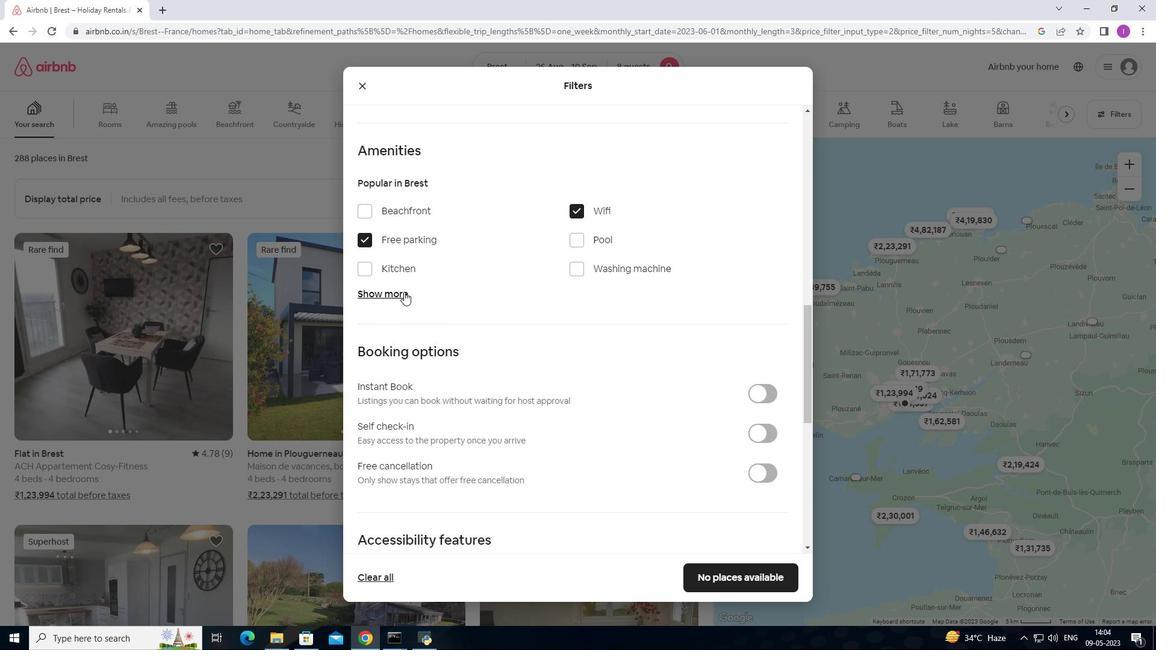 
Action: Mouse moved to (374, 396)
Screenshot: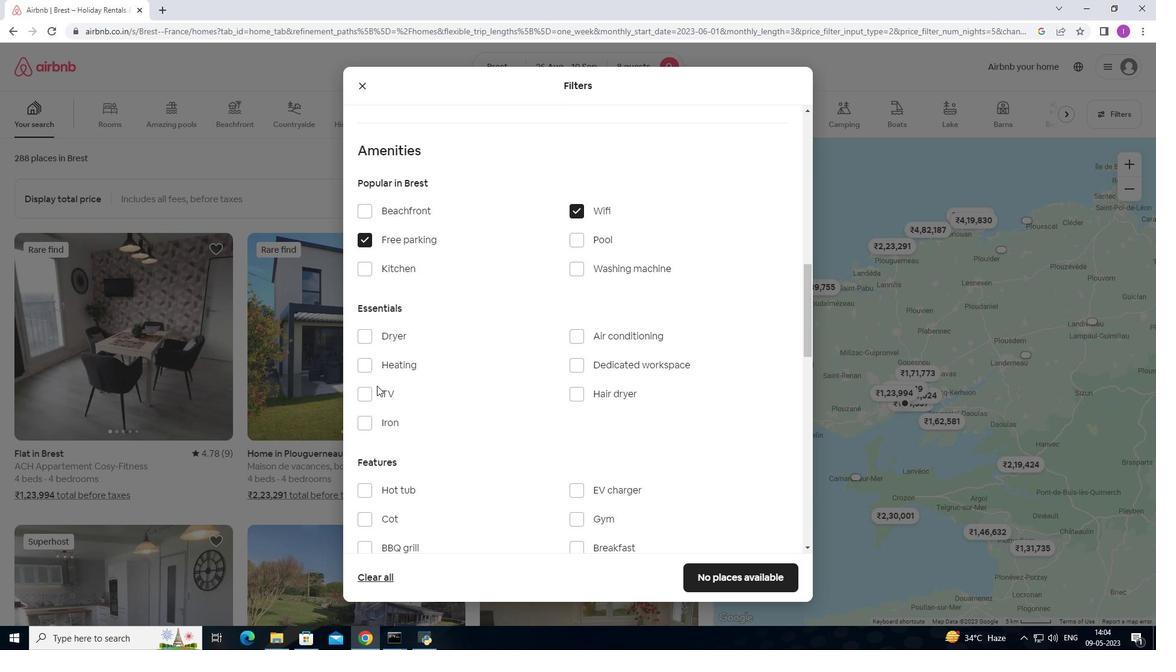 
Action: Mouse pressed left at (374, 396)
Screenshot: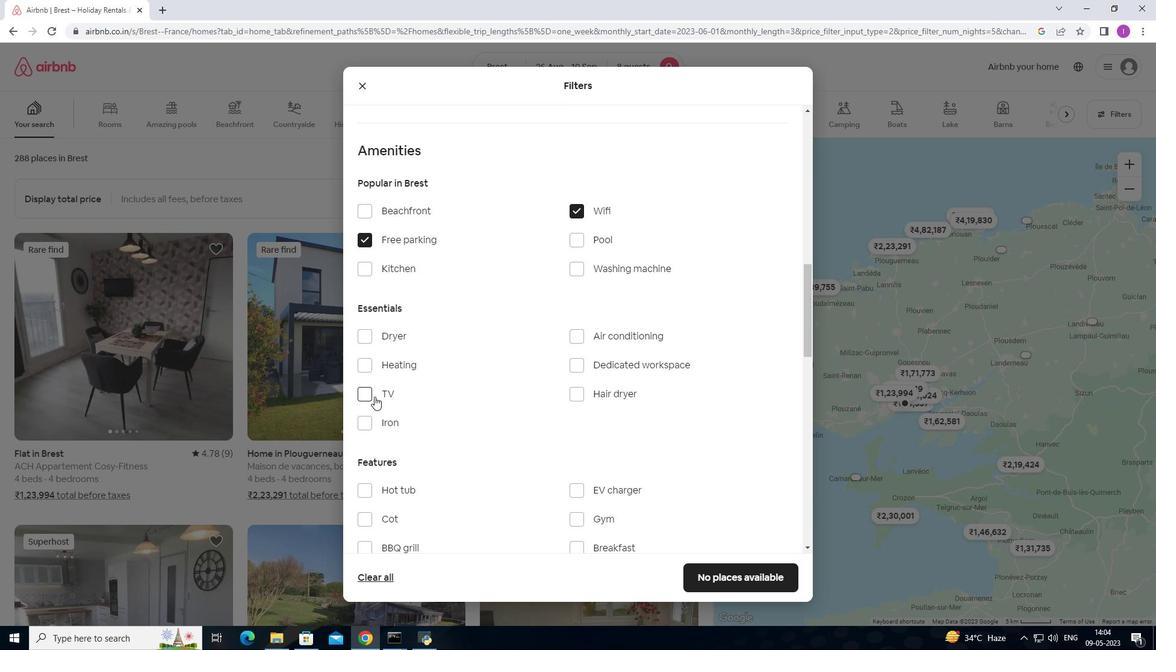
Action: Mouse moved to (532, 390)
Screenshot: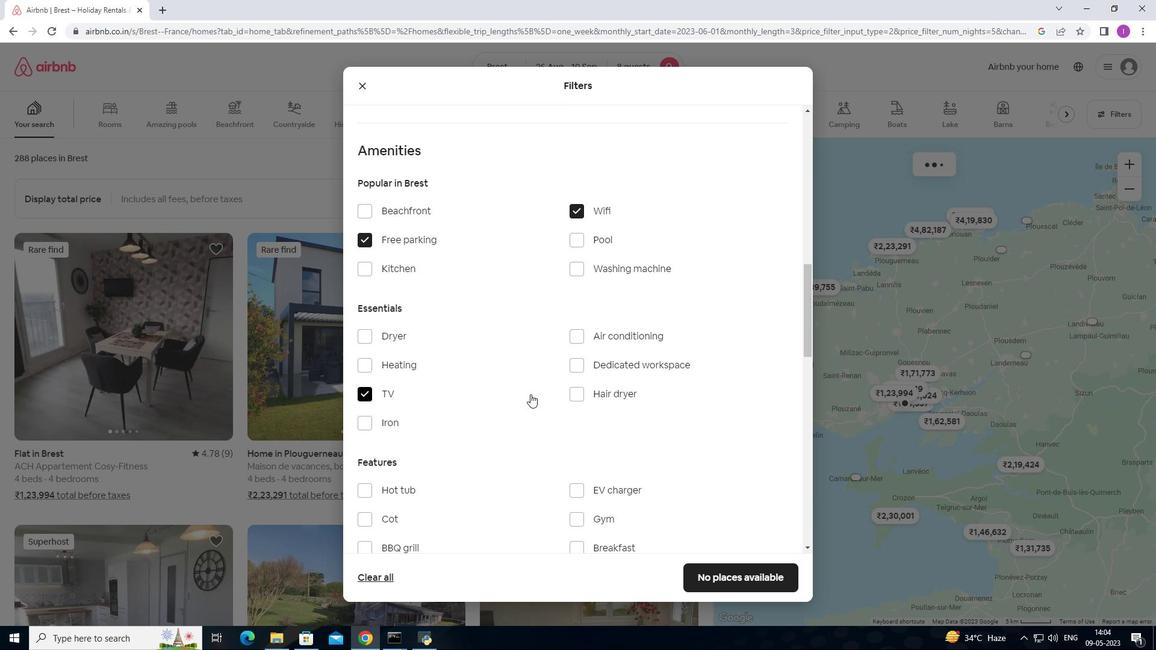 
Action: Mouse scrolled (532, 390) with delta (0, 0)
Screenshot: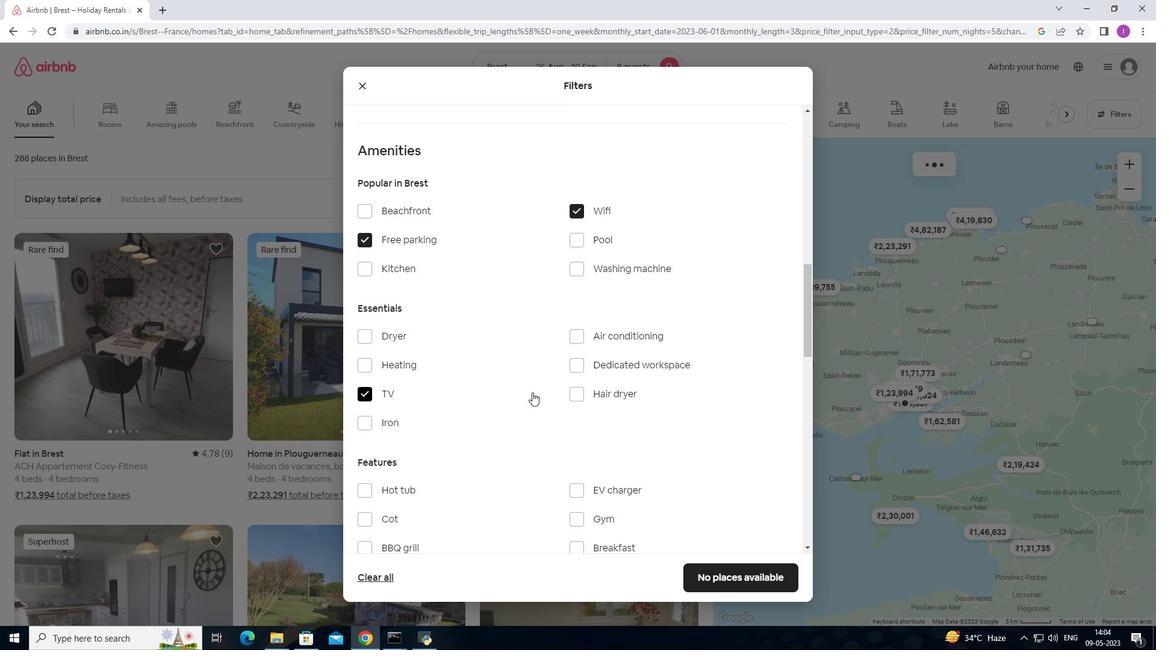 
Action: Mouse scrolled (532, 390) with delta (0, 0)
Screenshot: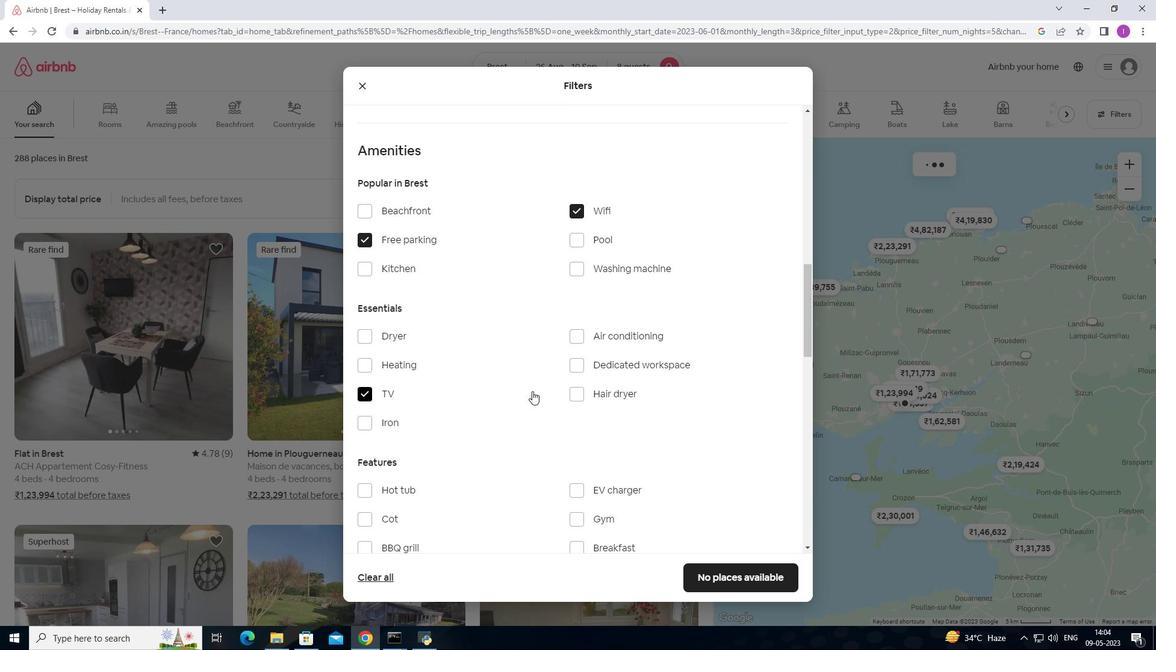 
Action: Mouse scrolled (532, 390) with delta (0, 0)
Screenshot: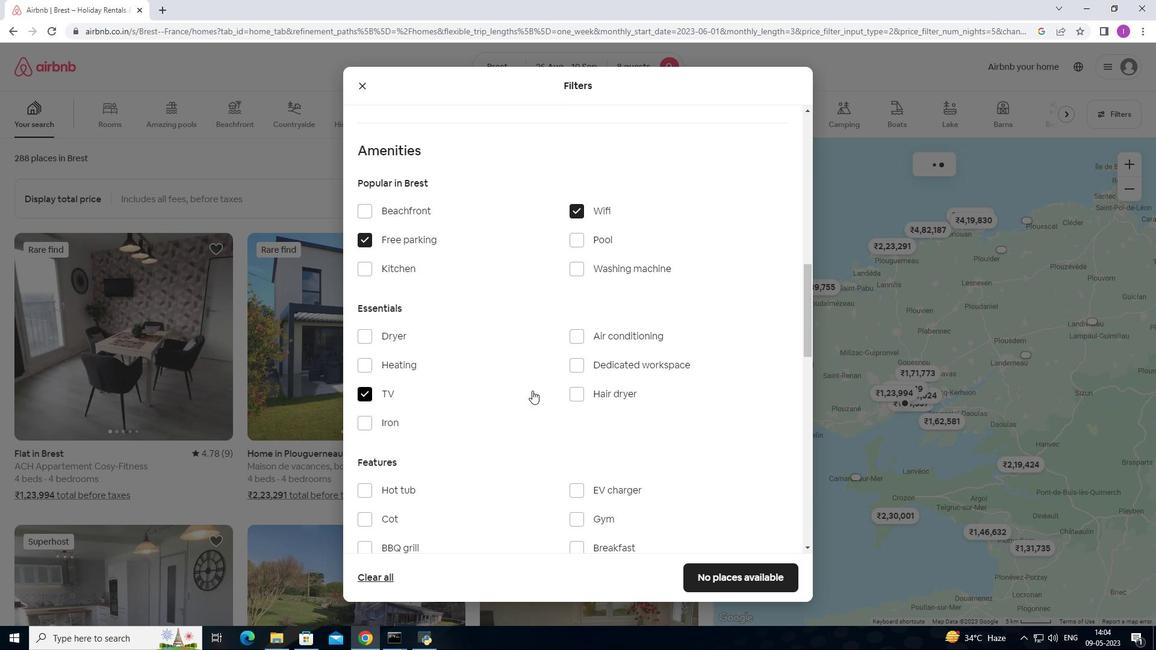
Action: Mouse moved to (579, 342)
Screenshot: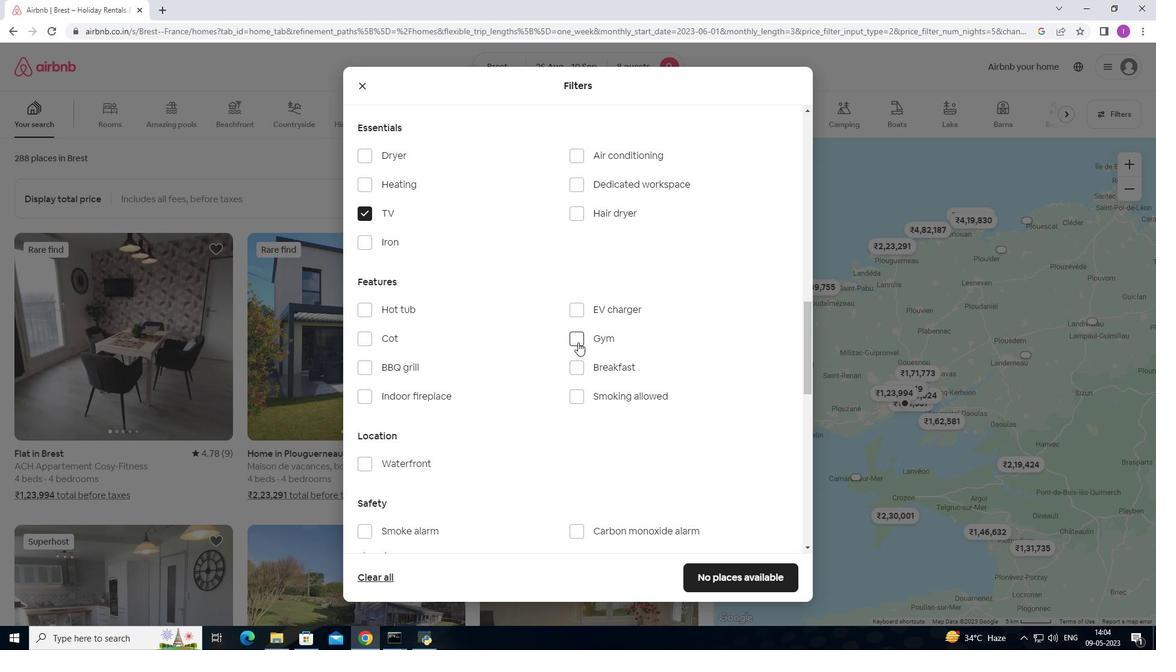 
Action: Mouse pressed left at (579, 342)
Screenshot: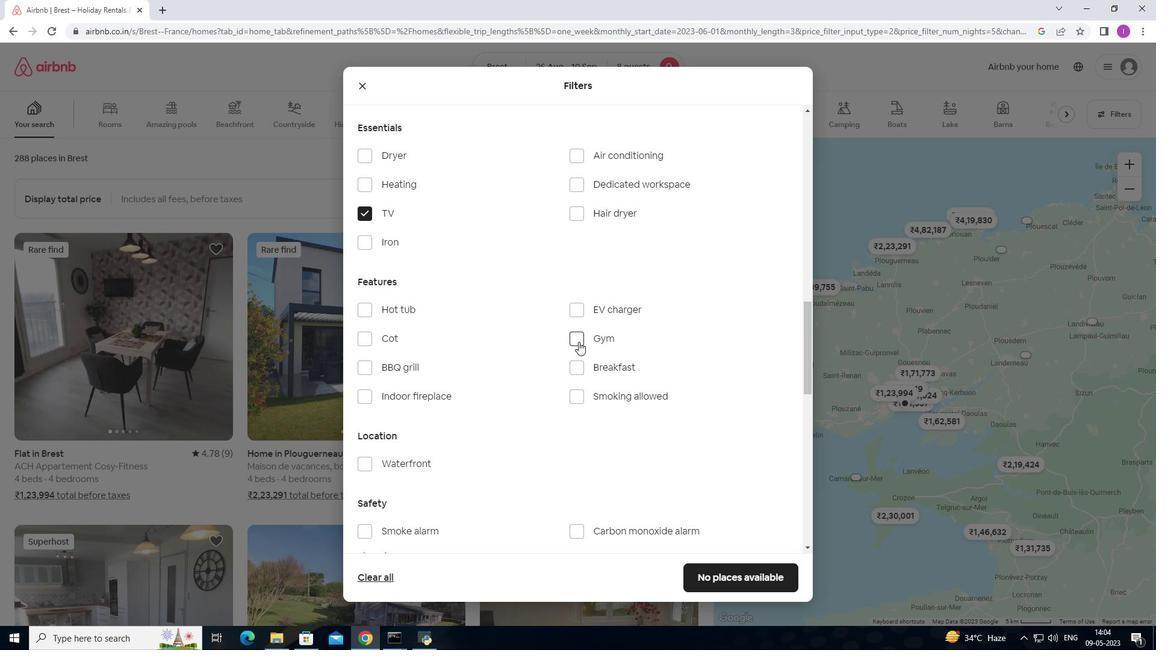 
Action: Mouse moved to (576, 373)
Screenshot: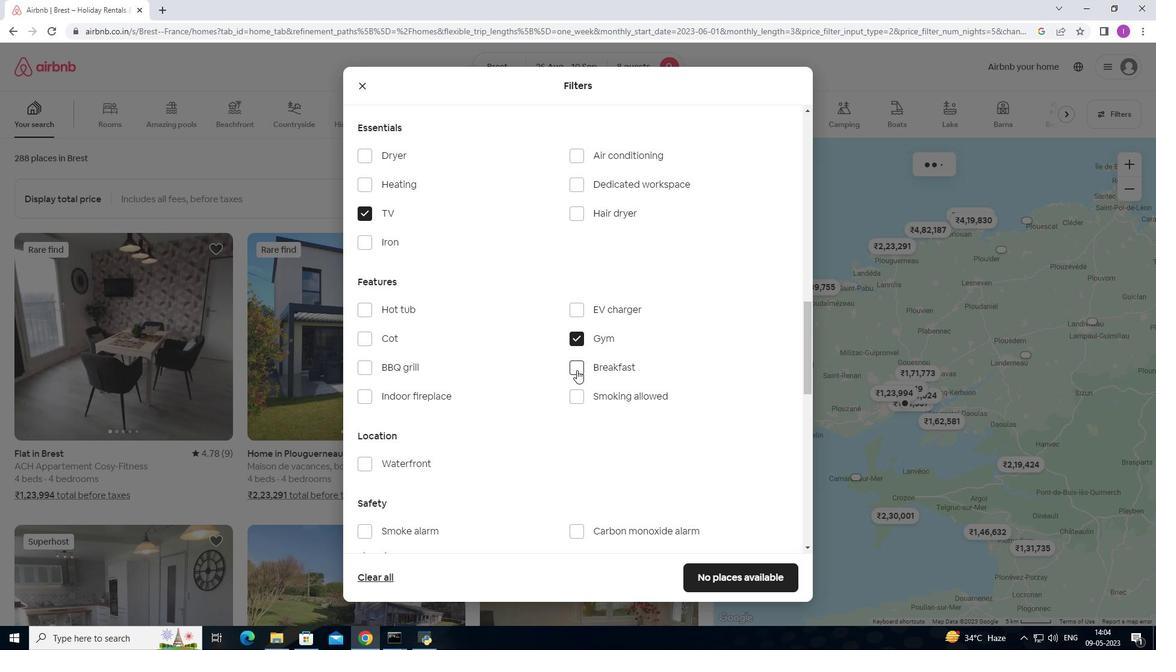 
Action: Mouse pressed left at (576, 373)
Screenshot: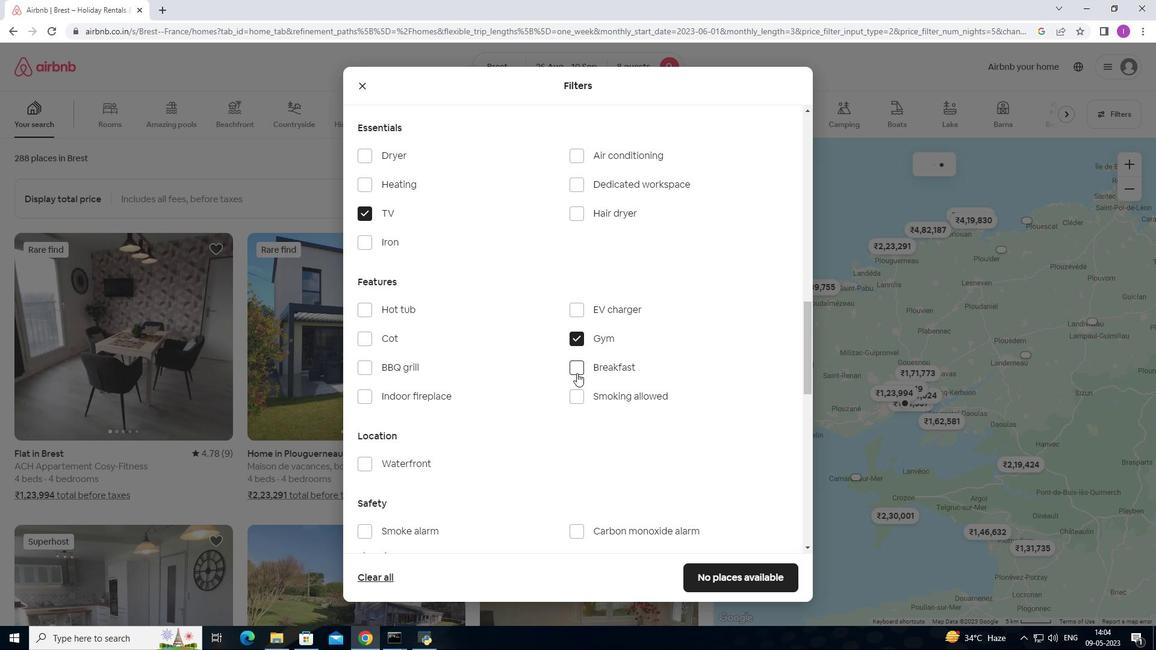 
Action: Mouse moved to (508, 389)
Screenshot: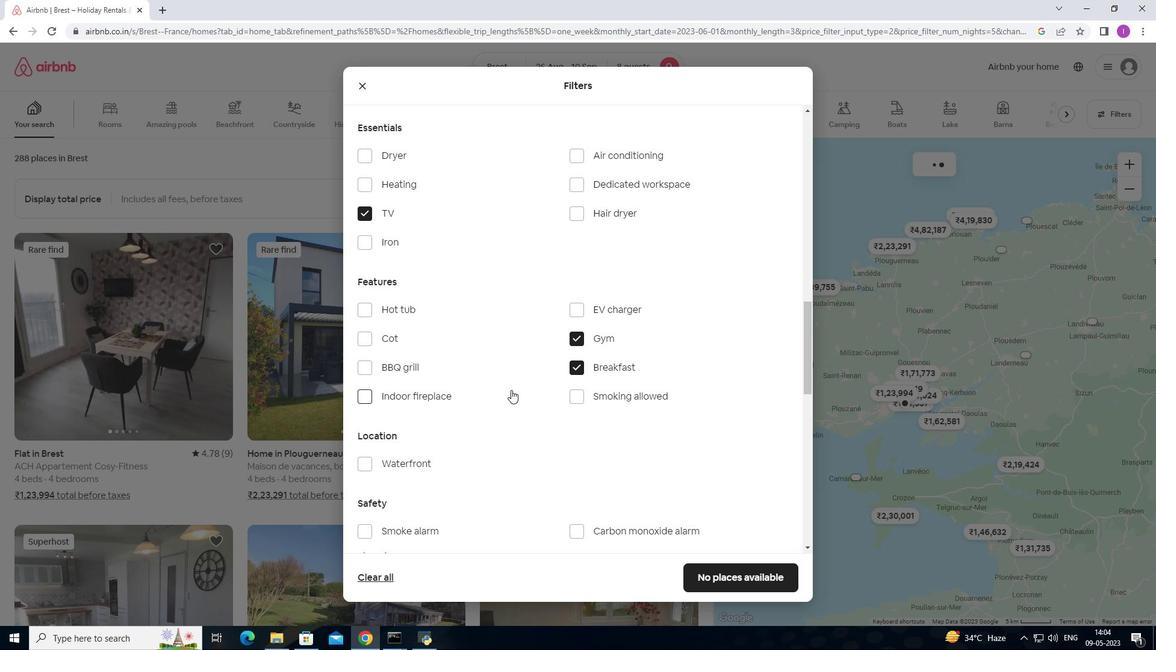 
Action: Mouse scrolled (508, 389) with delta (0, 0)
Screenshot: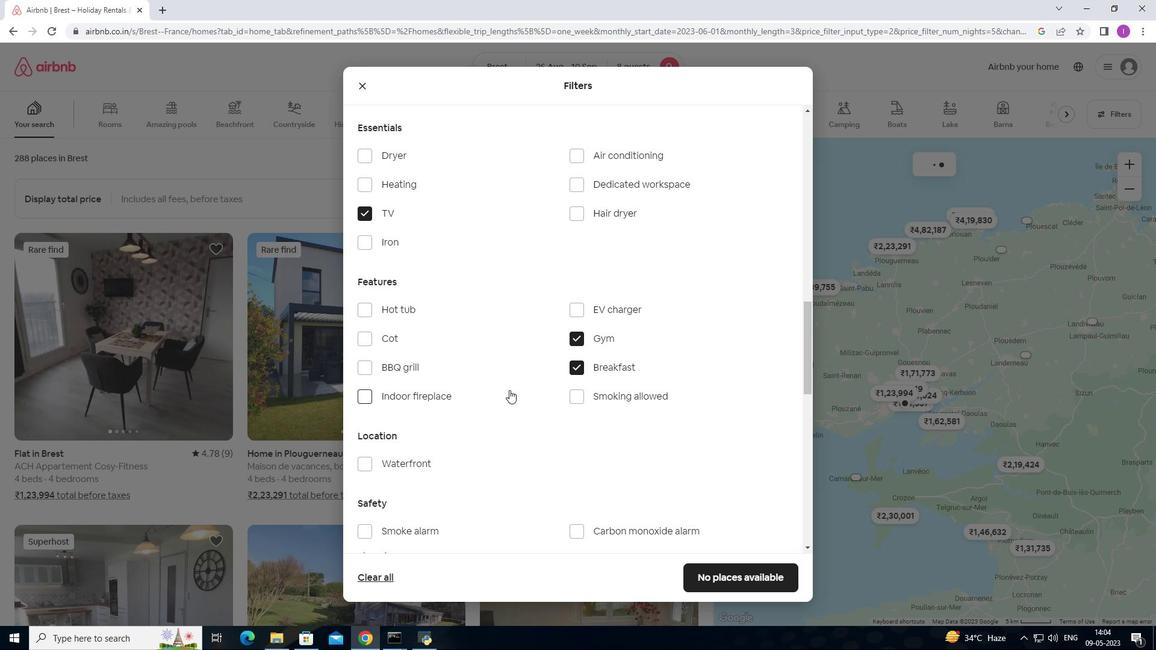 
Action: Mouse scrolled (508, 389) with delta (0, 0)
Screenshot: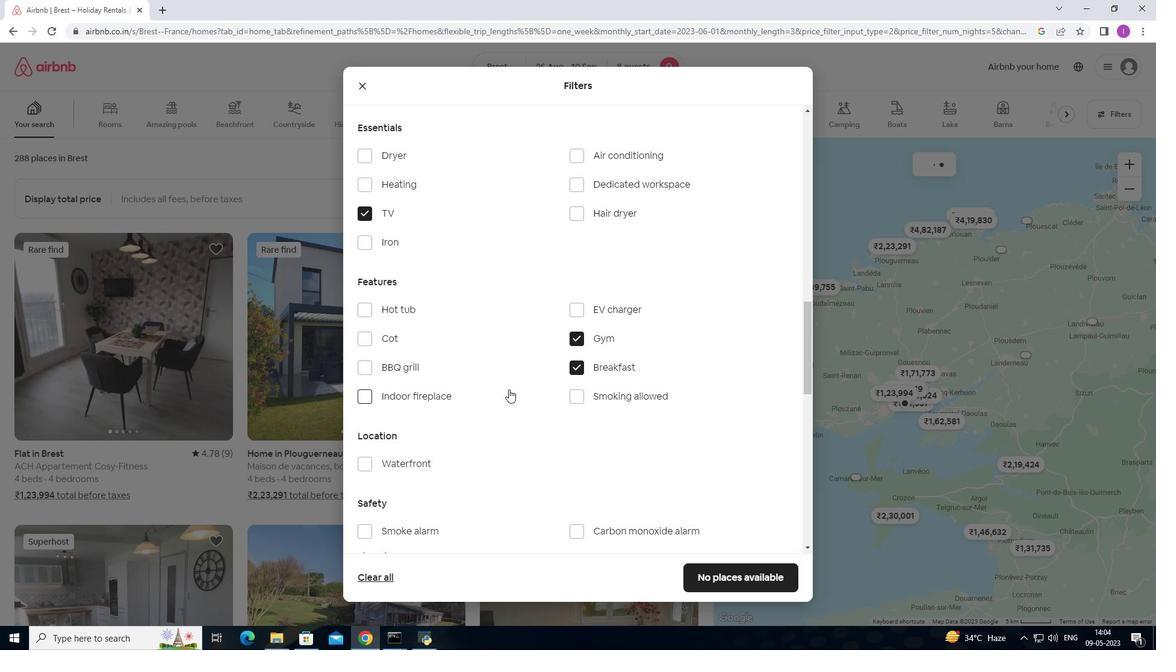 
Action: Mouse moved to (508, 389)
Screenshot: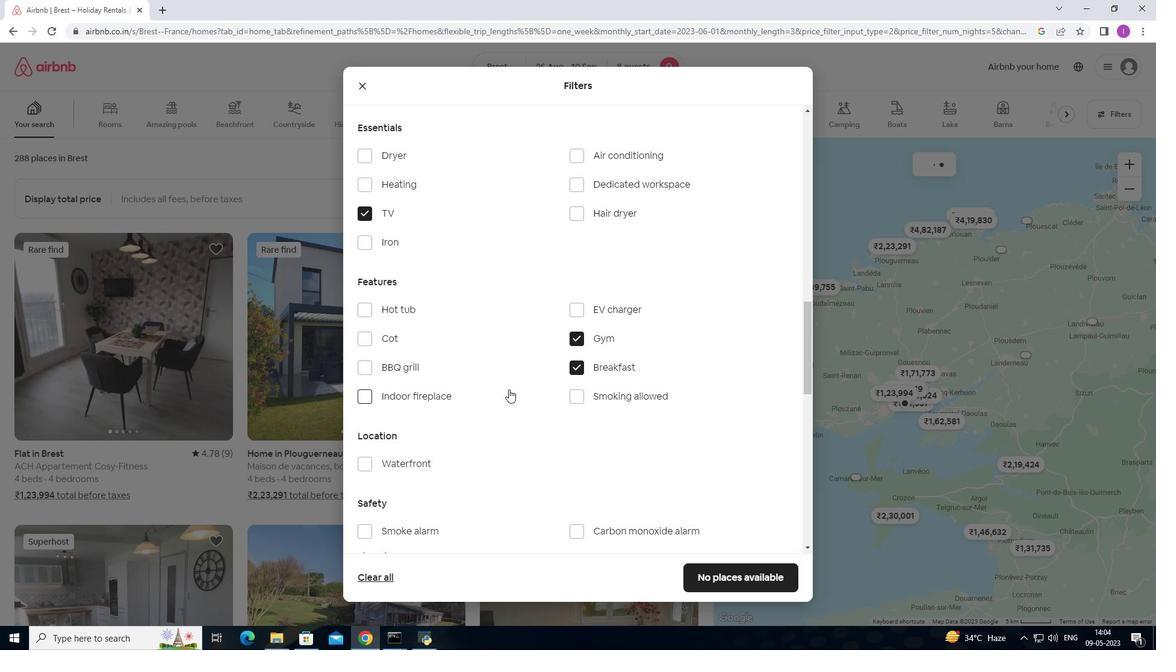 
Action: Mouse scrolled (508, 389) with delta (0, 0)
Screenshot: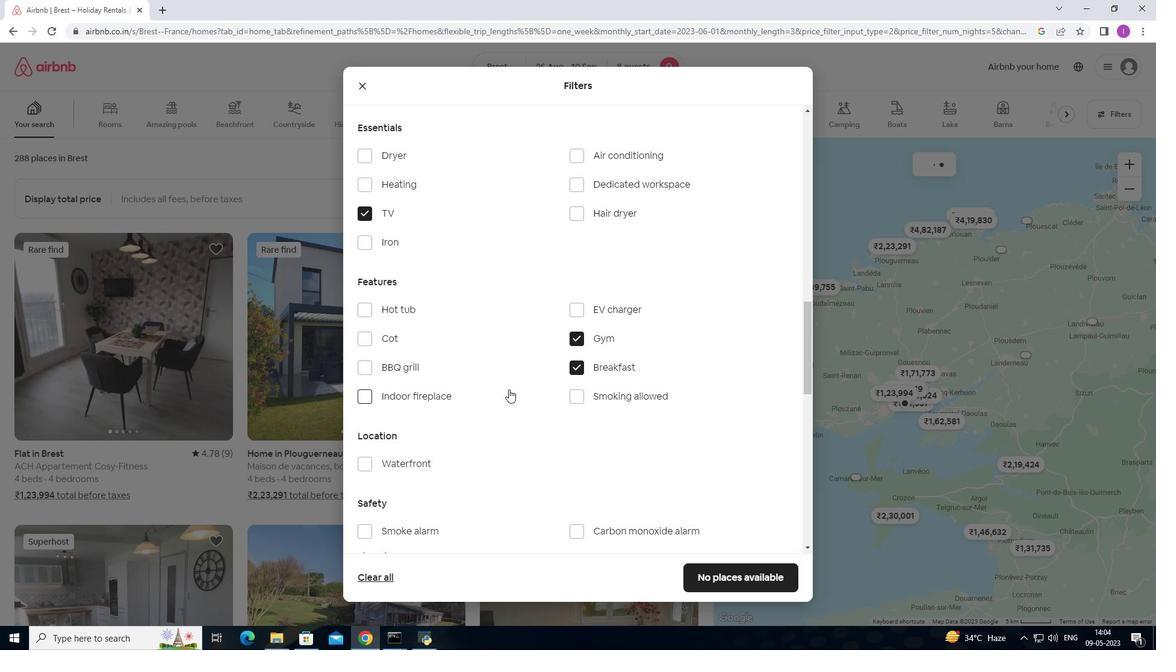 
Action: Mouse scrolled (508, 389) with delta (0, 0)
Screenshot: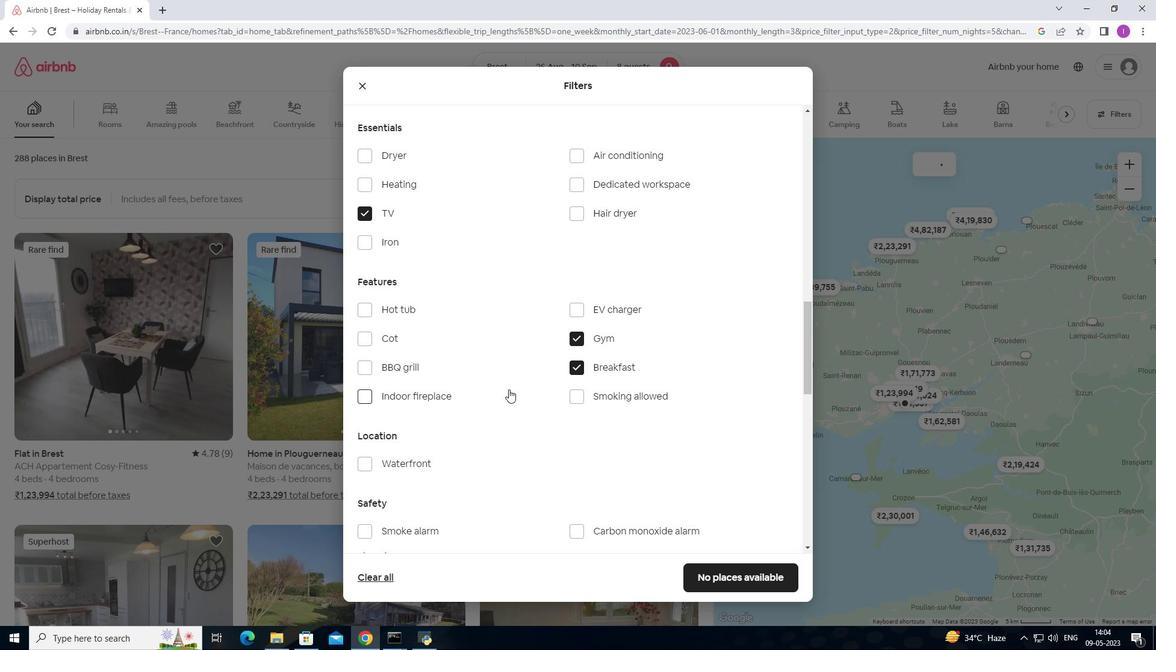 
Action: Mouse moved to (508, 386)
Screenshot: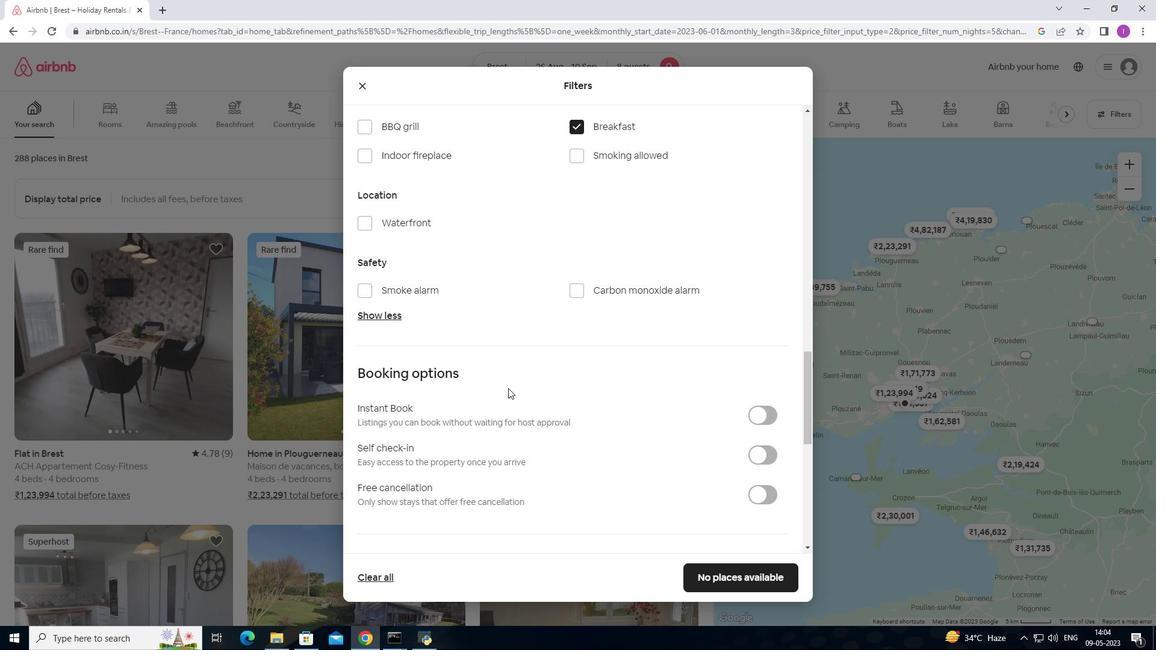 
Action: Mouse scrolled (508, 385) with delta (0, 0)
Screenshot: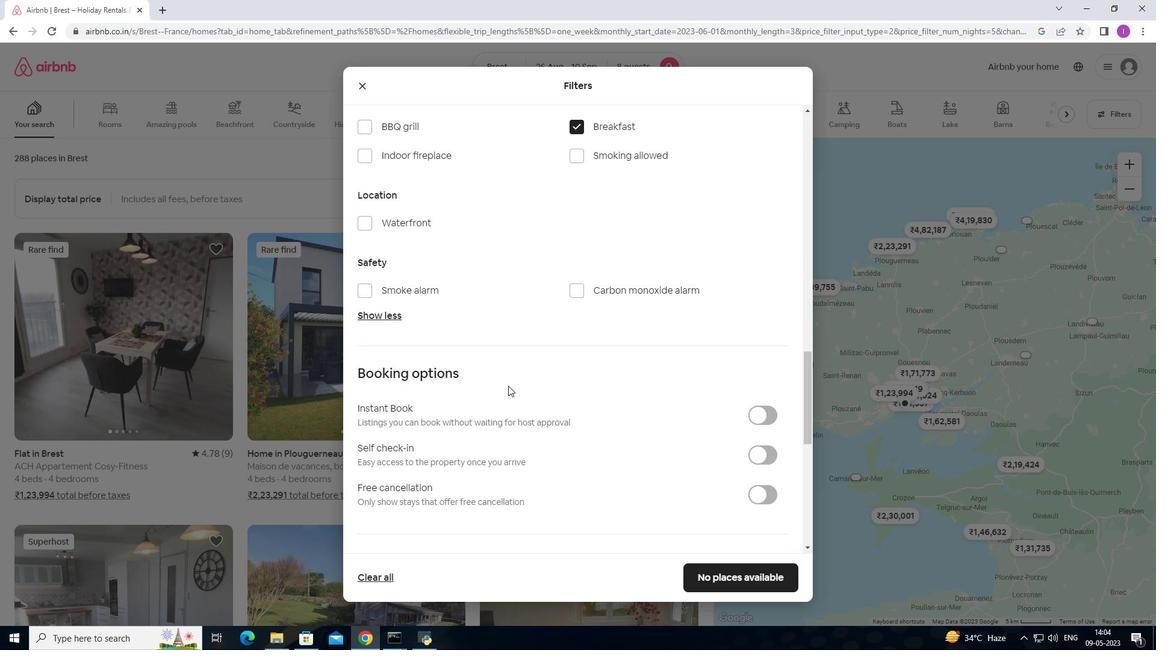 
Action: Mouse moved to (508, 385)
Screenshot: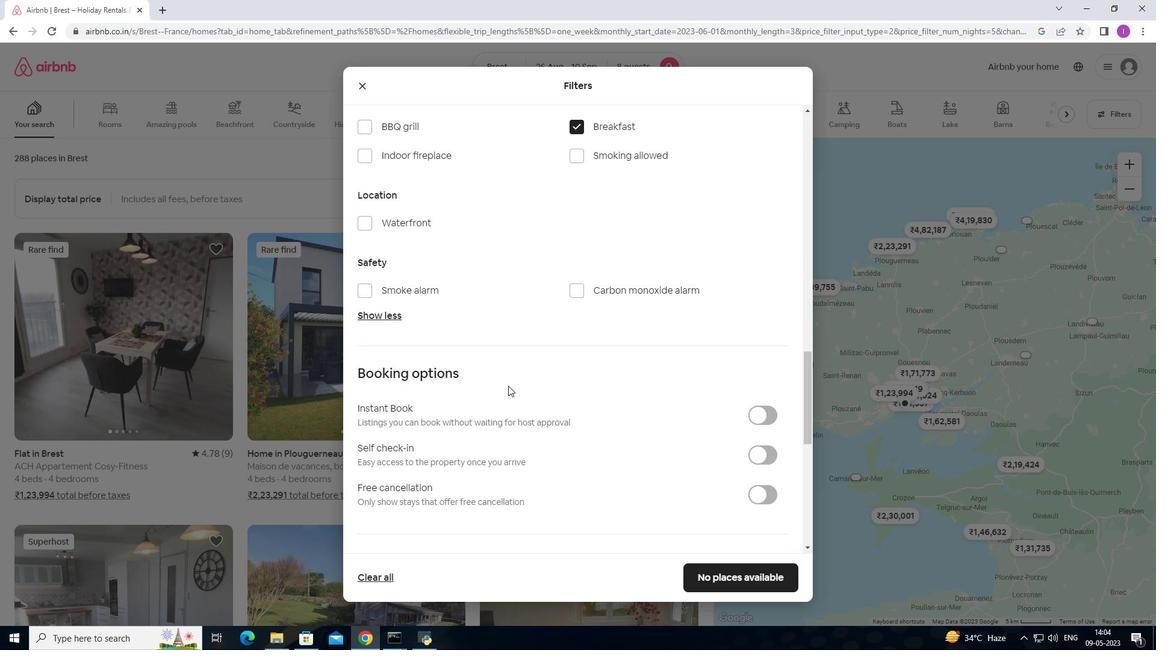 
Action: Mouse scrolled (508, 384) with delta (0, 0)
Screenshot: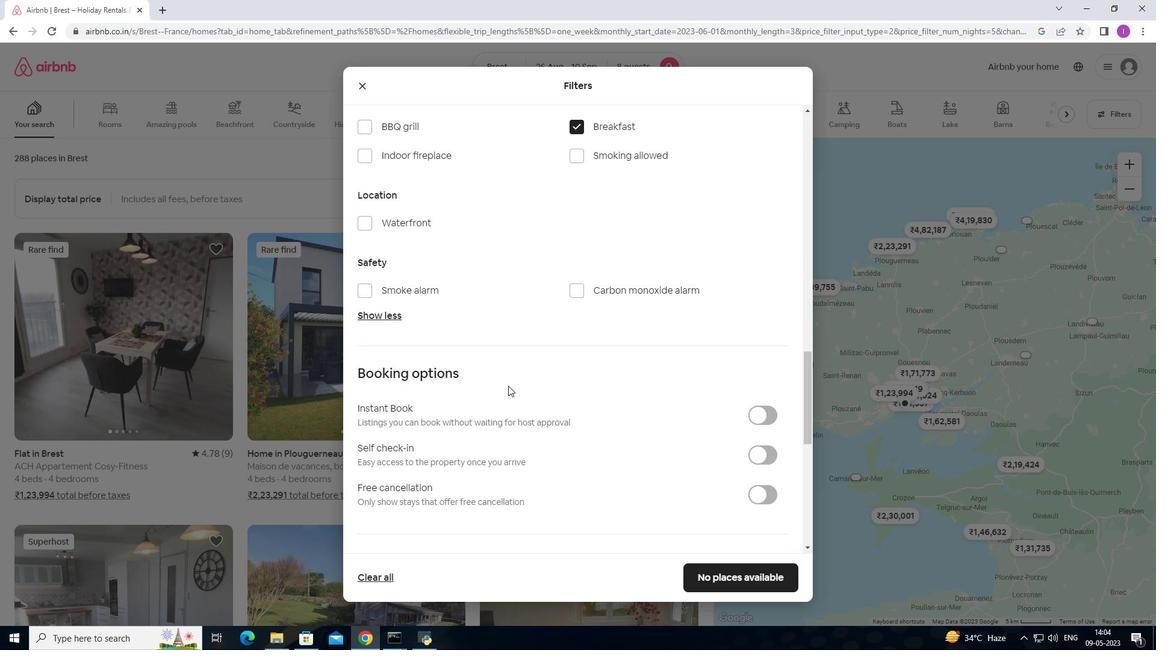 
Action: Mouse scrolled (508, 384) with delta (0, 0)
Screenshot: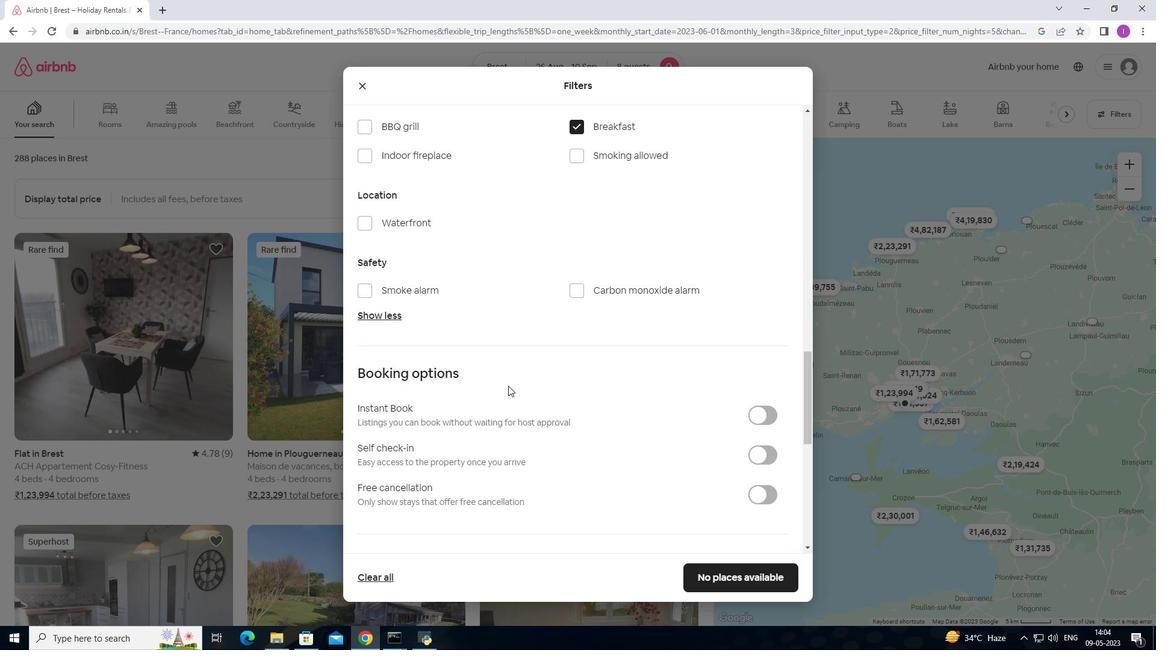 
Action: Mouse moved to (758, 275)
Screenshot: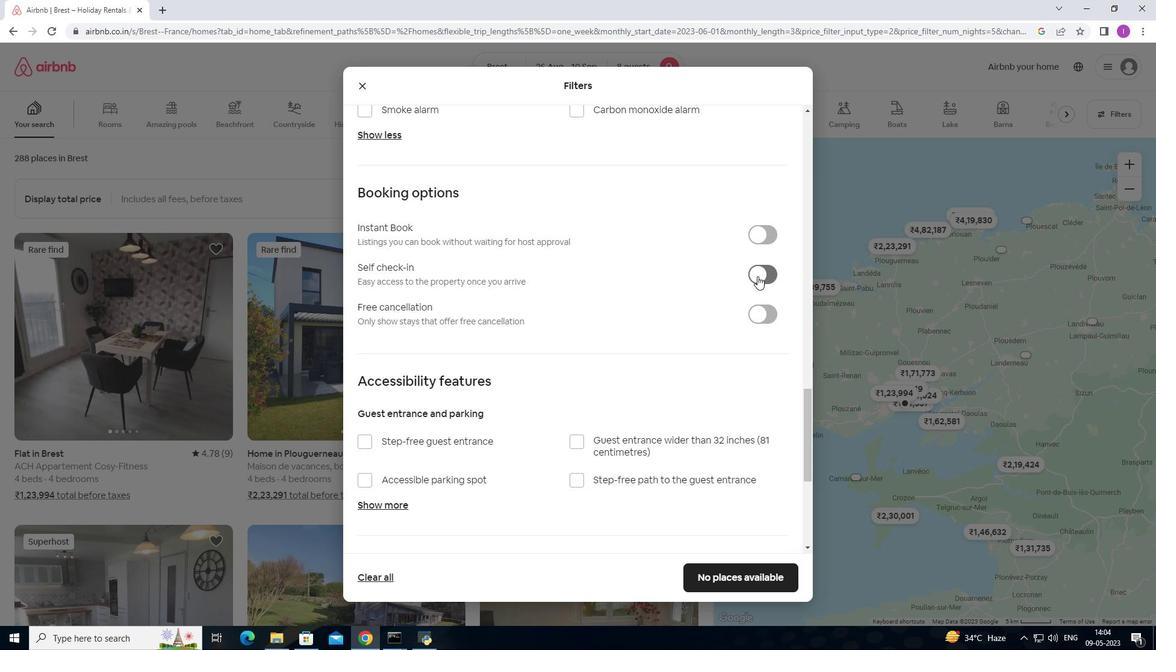 
Action: Mouse pressed left at (758, 275)
Screenshot: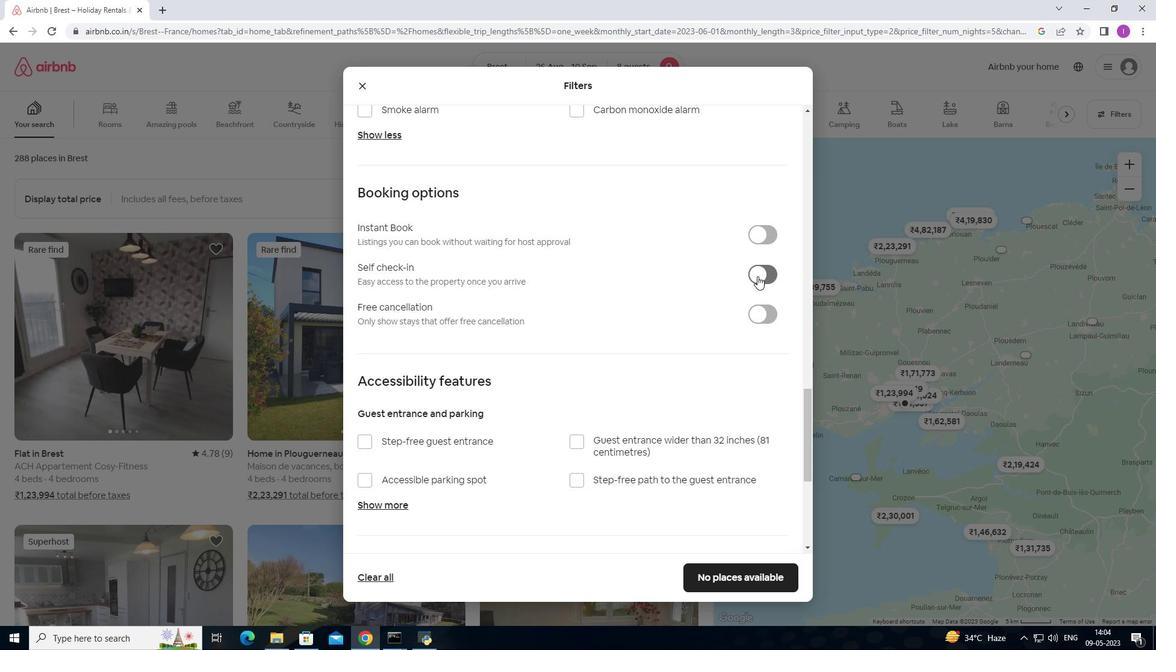 
Action: Mouse moved to (614, 332)
Screenshot: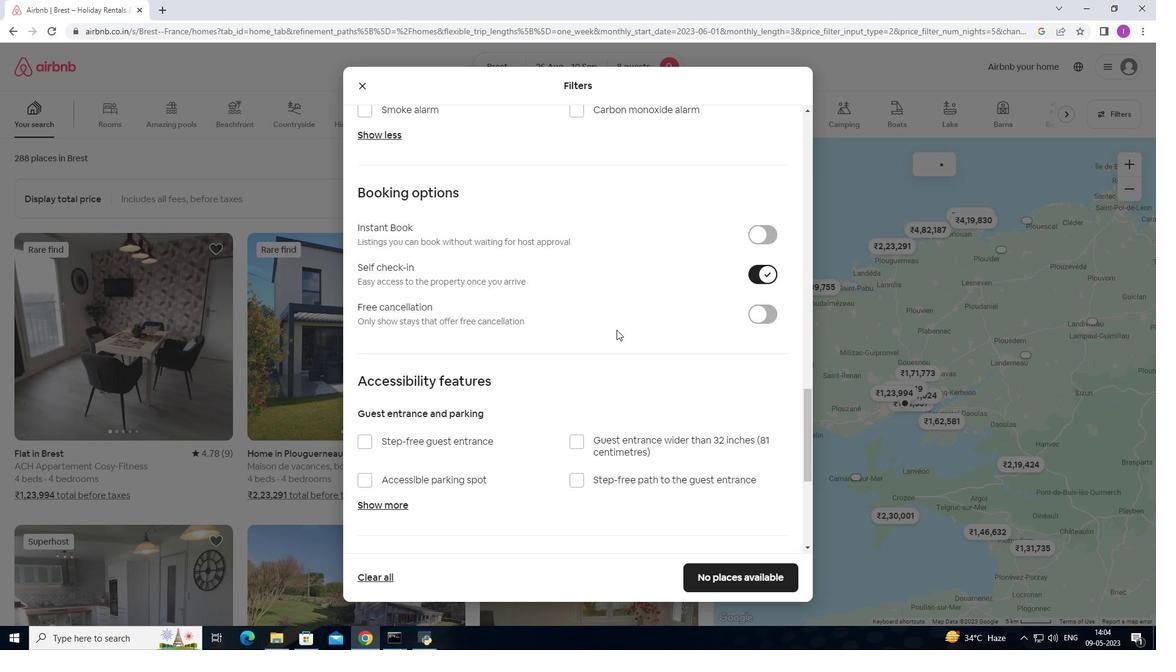 
Action: Mouse scrolled (614, 331) with delta (0, 0)
Screenshot: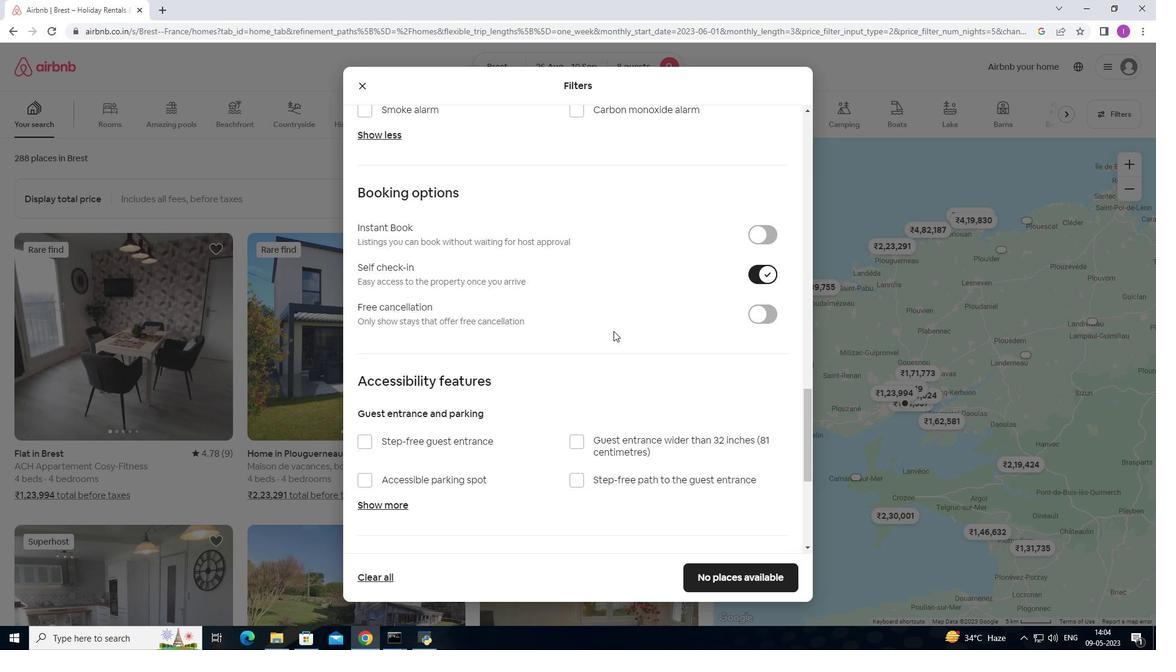 
Action: Mouse scrolled (614, 331) with delta (0, 0)
Screenshot: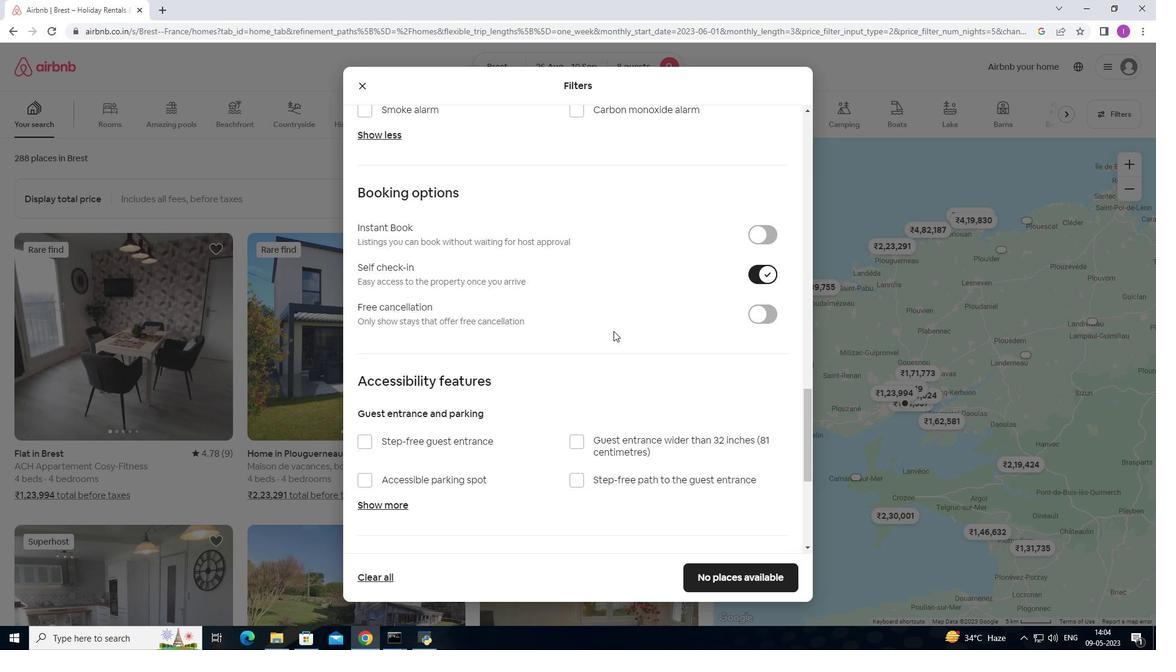 
Action: Mouse moved to (614, 333)
Screenshot: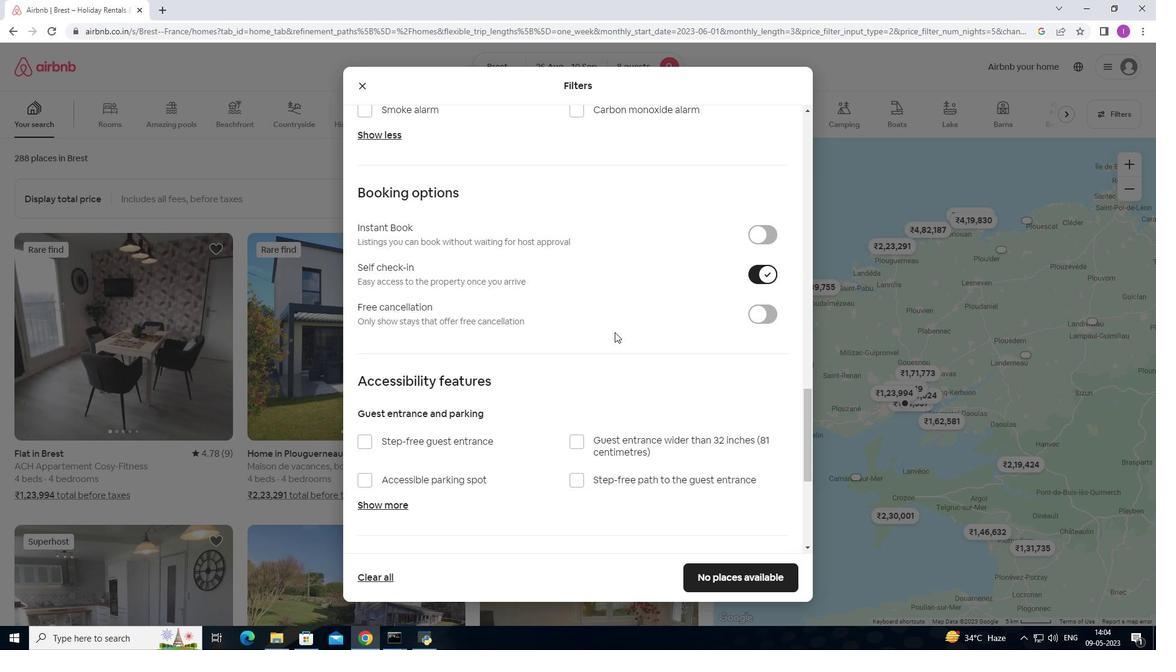 
Action: Mouse scrolled (614, 332) with delta (0, 0)
Screenshot: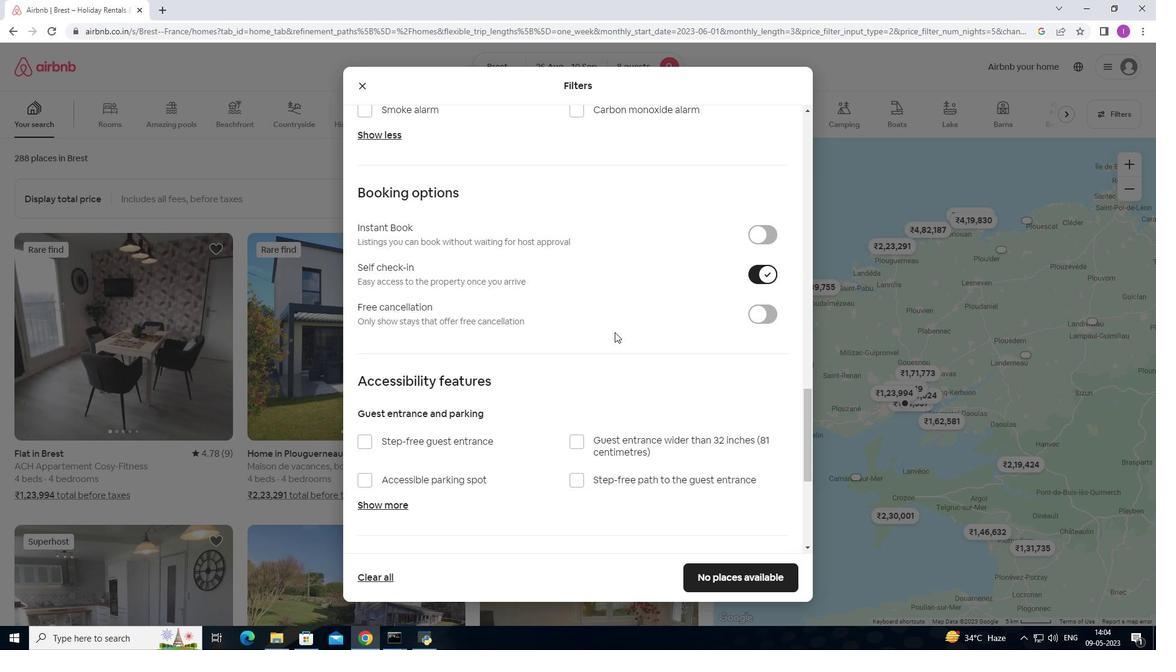 
Action: Mouse moved to (616, 333)
Screenshot: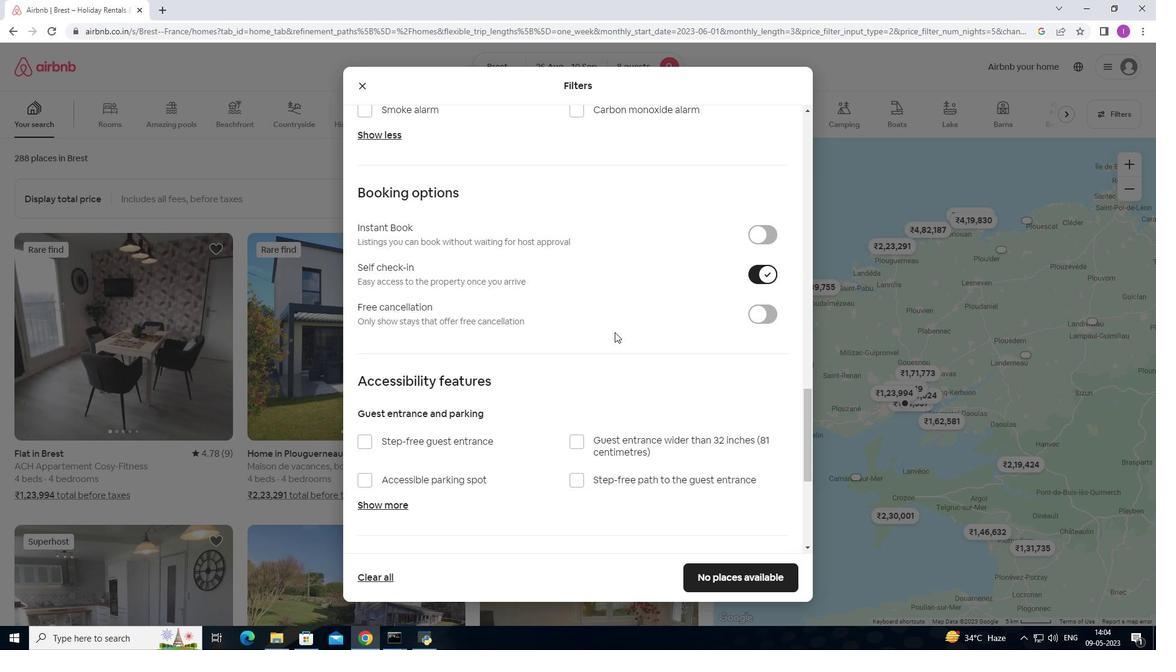 
Action: Mouse scrolled (616, 332) with delta (0, 0)
Screenshot: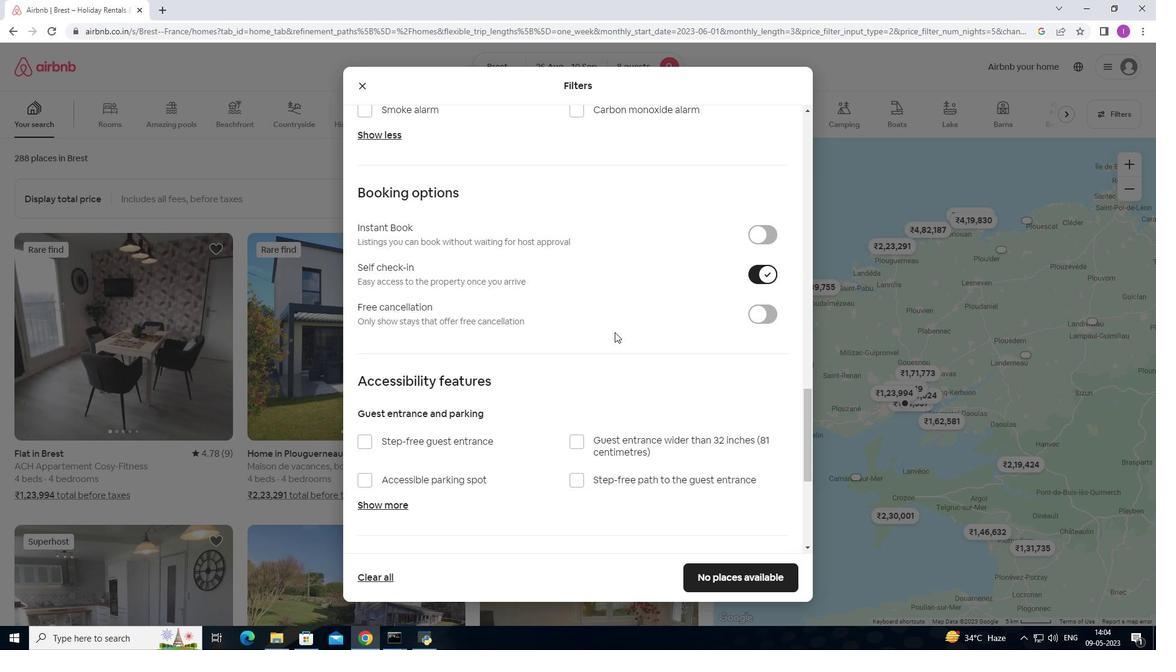 
Action: Mouse moved to (619, 319)
Screenshot: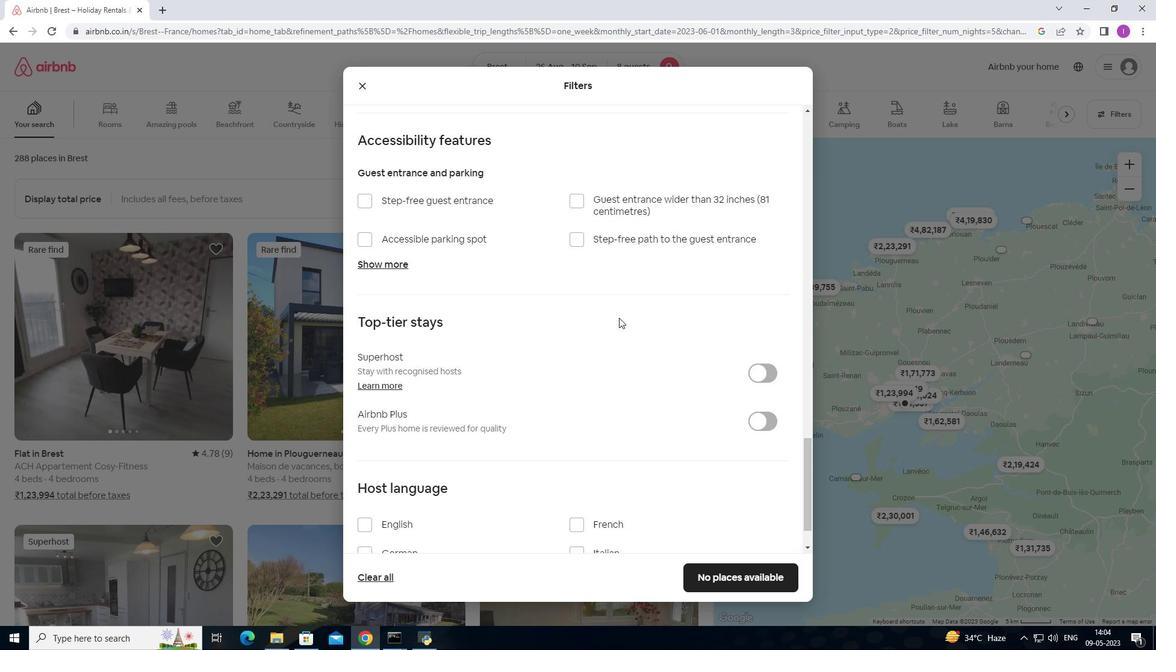 
Action: Mouse scrolled (619, 318) with delta (0, 0)
Screenshot: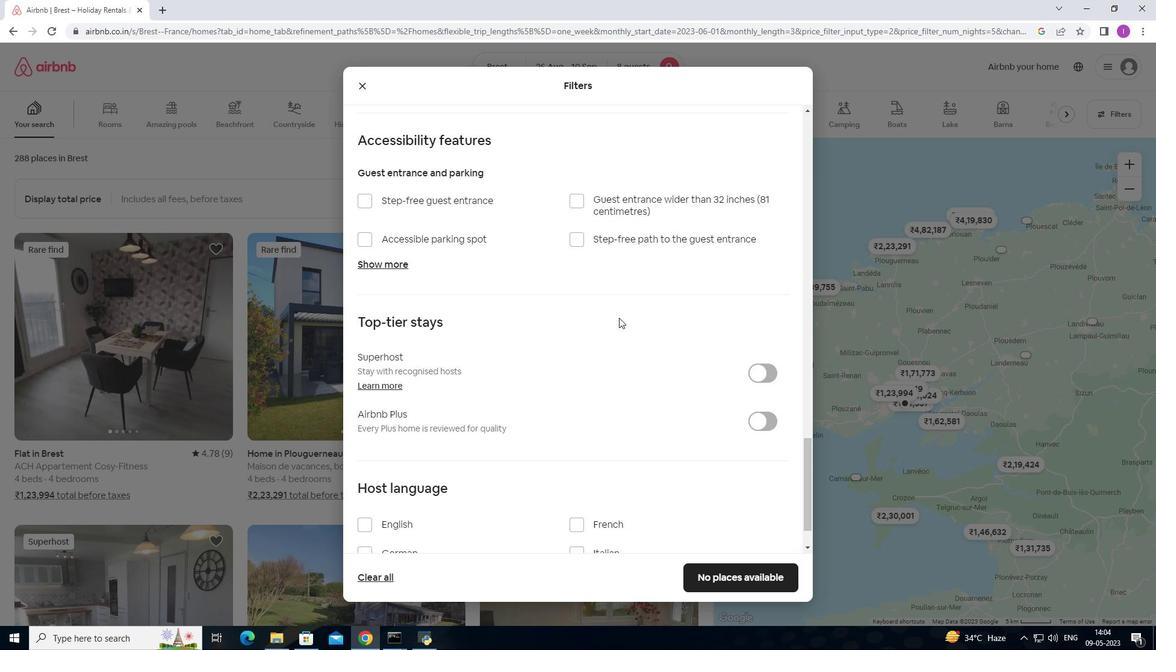 
Action: Mouse moved to (619, 321)
Screenshot: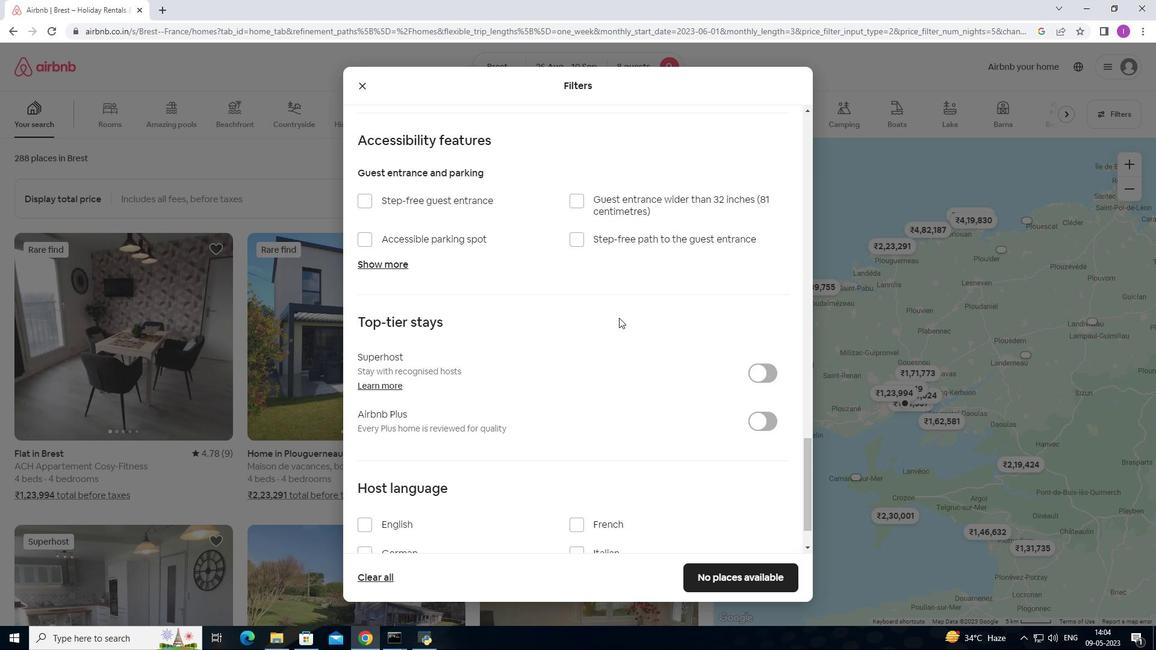
Action: Mouse scrolled (619, 321) with delta (0, 0)
Screenshot: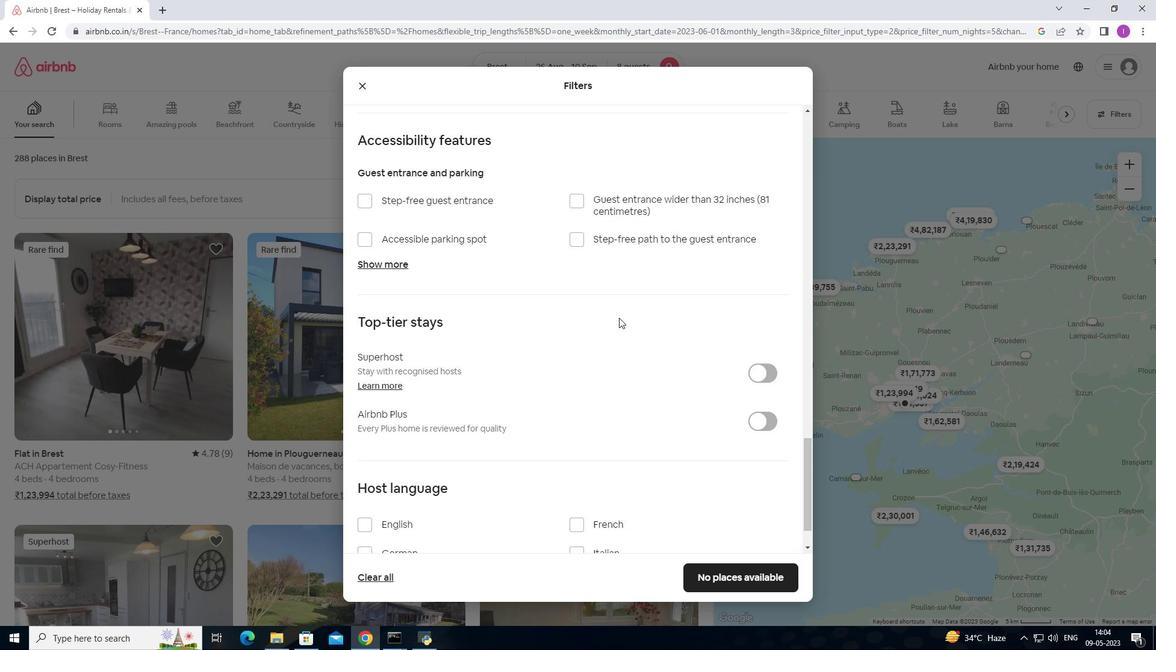 
Action: Mouse scrolled (619, 321) with delta (0, 0)
Screenshot: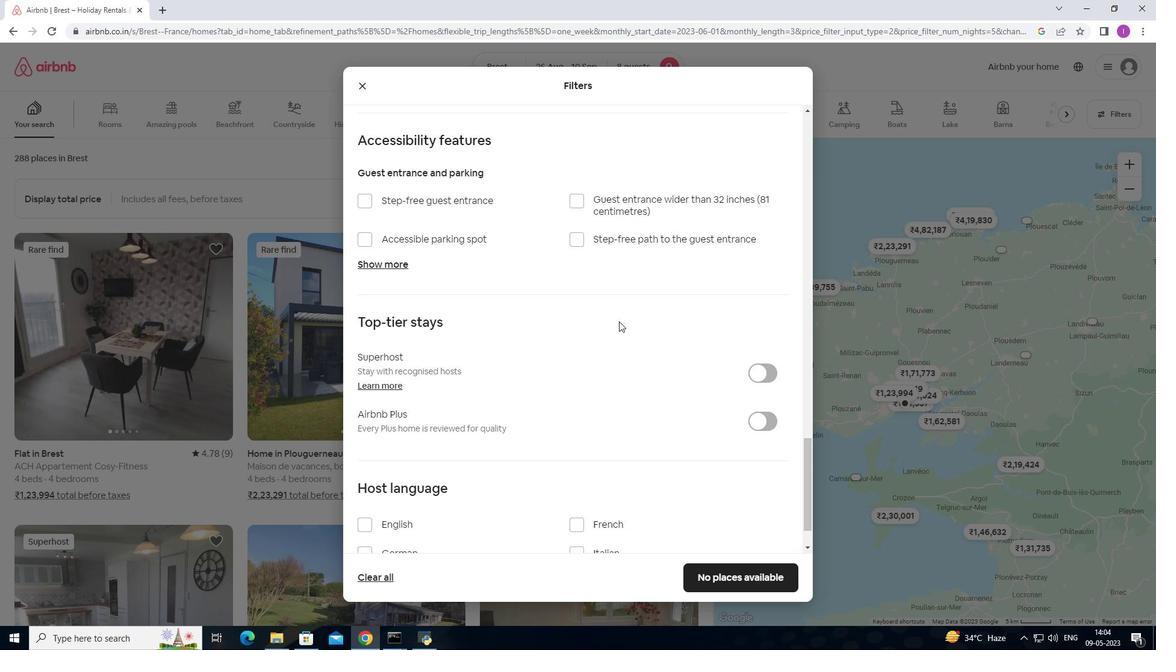 
Action: Mouse moved to (618, 322)
Screenshot: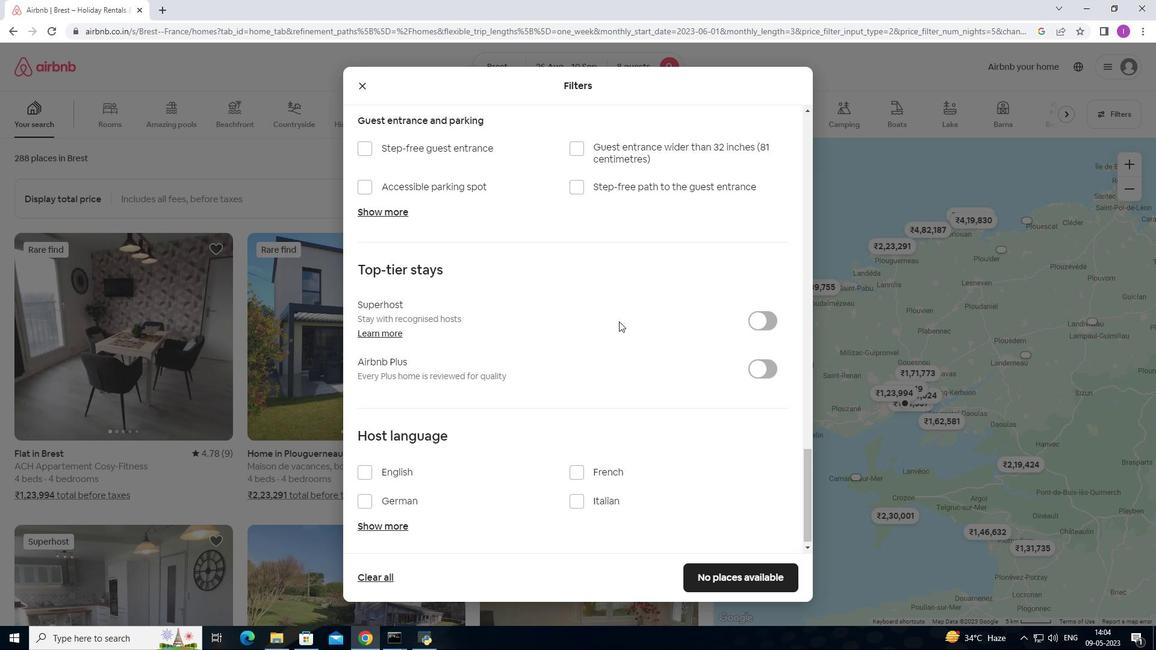 
Action: Mouse scrolled (618, 321) with delta (0, 0)
Screenshot: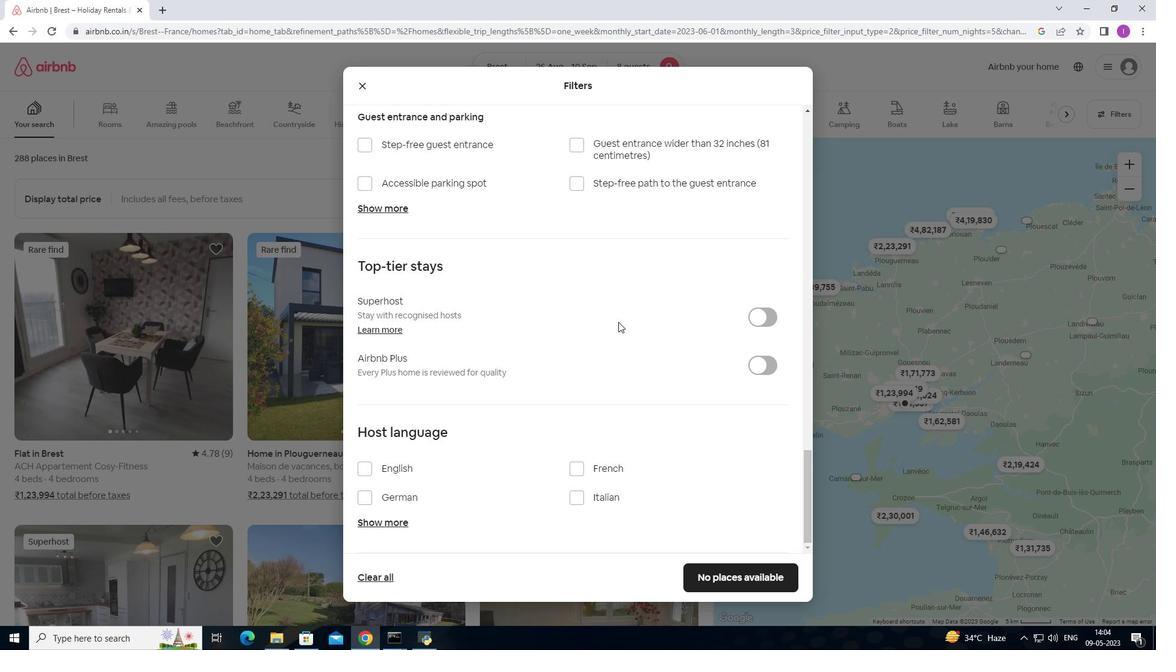 
Action: Mouse moved to (618, 323)
Screenshot: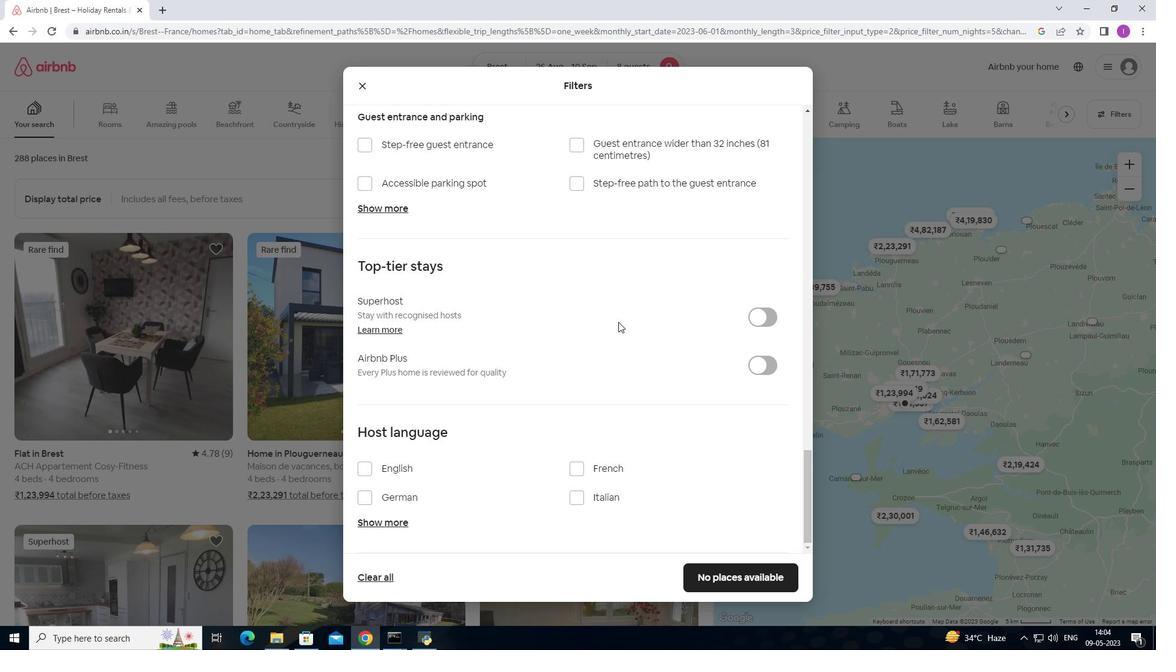
Action: Mouse scrolled (618, 322) with delta (0, 0)
Screenshot: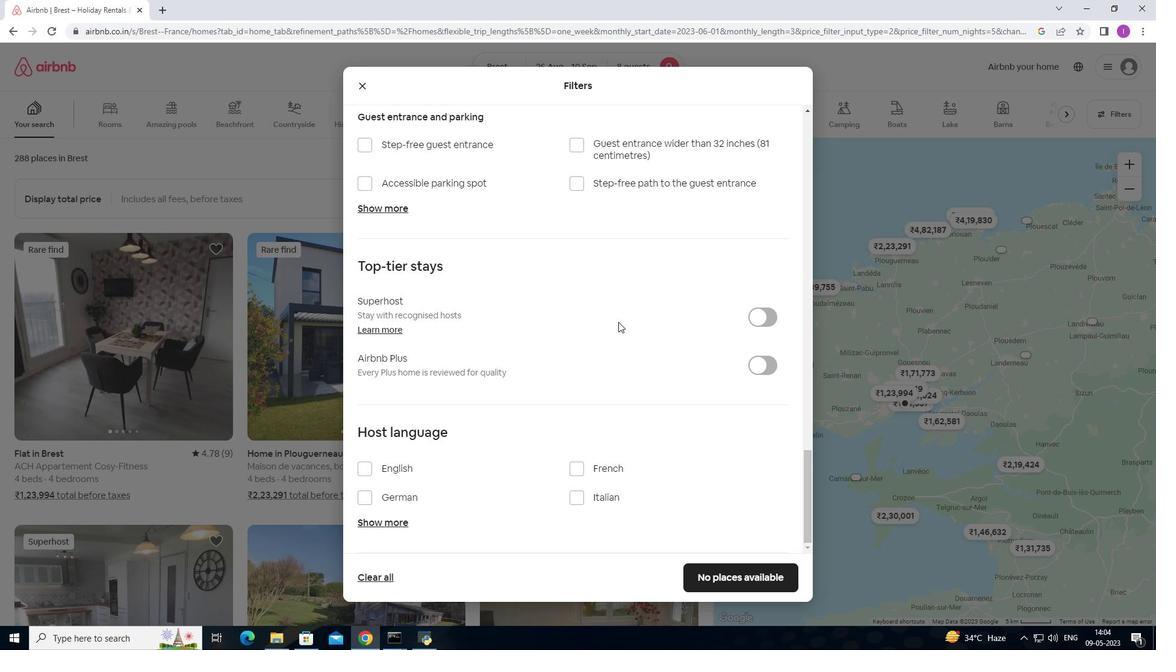 
Action: Mouse moved to (616, 331)
Screenshot: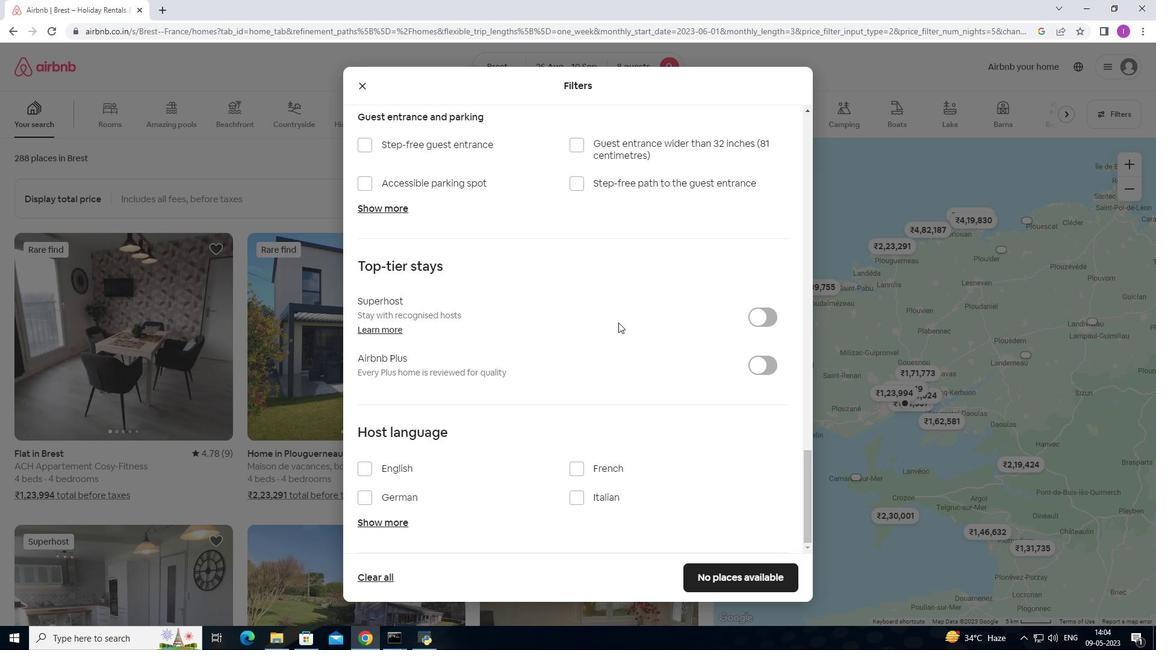 
Action: Mouse scrolled (616, 330) with delta (0, 0)
Screenshot: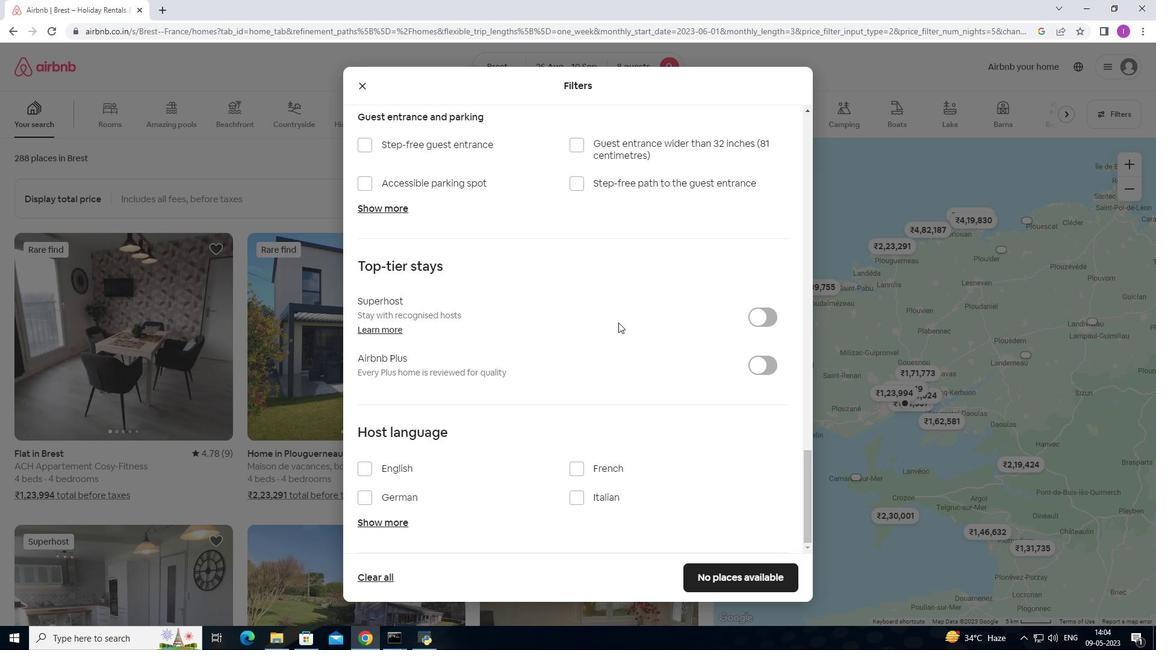 
Action: Mouse moved to (373, 469)
Screenshot: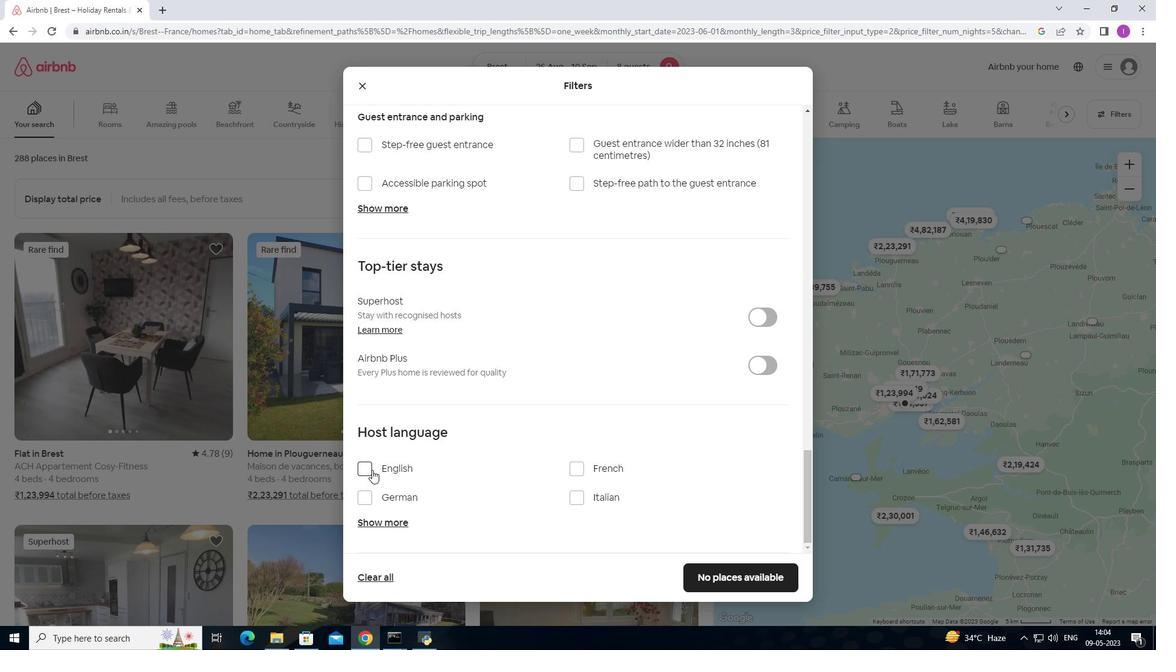 
Action: Mouse pressed left at (373, 469)
Screenshot: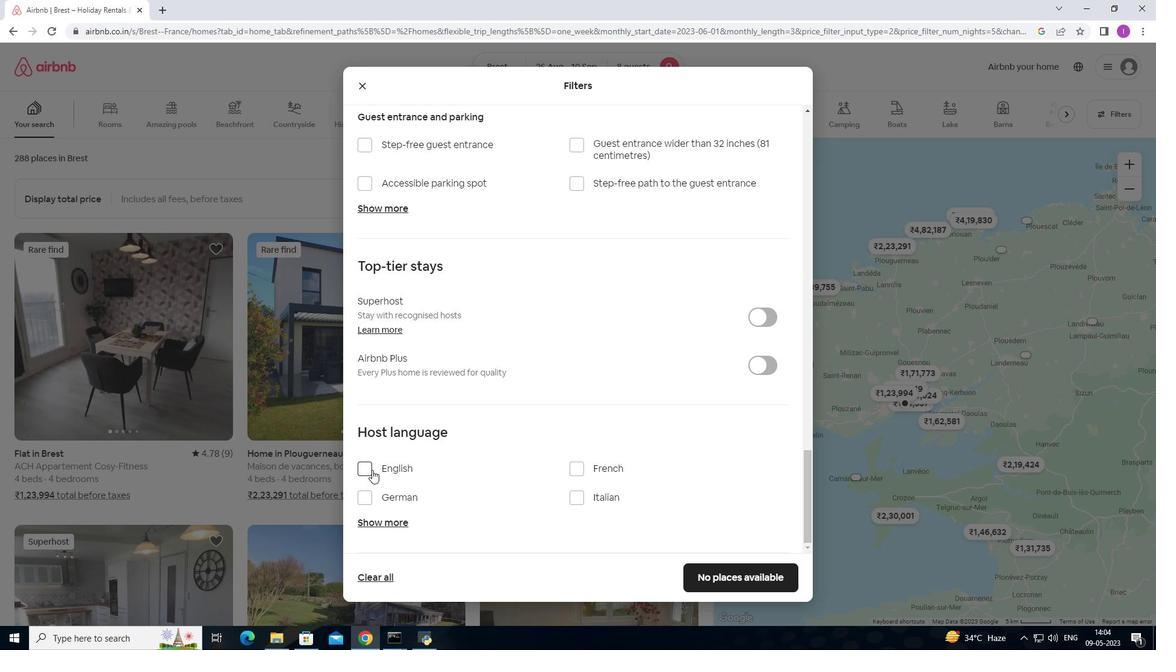 
Action: Mouse moved to (716, 573)
Screenshot: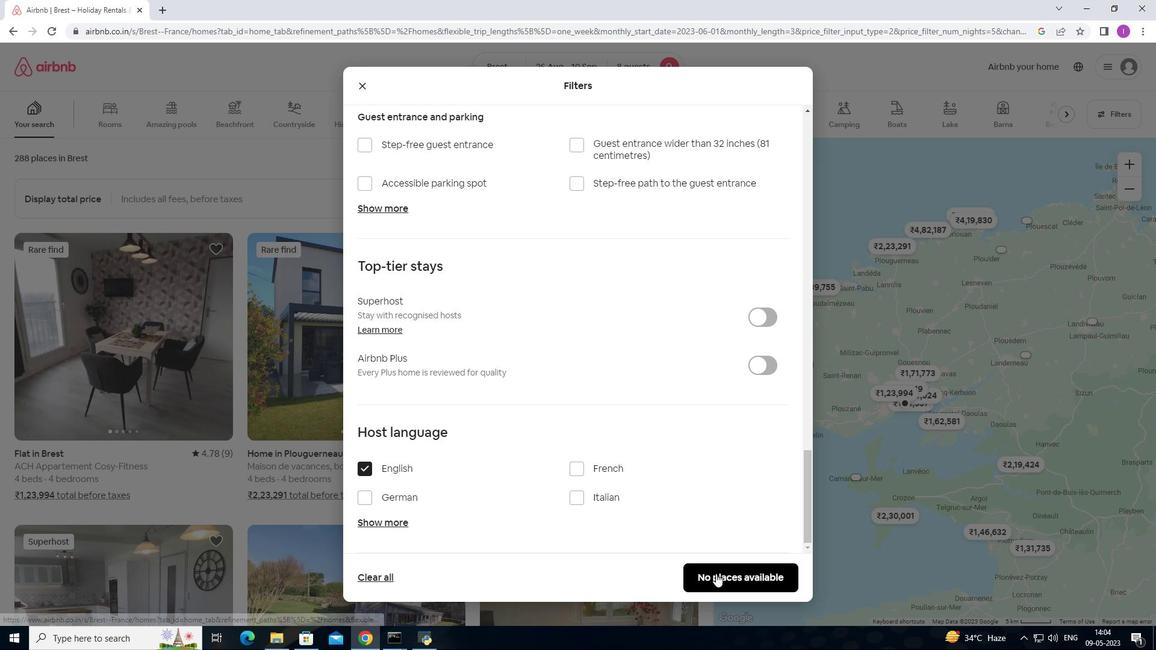 
Action: Mouse pressed left at (716, 573)
Screenshot: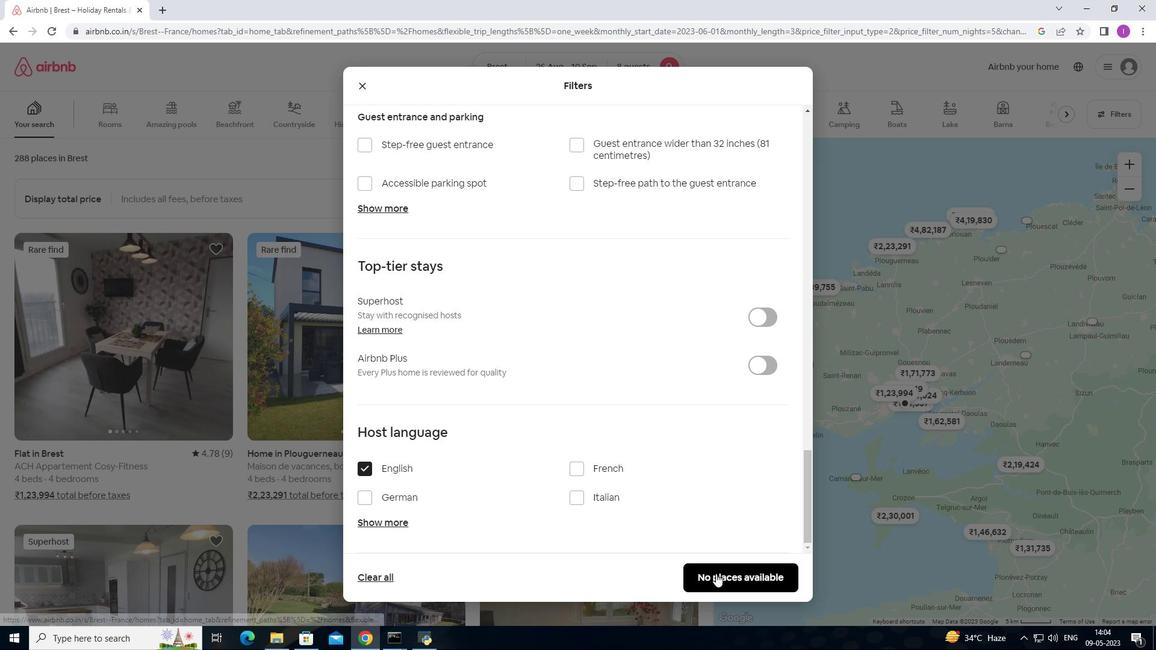 
Action: Mouse moved to (686, 561)
Screenshot: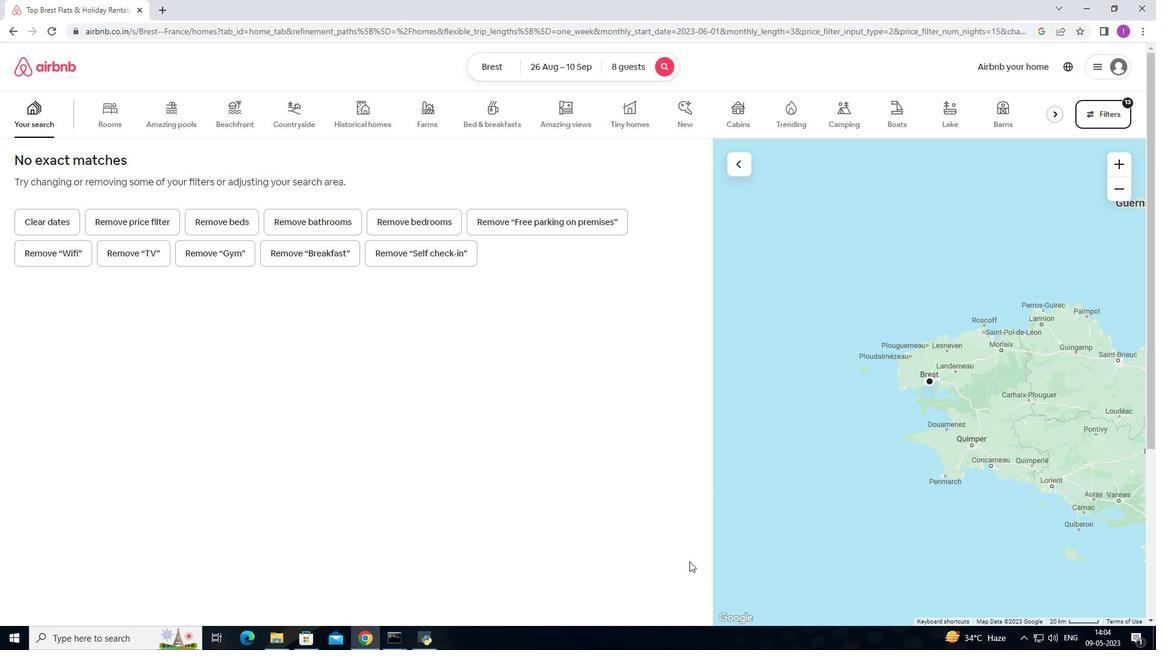 
